 Task: Research Airbnb properties in Kendari, Indonesia from 29th December, 2023 to 31th December, 2023 for 2 adults. Place can be entire room with 2 bedrooms having 2 beds and 1 bathroom. Property type can be flat.
Action: Mouse moved to (557, 146)
Screenshot: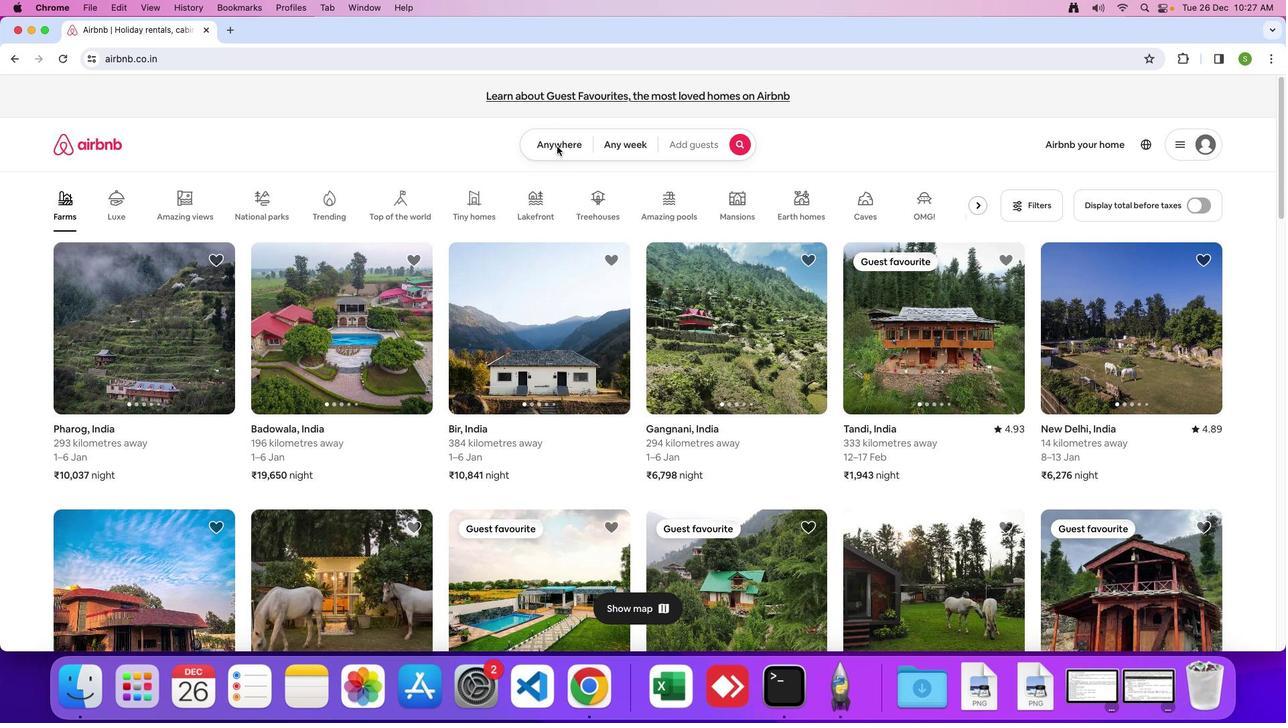 
Action: Mouse pressed left at (557, 146)
Screenshot: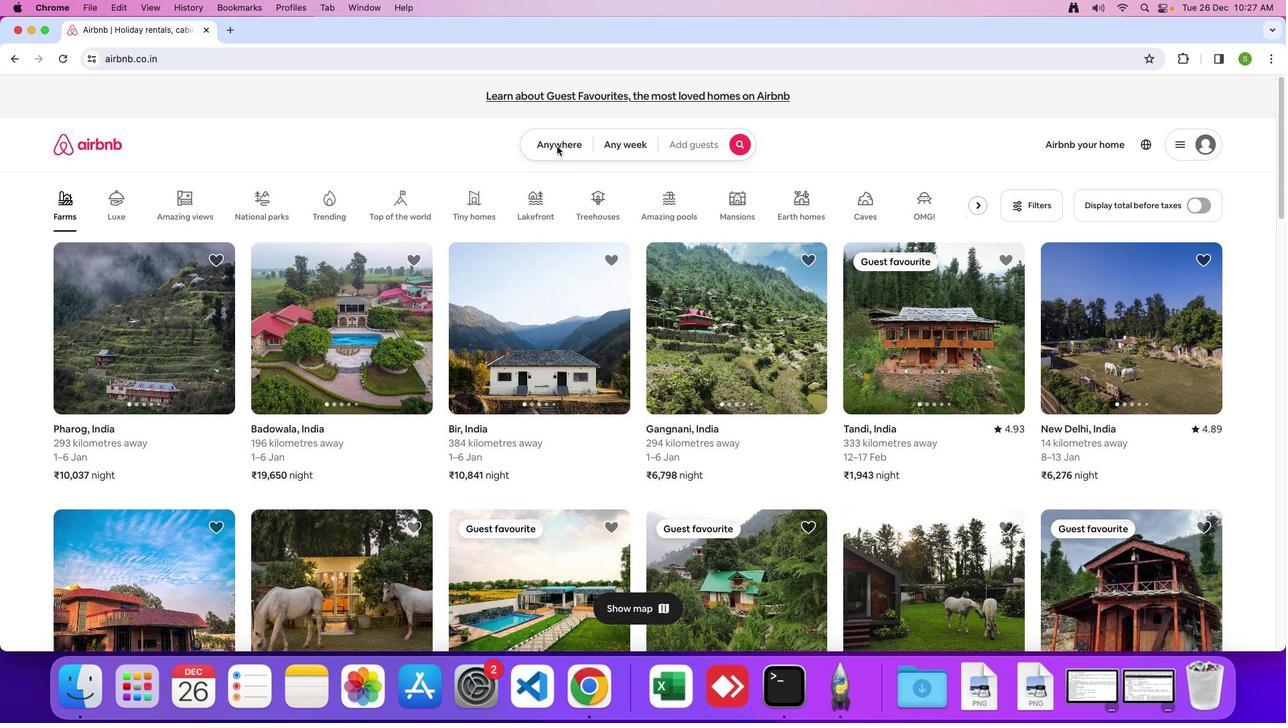 
Action: Mouse moved to (542, 146)
Screenshot: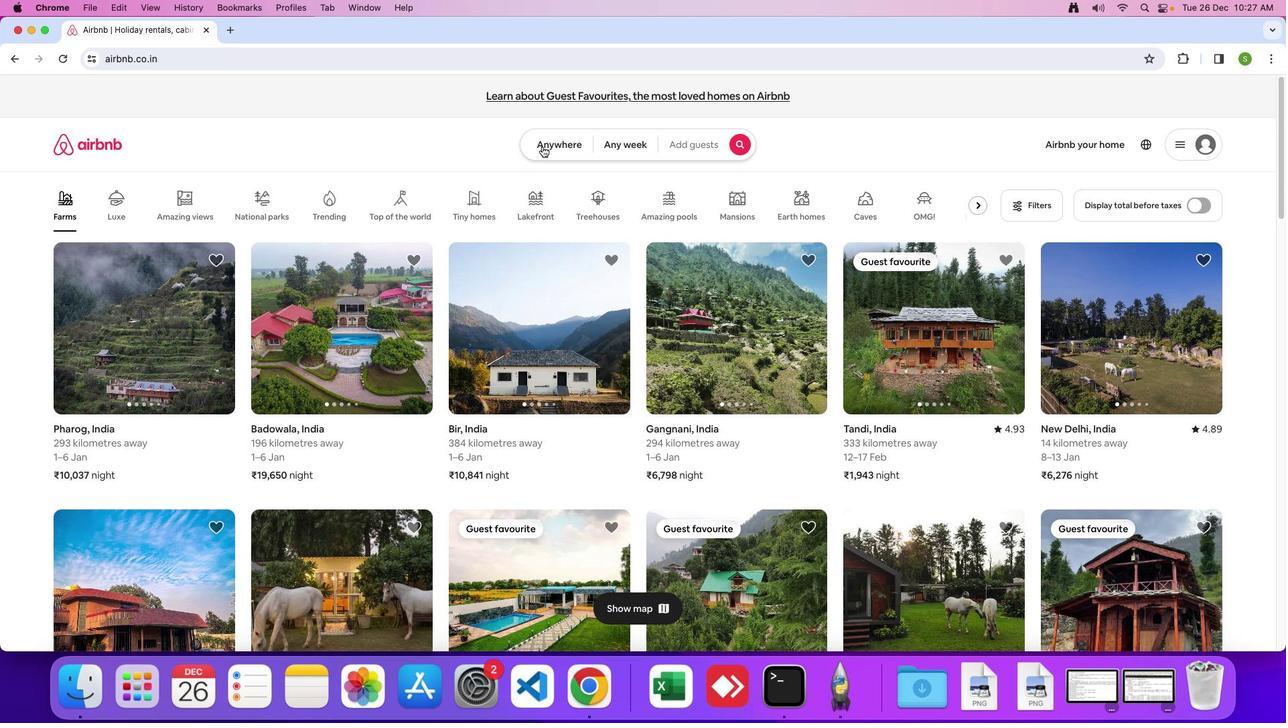 
Action: Mouse pressed left at (542, 146)
Screenshot: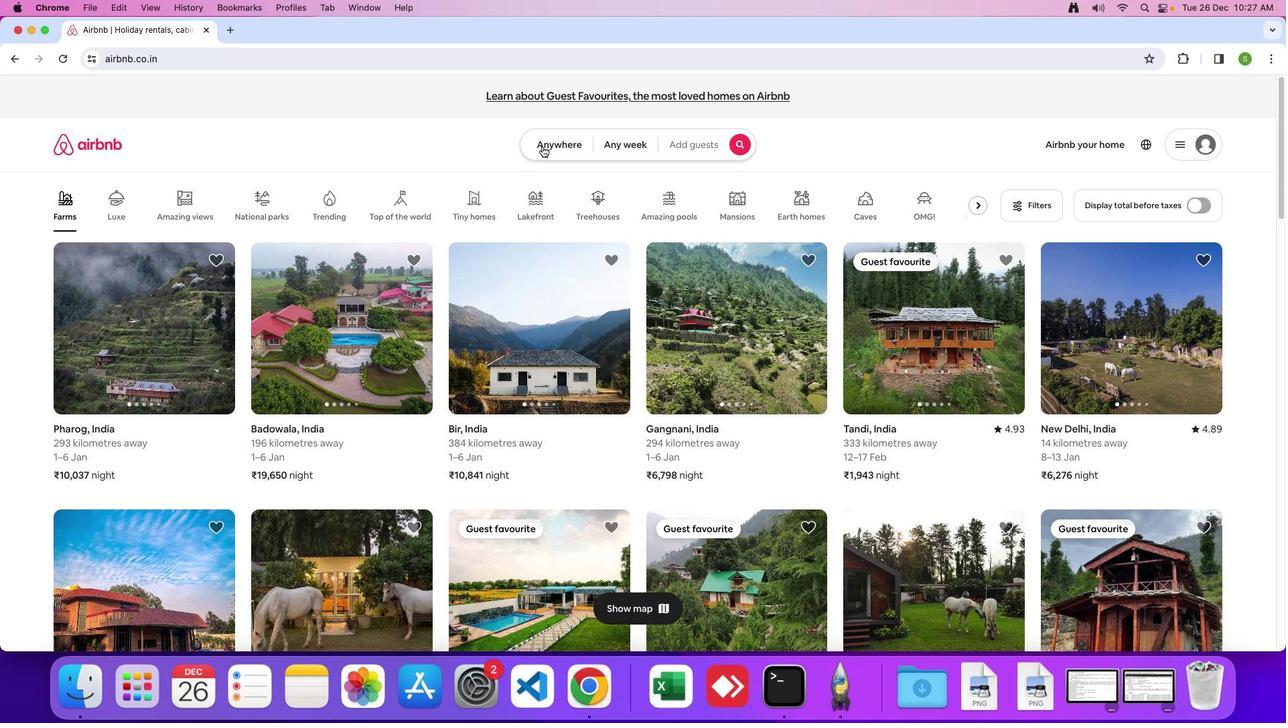 
Action: Mouse moved to (487, 187)
Screenshot: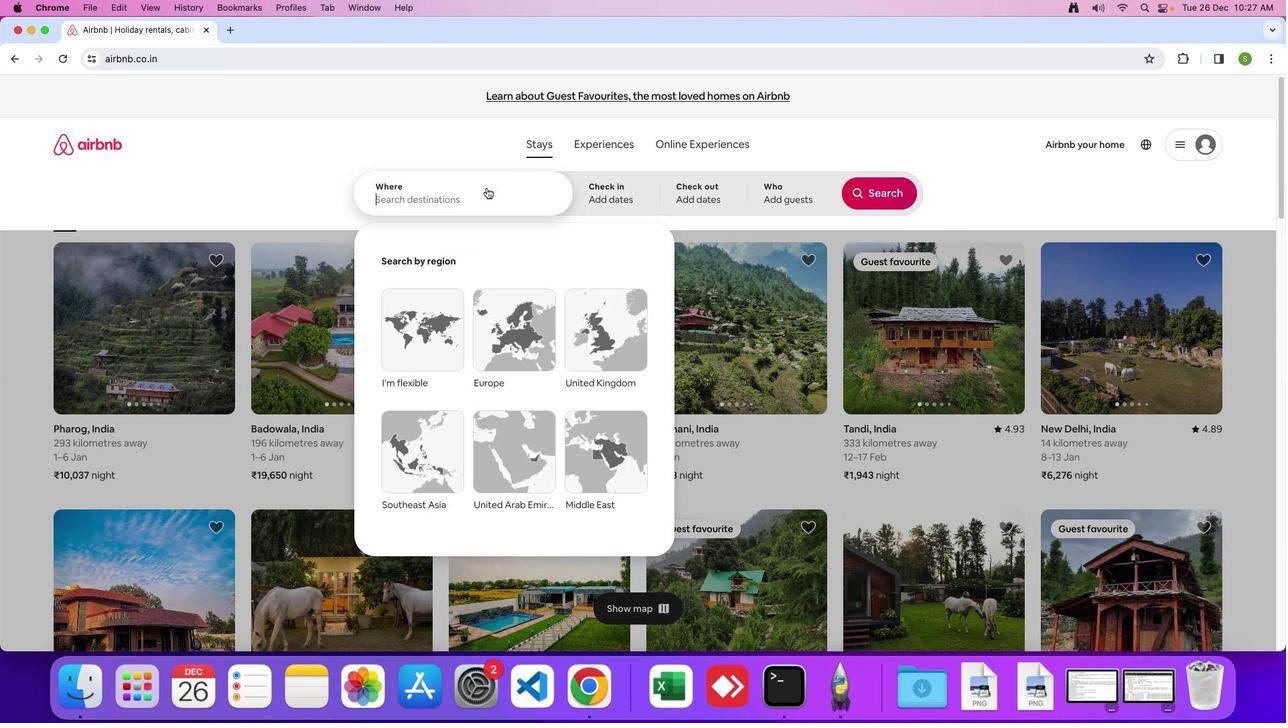 
Action: Mouse pressed left at (487, 187)
Screenshot: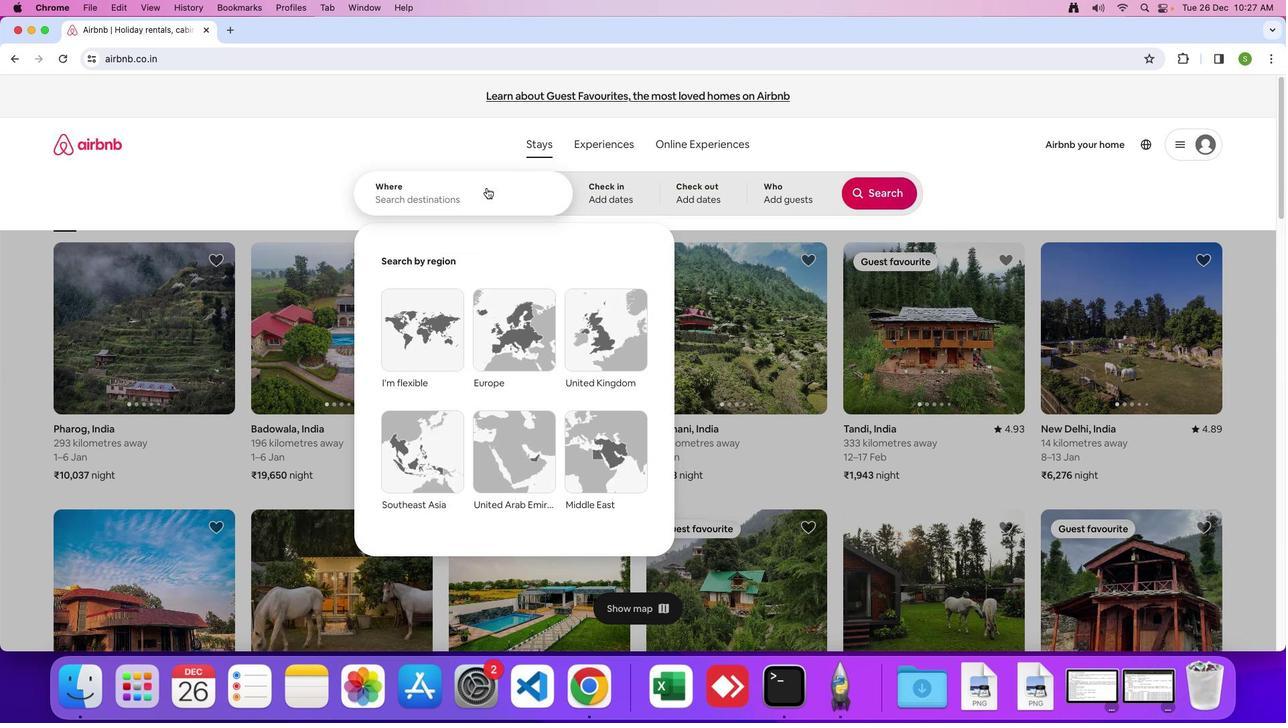 
Action: Mouse moved to (489, 191)
Screenshot: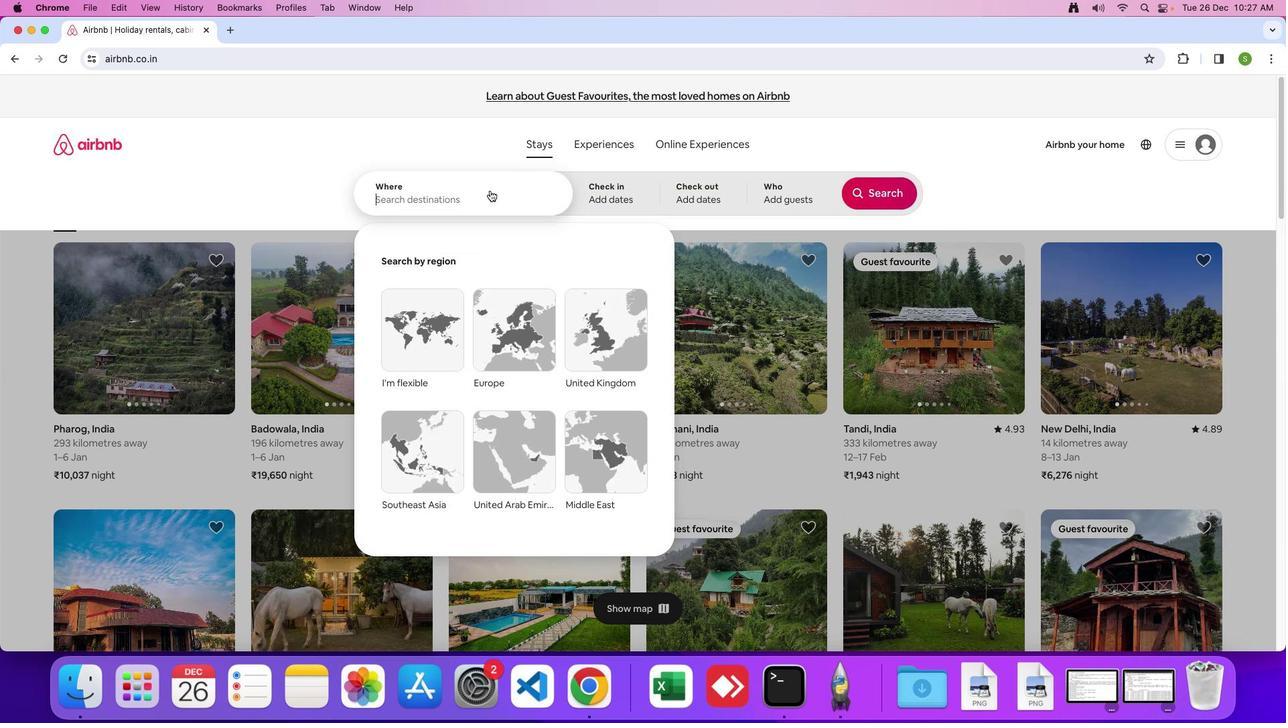 
Action: Key pressed 'K'Key.caps_lock'e''n''d''a''r''i'','Key.spaceKey.shift'I''n''d''o''n''e''s''i''a'Key.enter
Screenshot: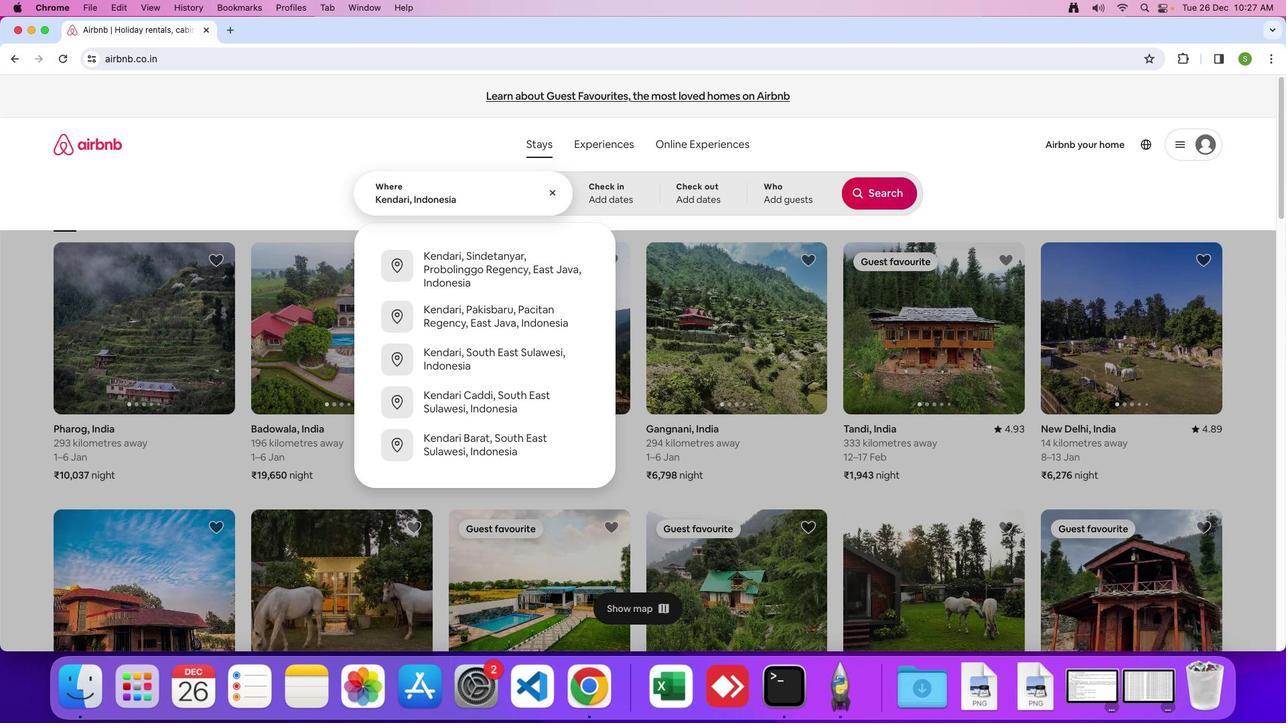 
Action: Mouse moved to (562, 492)
Screenshot: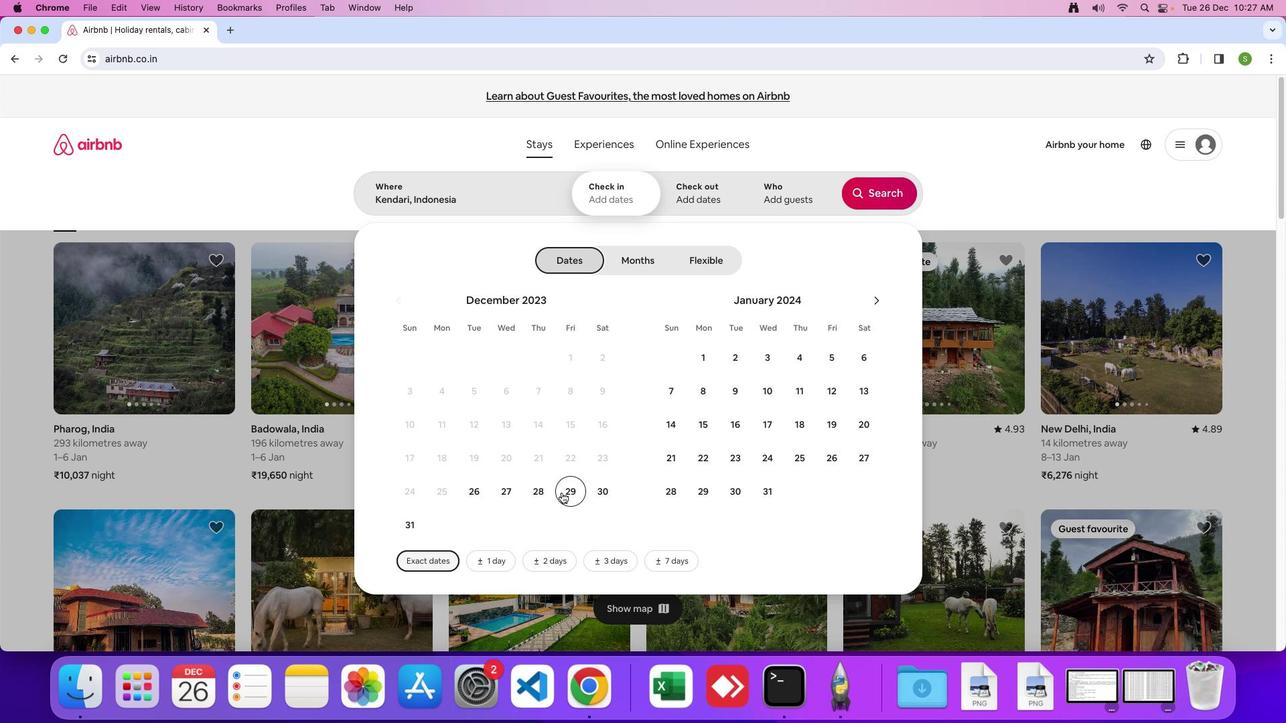 
Action: Mouse pressed left at (562, 492)
Screenshot: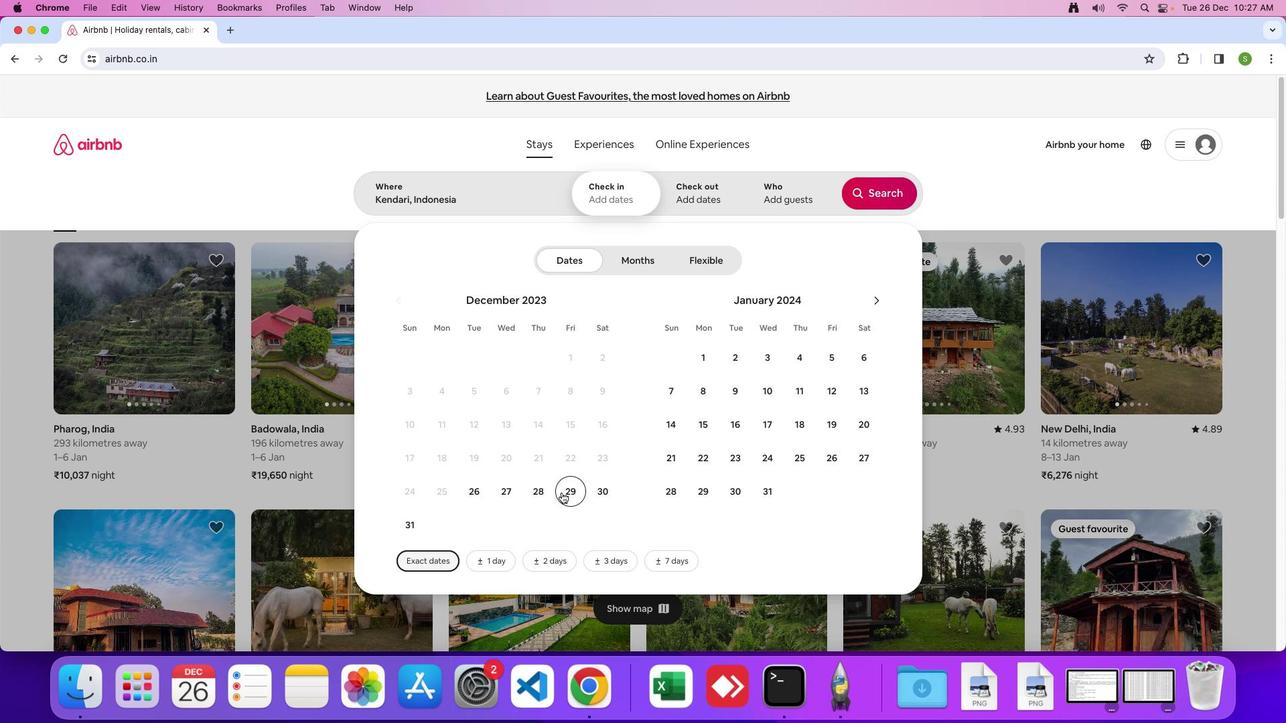 
Action: Mouse moved to (416, 522)
Screenshot: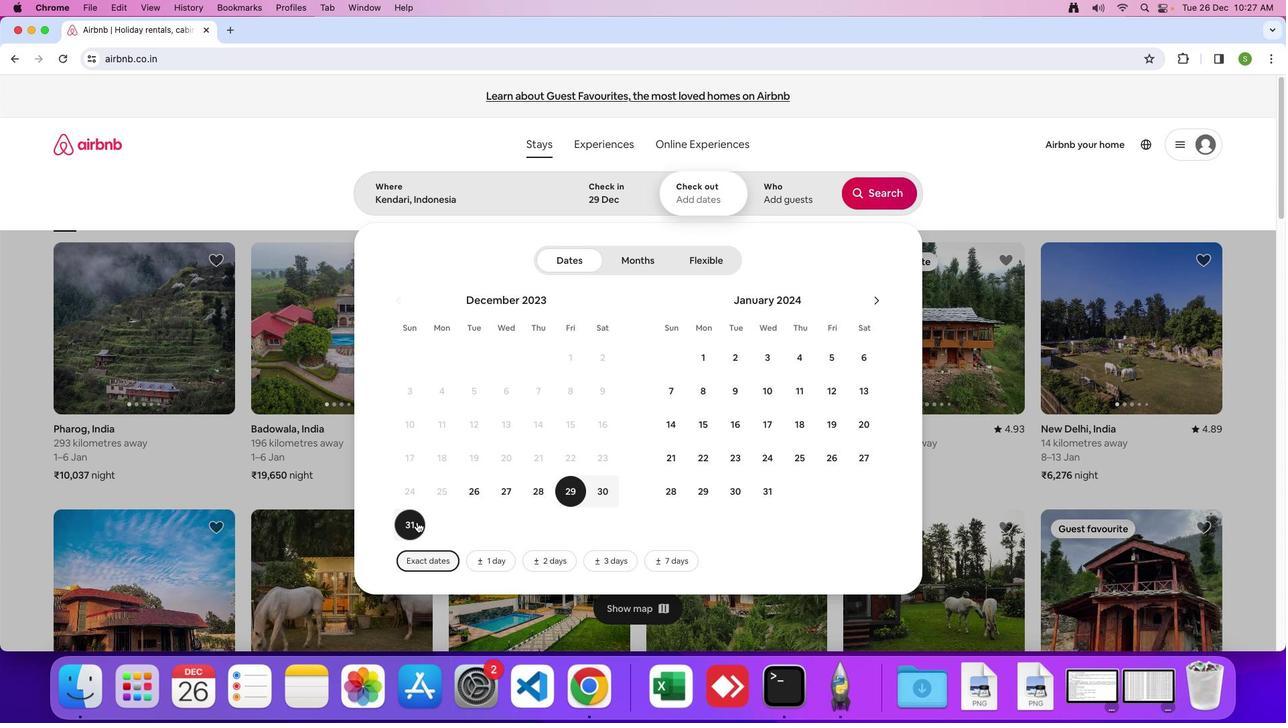 
Action: Mouse pressed left at (416, 522)
Screenshot: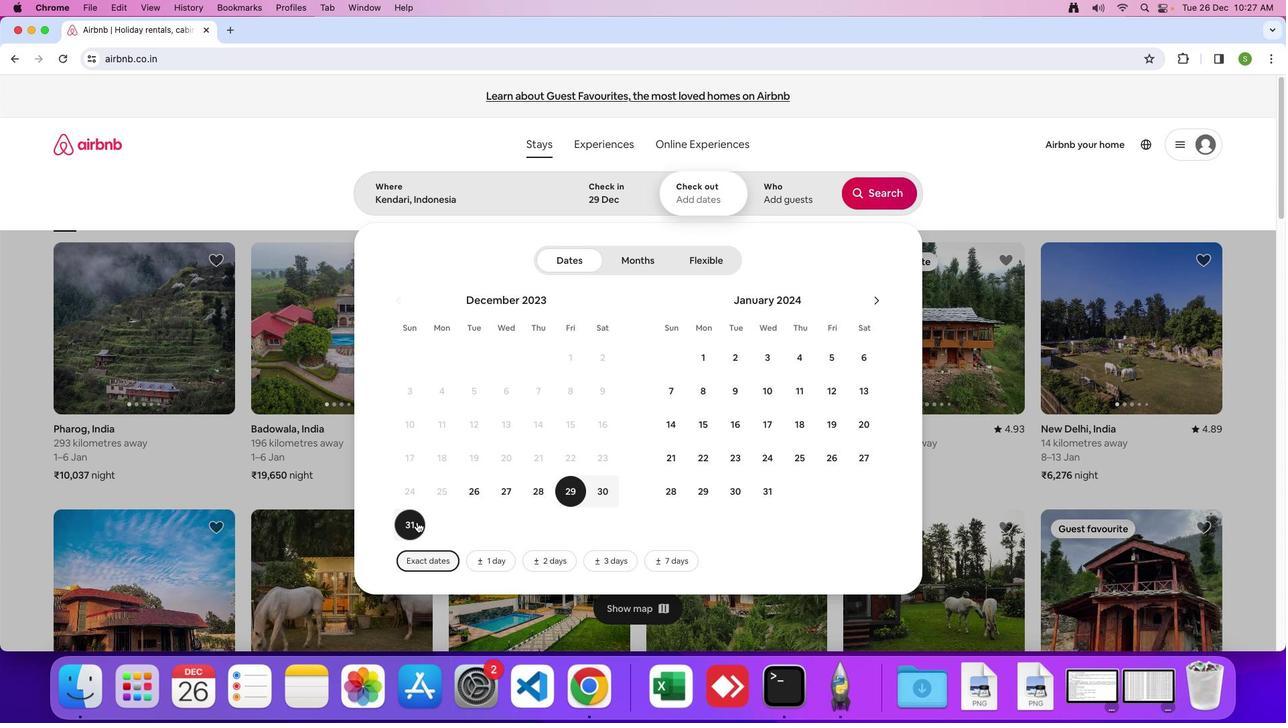 
Action: Mouse moved to (772, 205)
Screenshot: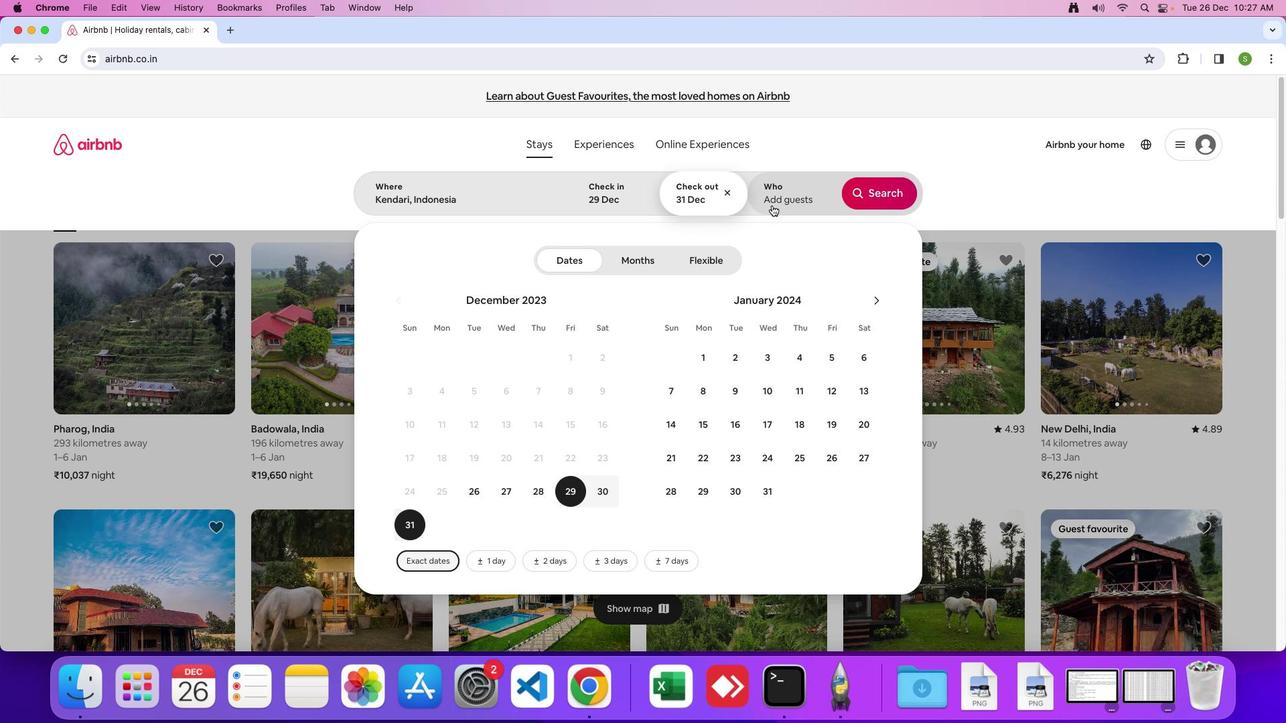 
Action: Mouse pressed left at (772, 205)
Screenshot: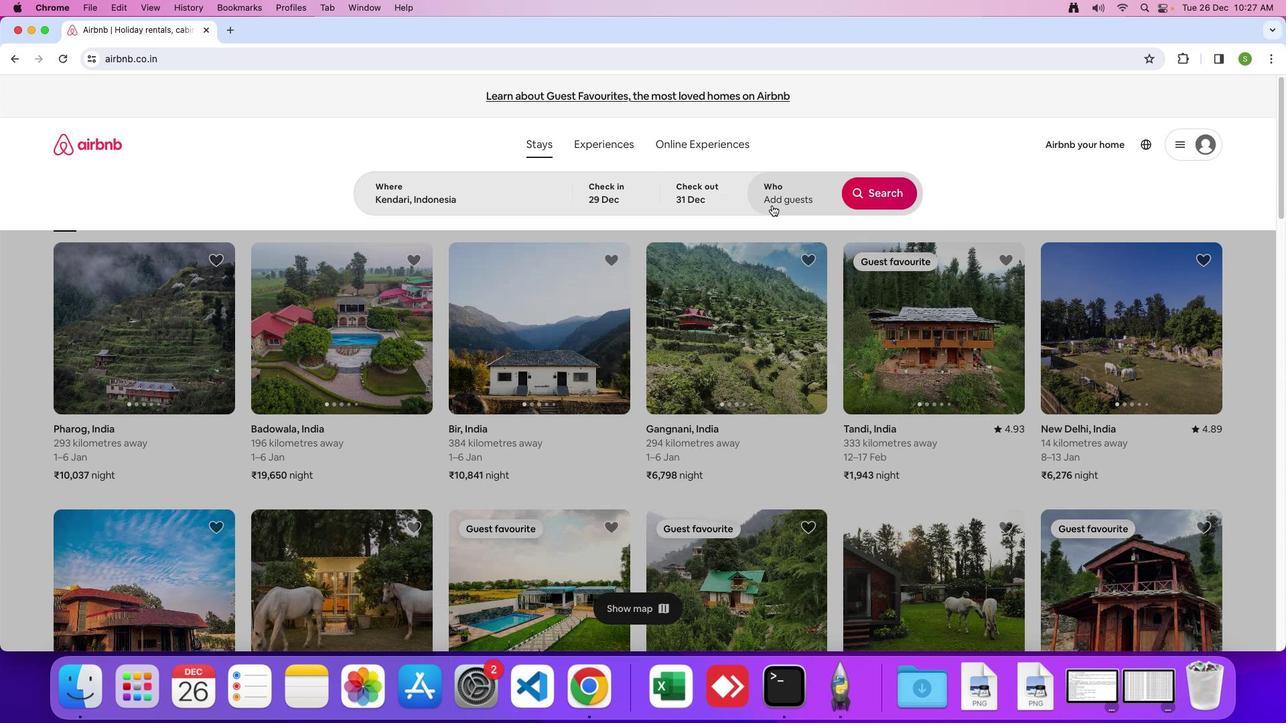 
Action: Mouse moved to (882, 264)
Screenshot: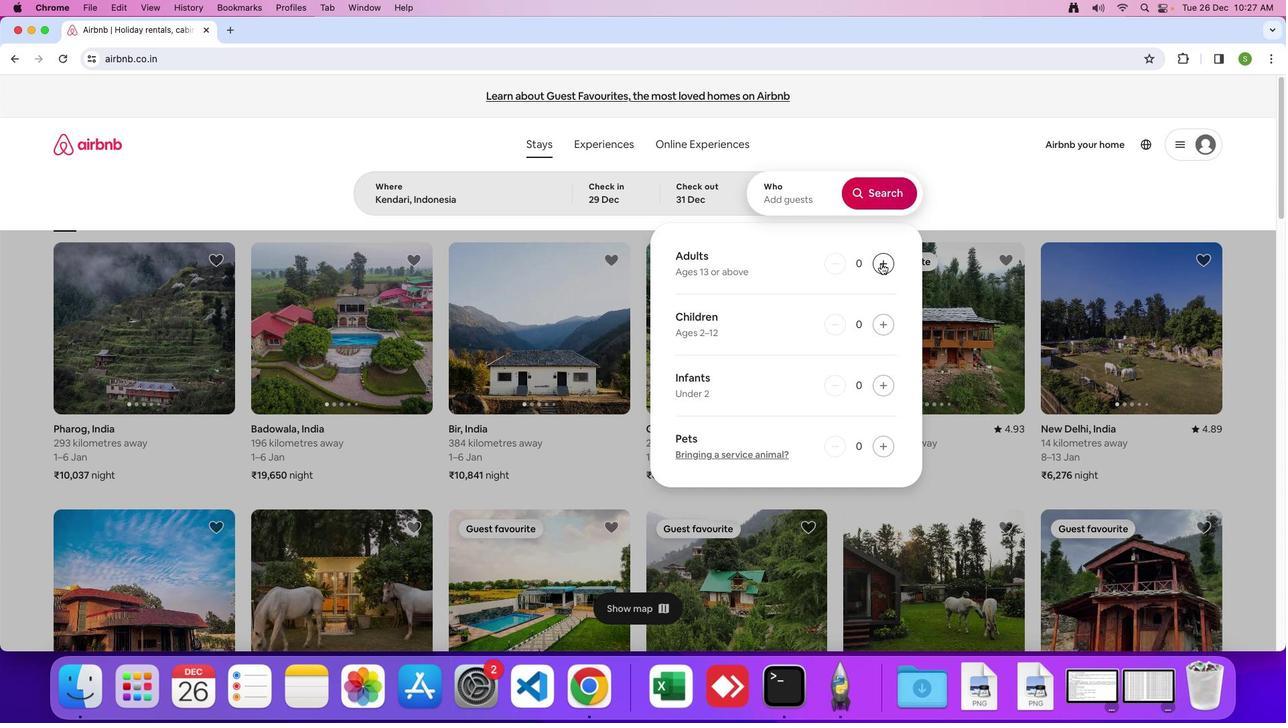 
Action: Mouse pressed left at (882, 264)
Screenshot: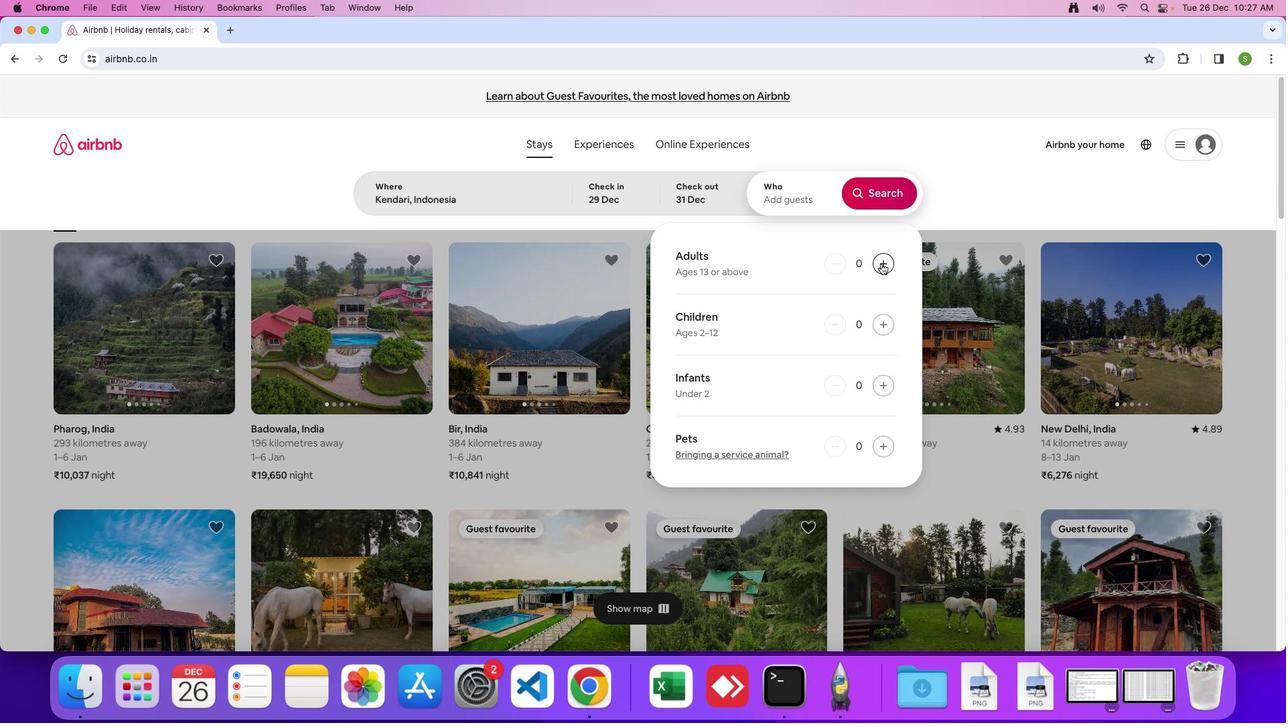 
Action: Mouse pressed left at (882, 264)
Screenshot: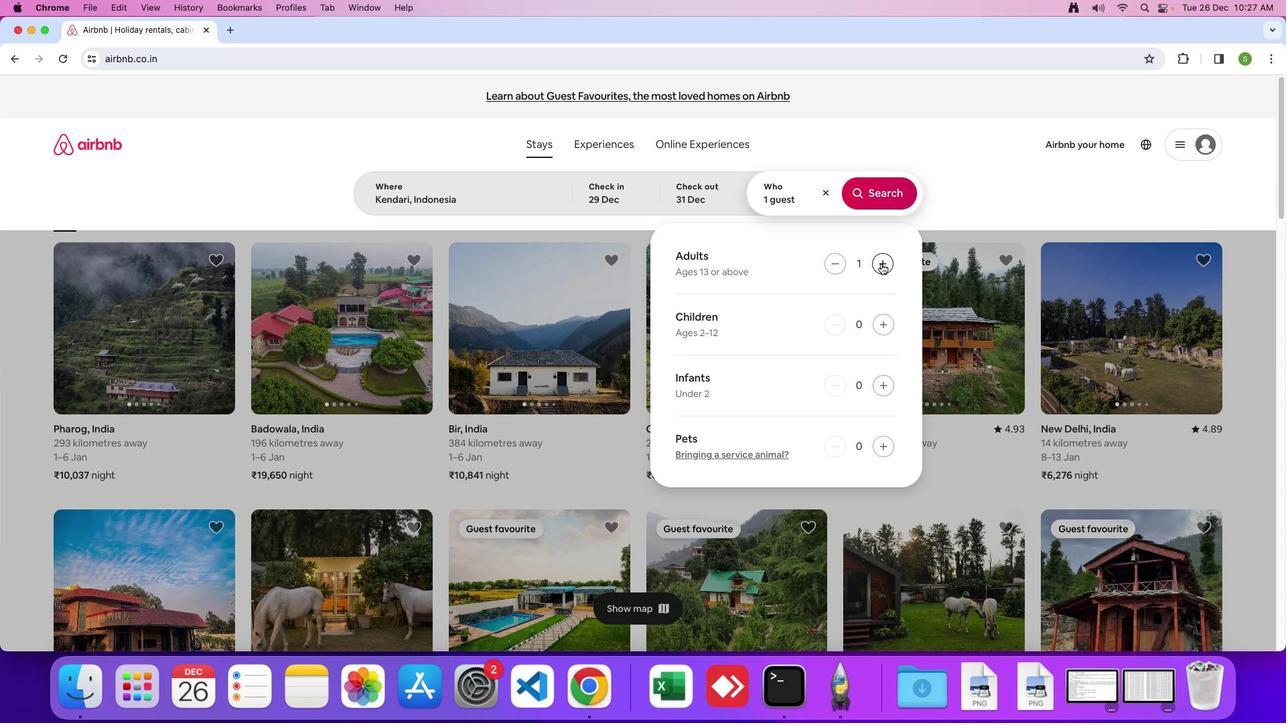 
Action: Mouse moved to (884, 188)
Screenshot: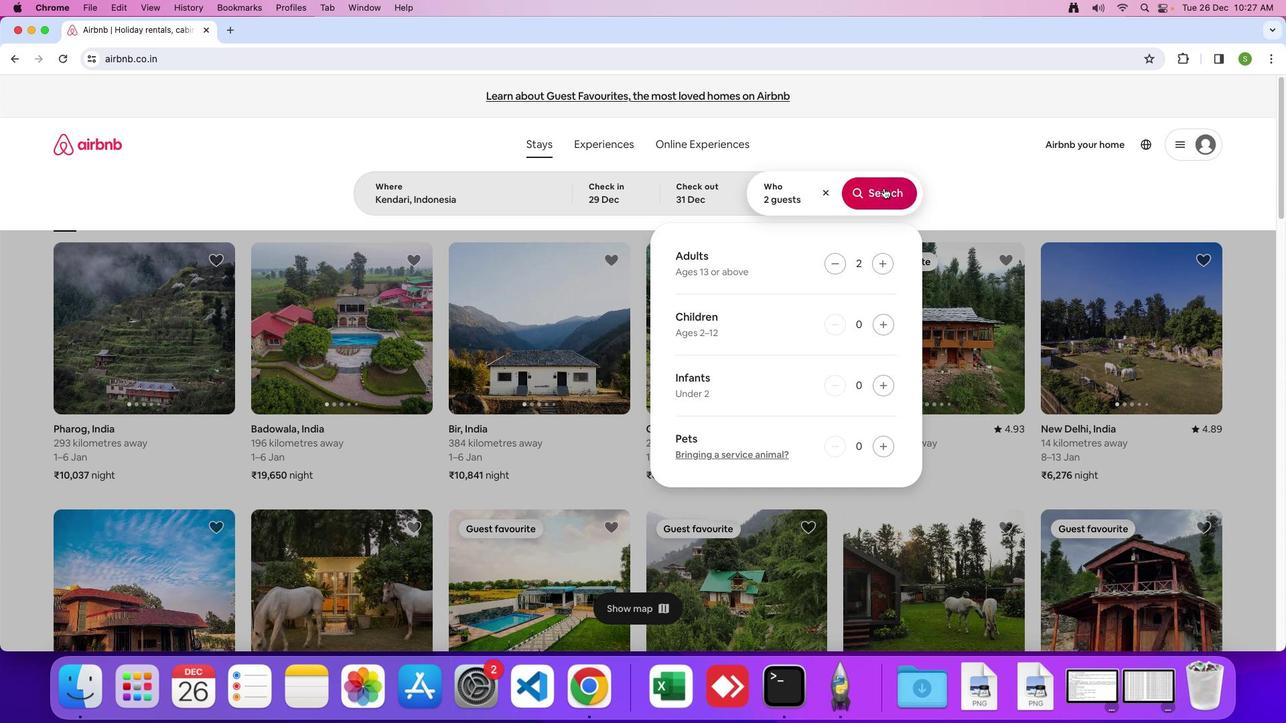 
Action: Mouse pressed left at (884, 188)
Screenshot: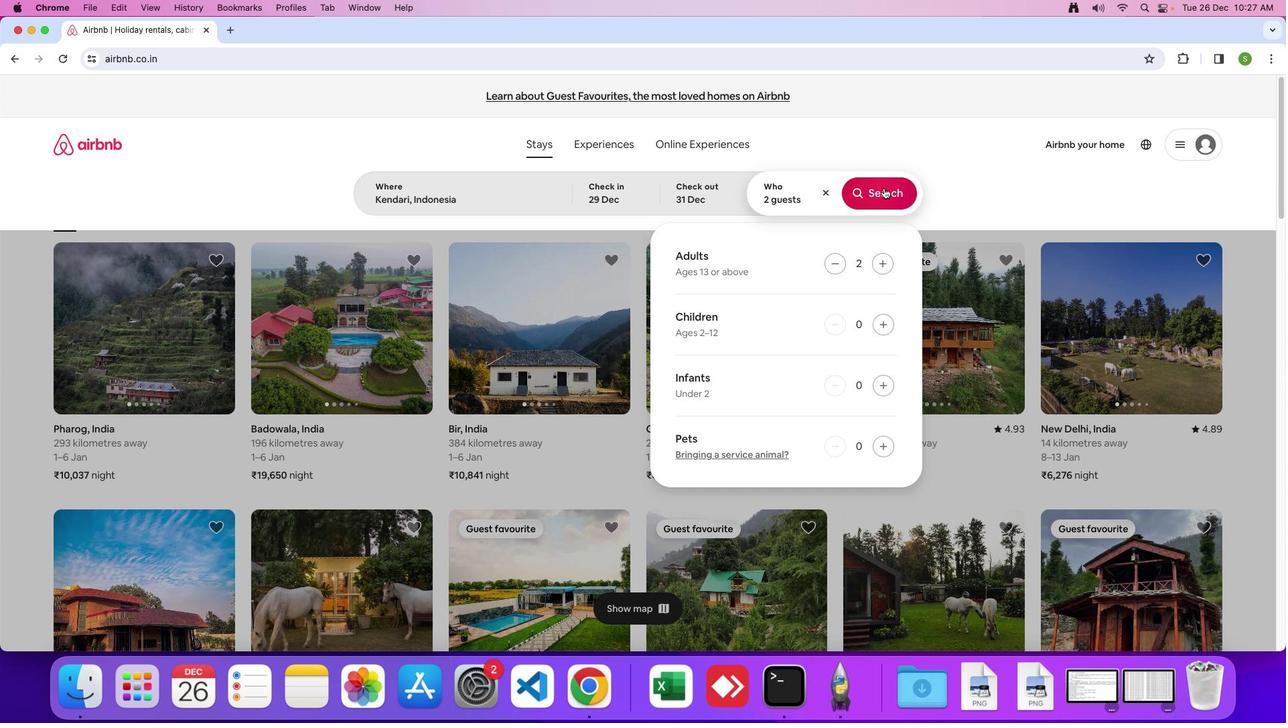 
Action: Mouse moved to (1062, 158)
Screenshot: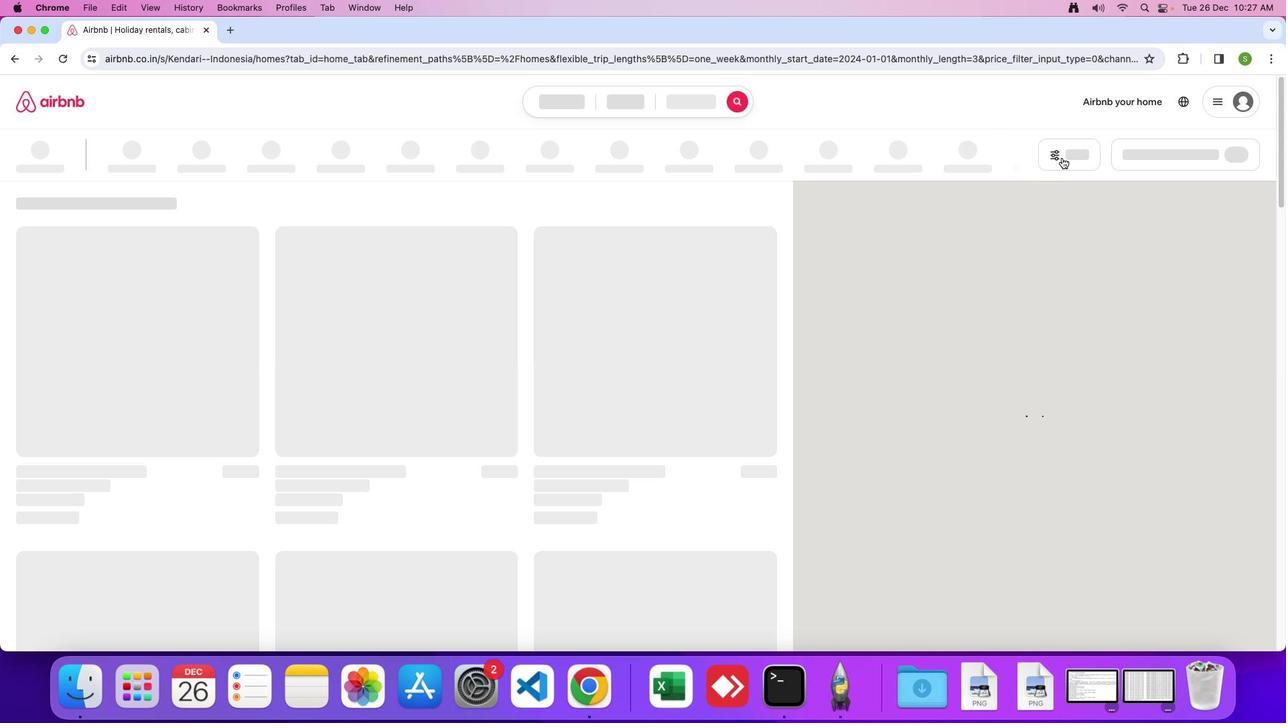 
Action: Mouse pressed left at (1062, 158)
Screenshot: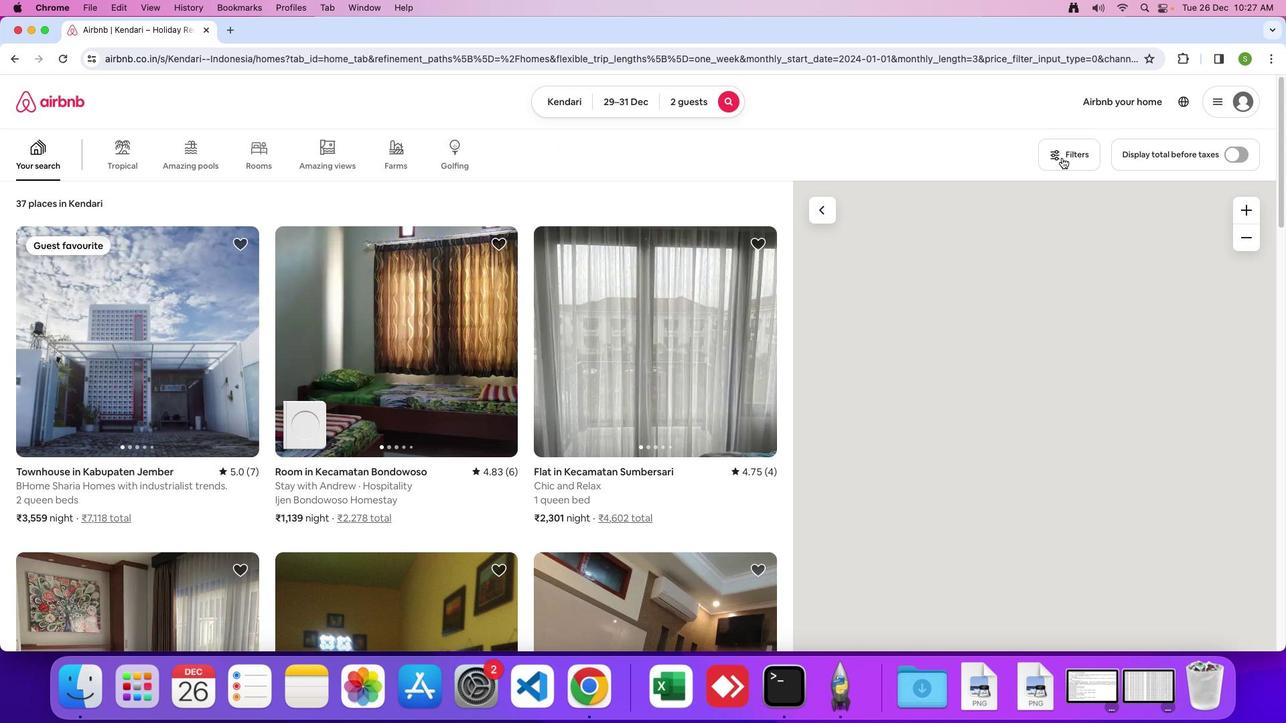 
Action: Mouse moved to (740, 357)
Screenshot: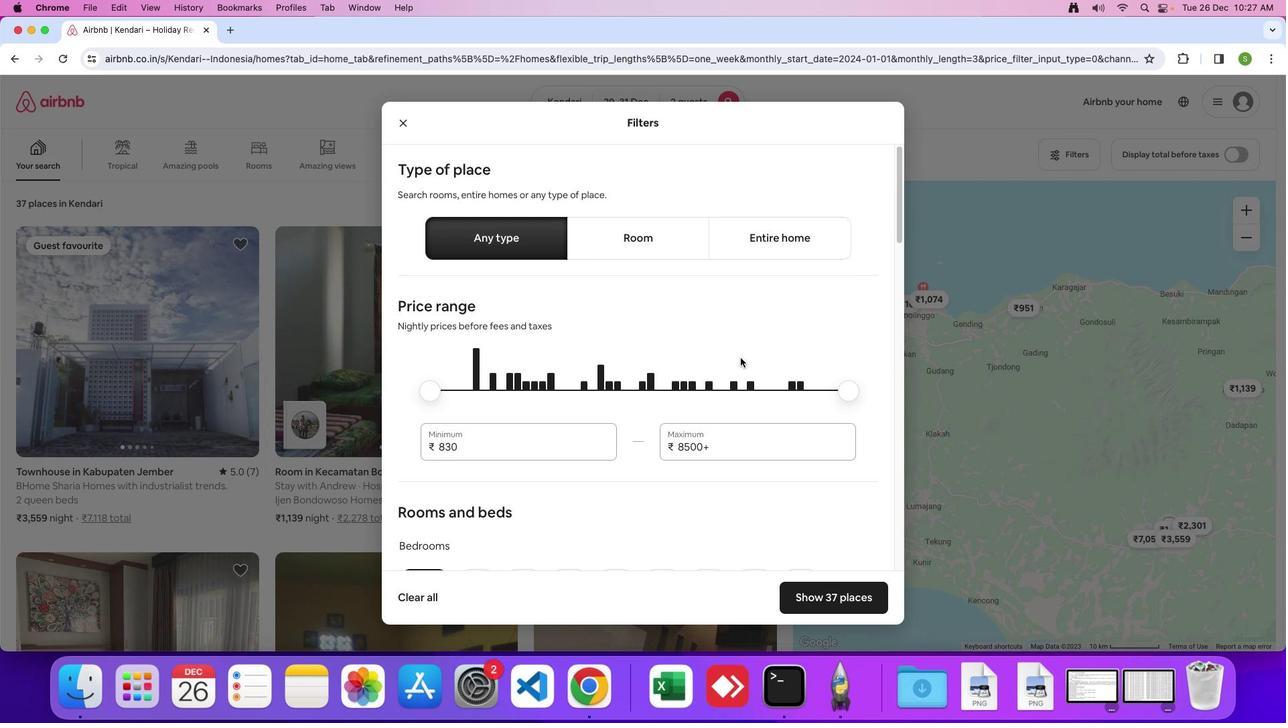 
Action: Mouse scrolled (740, 357) with delta (0, 0)
Screenshot: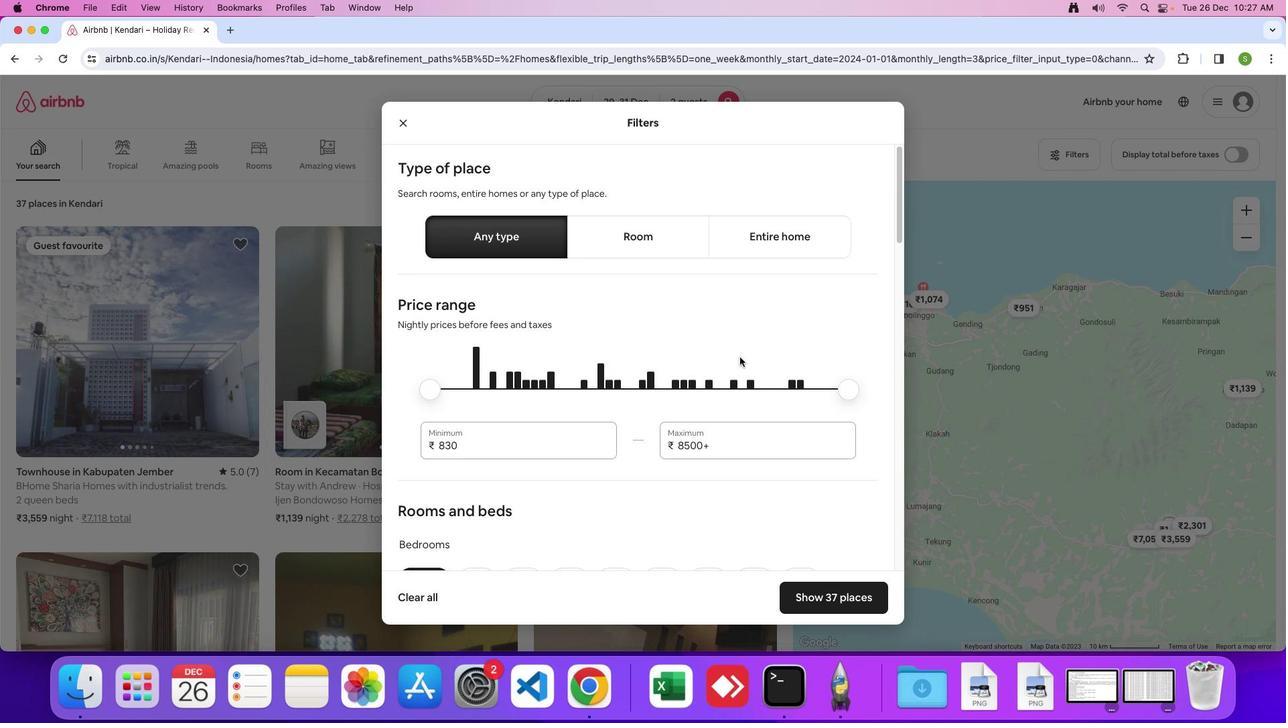 
Action: Mouse scrolled (740, 357) with delta (0, 0)
Screenshot: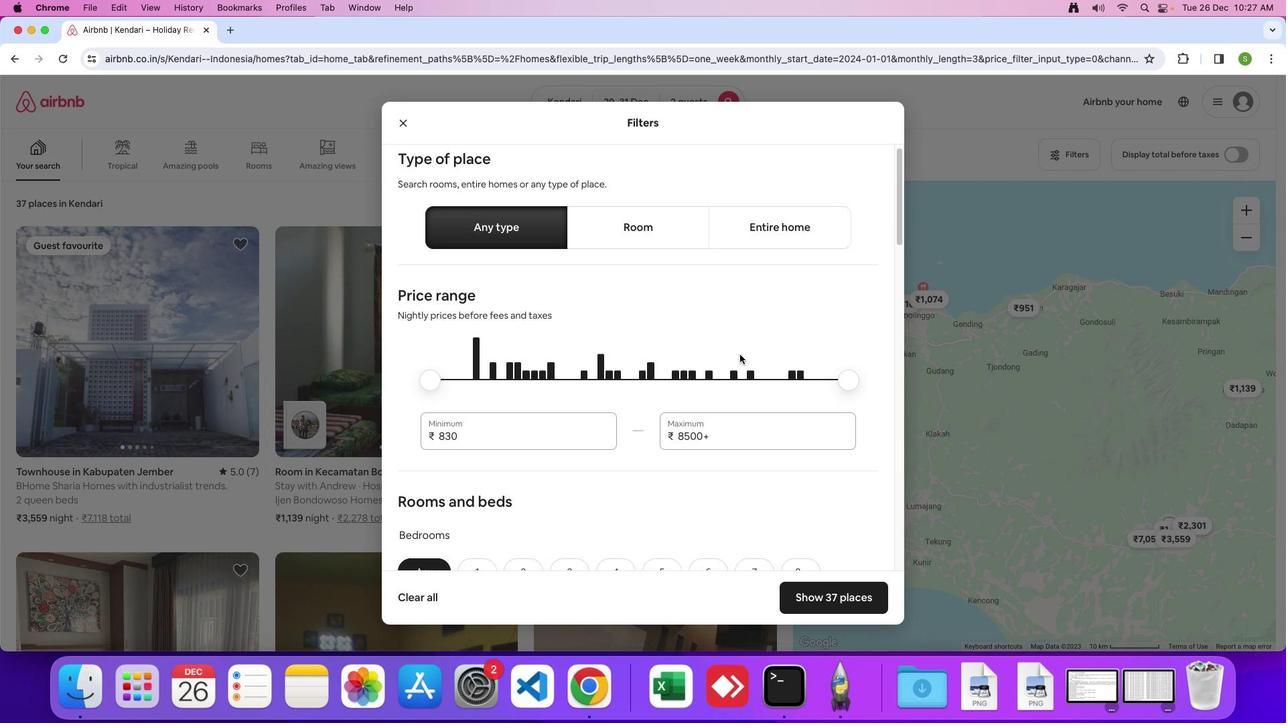 
Action: Mouse moved to (739, 354)
Screenshot: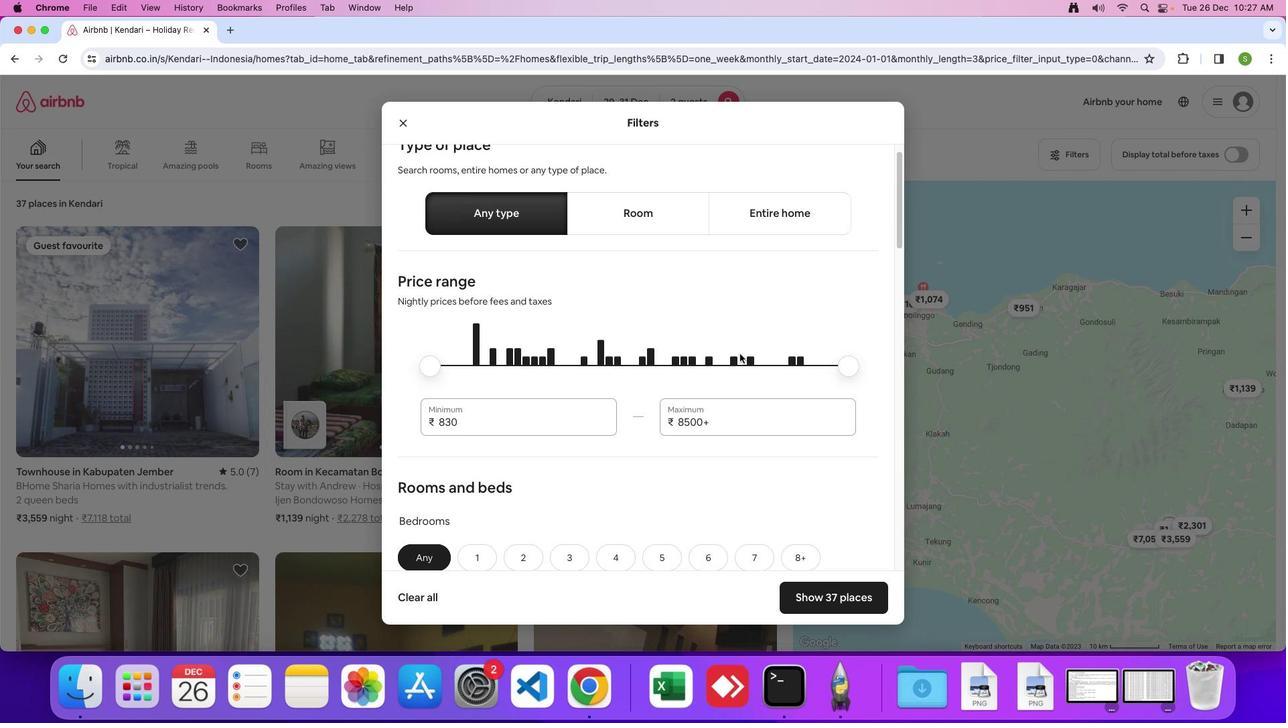 
Action: Mouse scrolled (739, 354) with delta (0, 0)
Screenshot: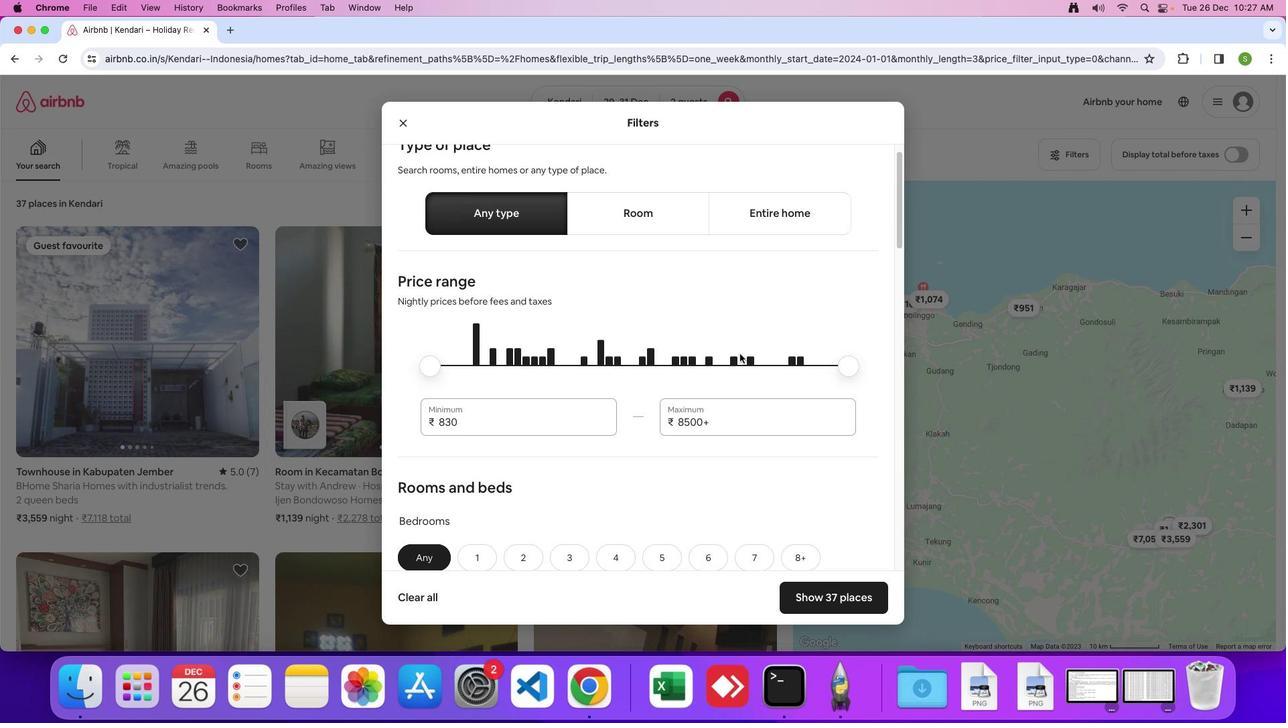 
Action: Mouse moved to (739, 354)
Screenshot: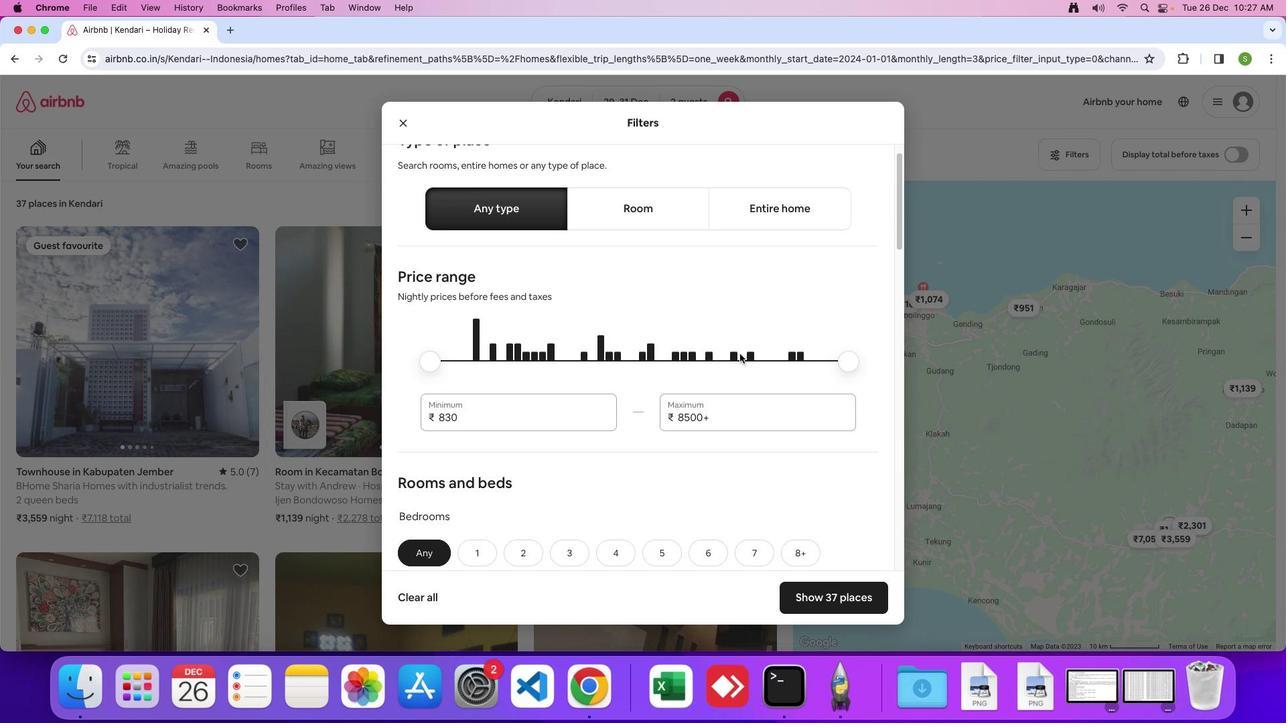 
Action: Mouse scrolled (739, 354) with delta (0, 0)
Screenshot: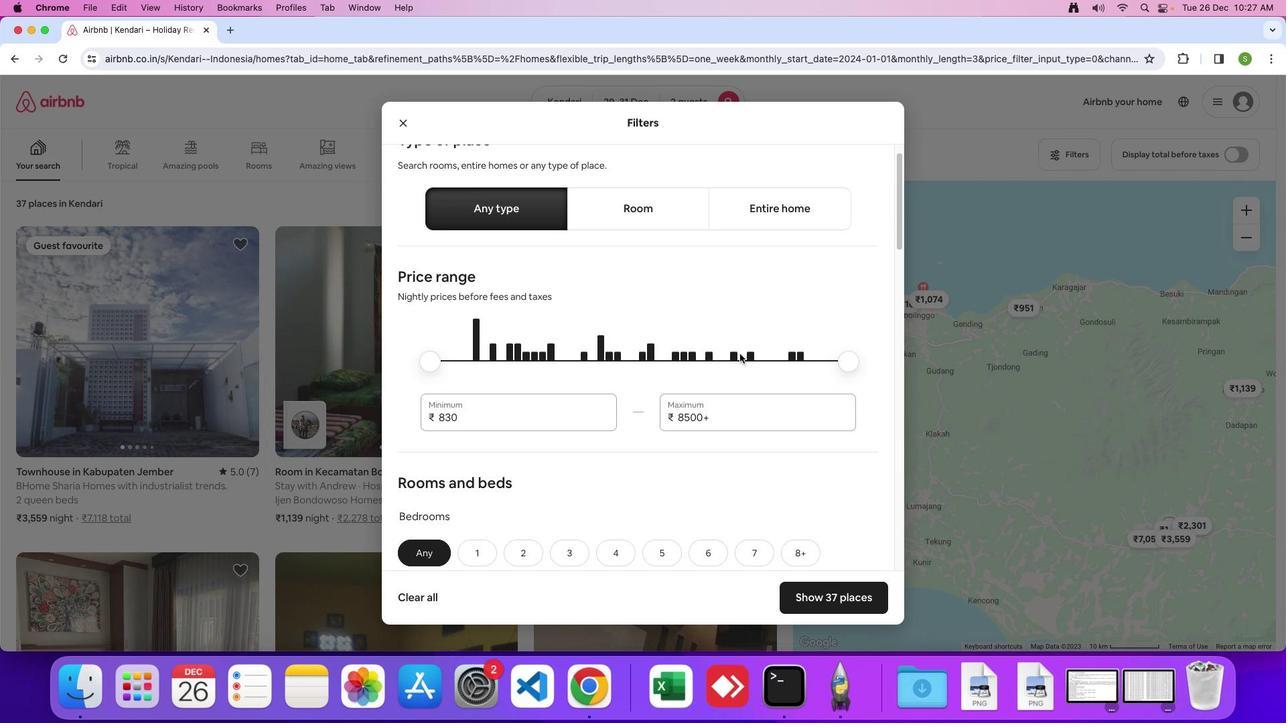 
Action: Mouse moved to (739, 353)
Screenshot: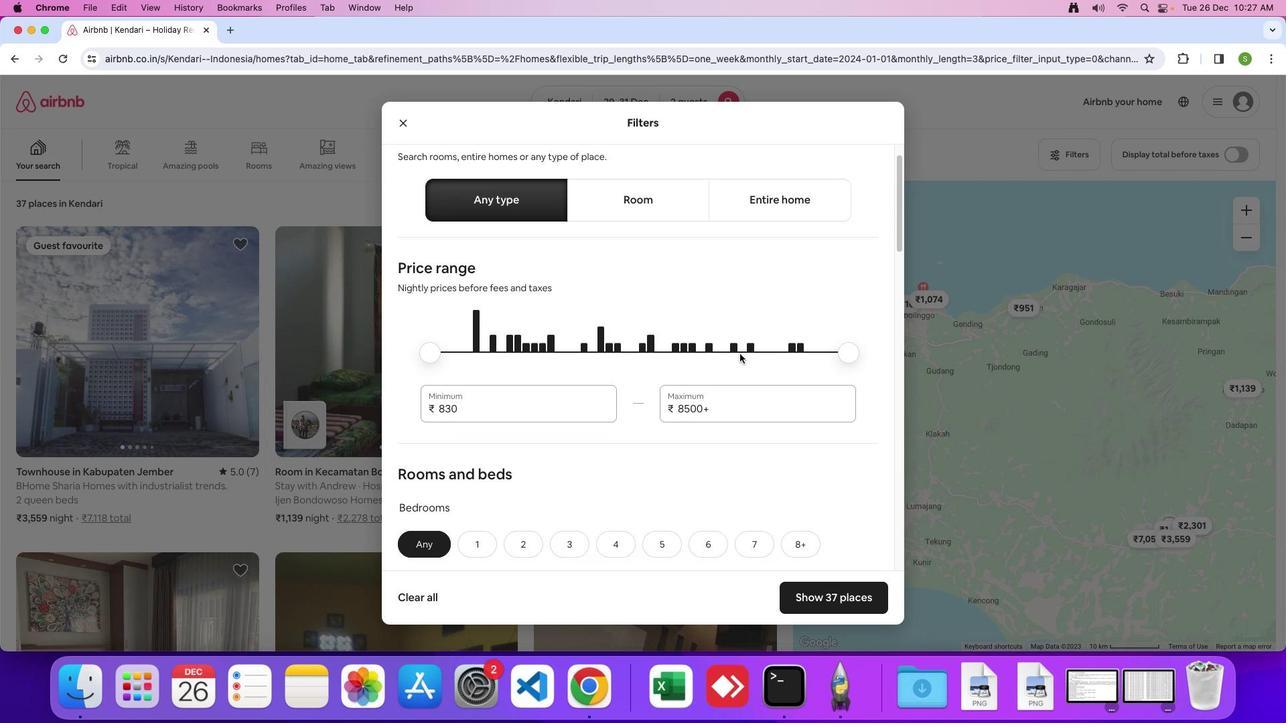 
Action: Mouse scrolled (739, 353) with delta (0, -1)
Screenshot: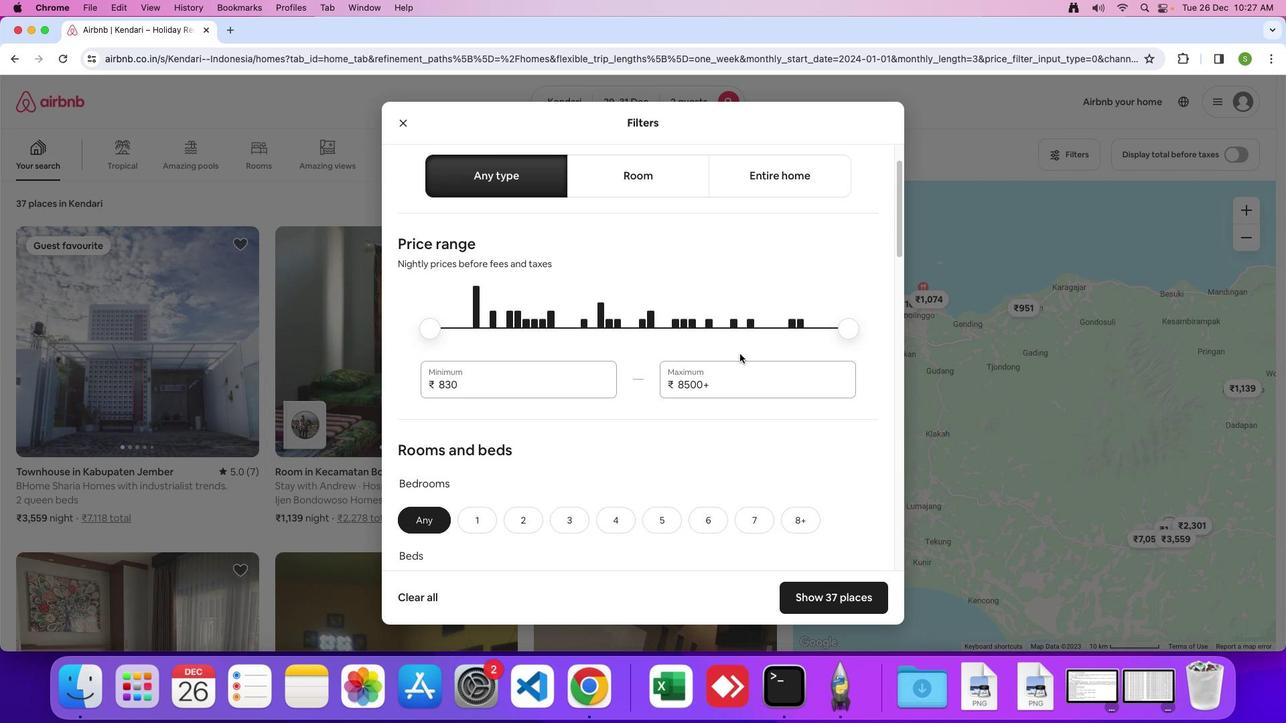 
Action: Mouse scrolled (739, 353) with delta (0, 0)
Screenshot: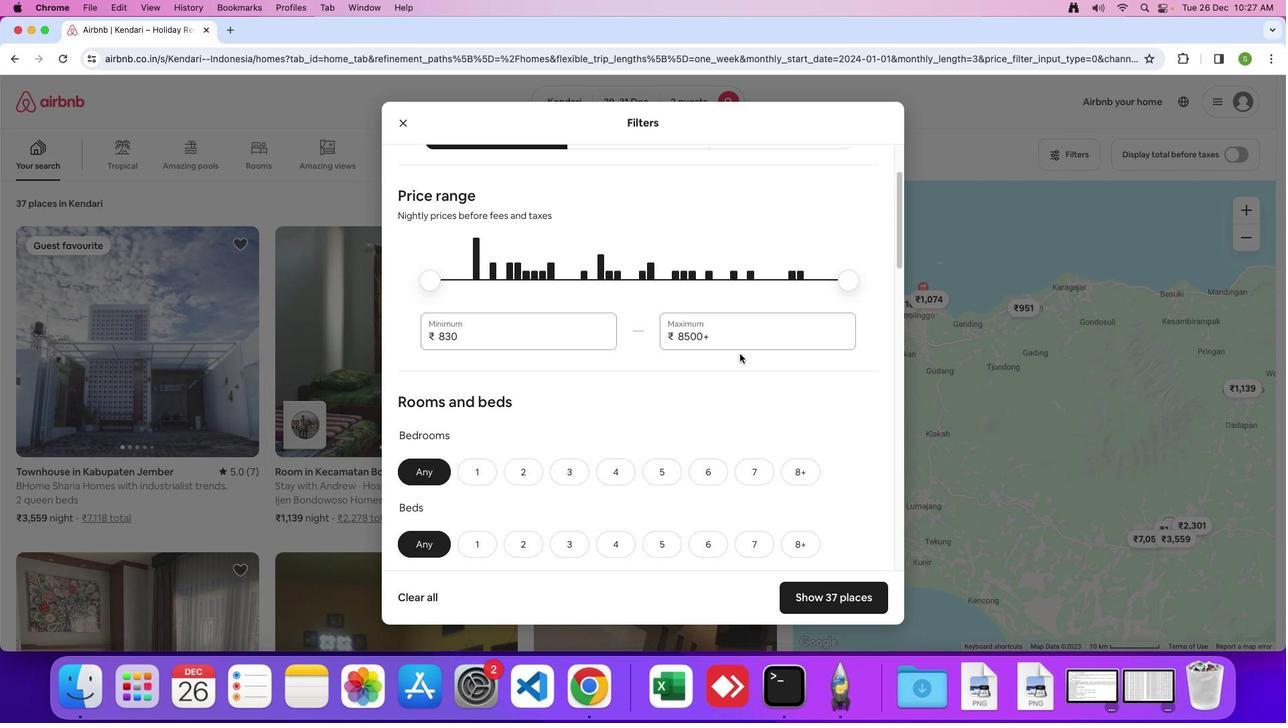 
Action: Mouse scrolled (739, 353) with delta (0, 0)
Screenshot: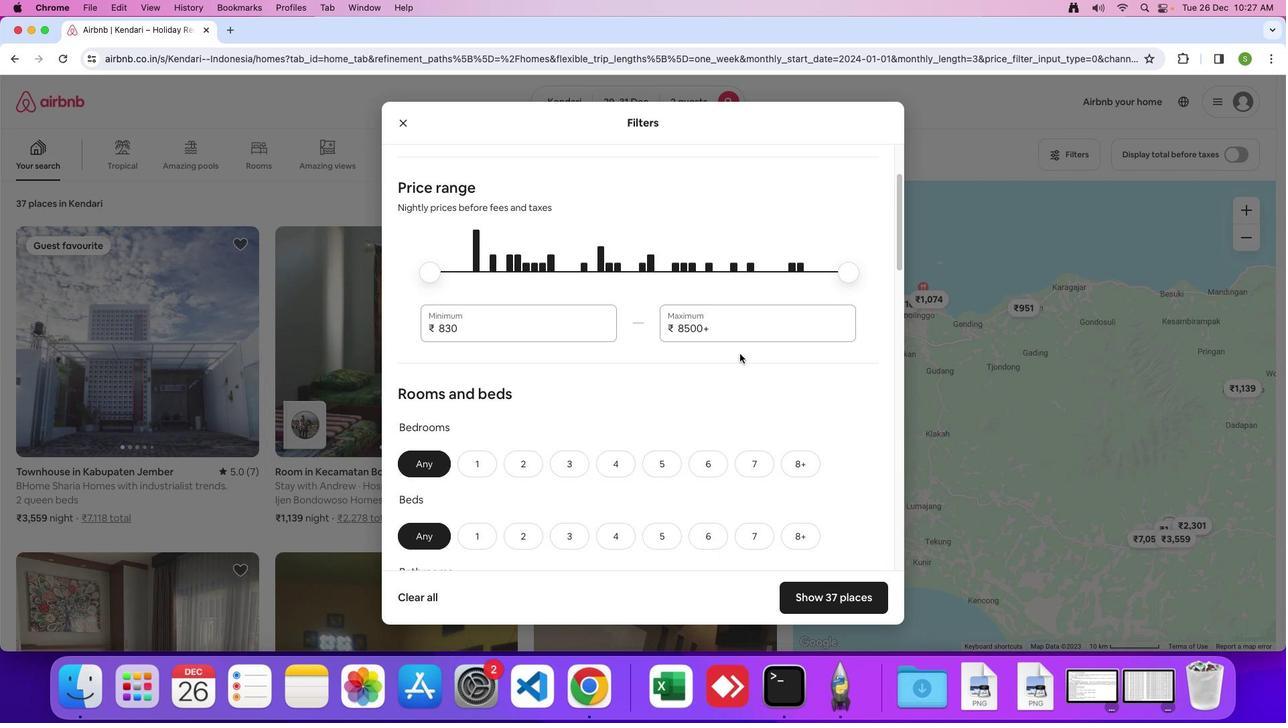 
Action: Mouse moved to (676, 387)
Screenshot: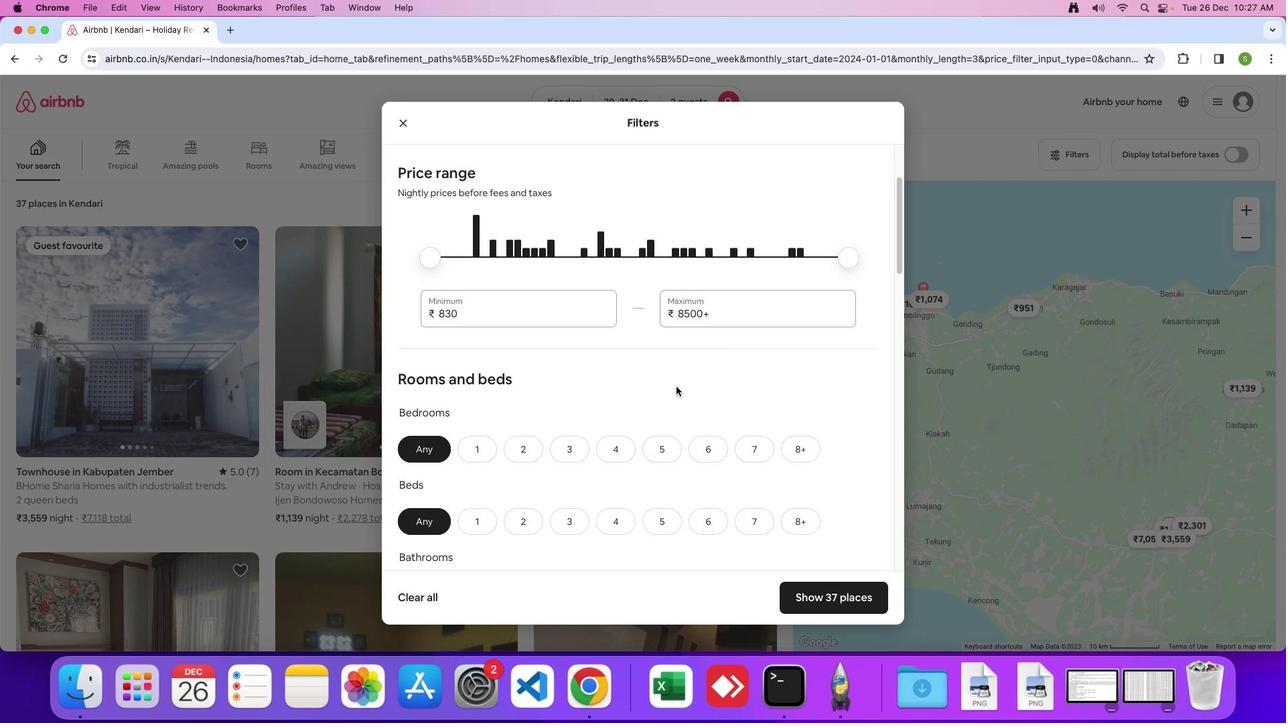 
Action: Mouse scrolled (676, 387) with delta (0, 0)
Screenshot: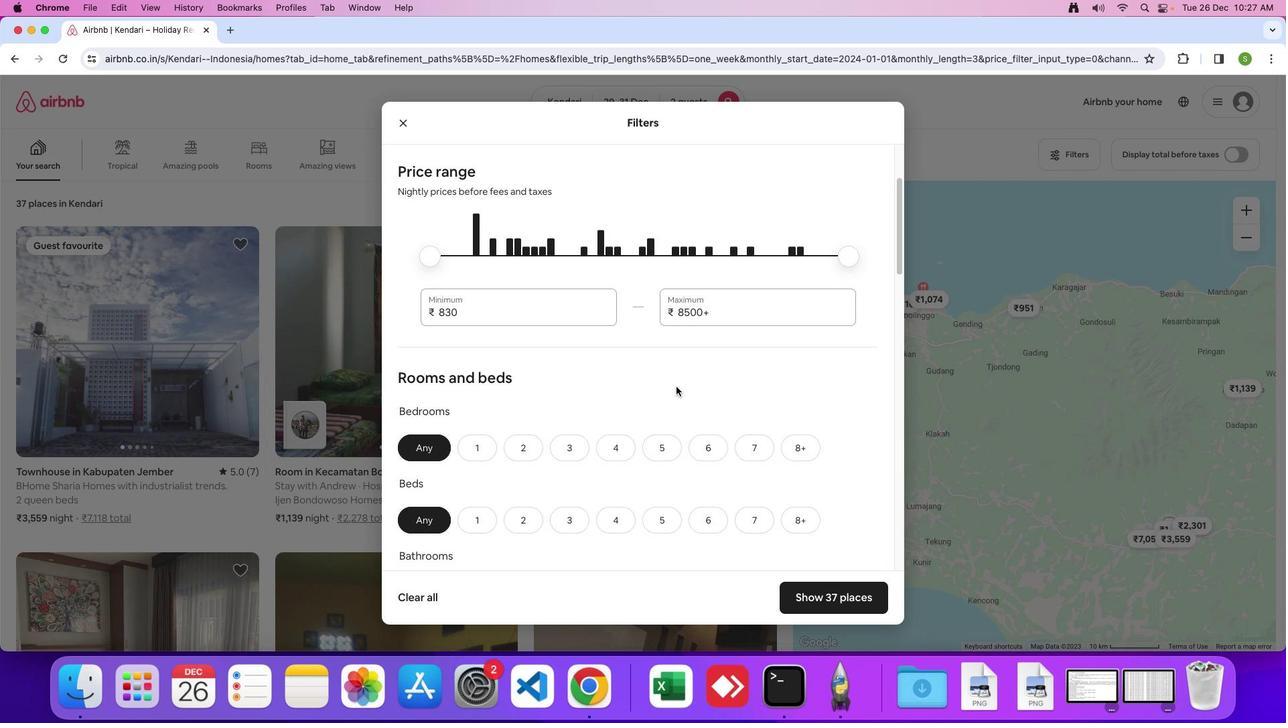 
Action: Mouse scrolled (676, 387) with delta (0, 0)
Screenshot: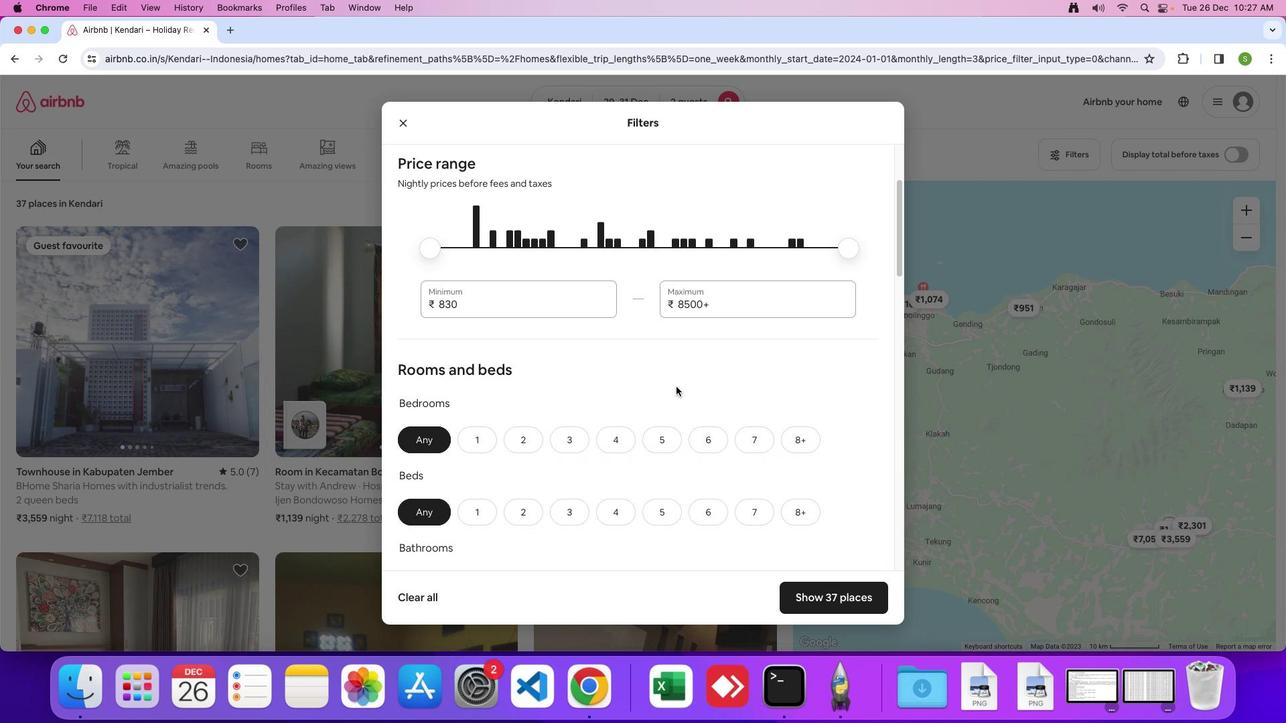 
Action: Mouse scrolled (676, 387) with delta (0, 0)
Screenshot: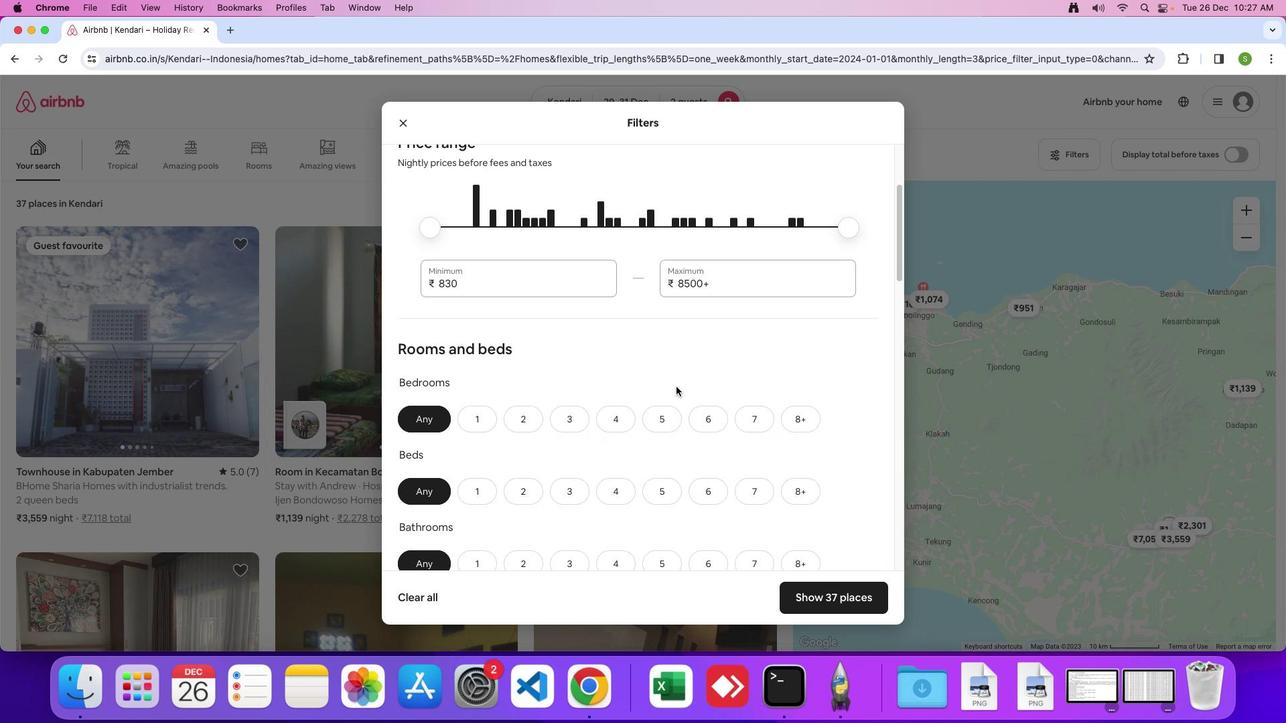 
Action: Mouse scrolled (676, 387) with delta (0, 0)
Screenshot: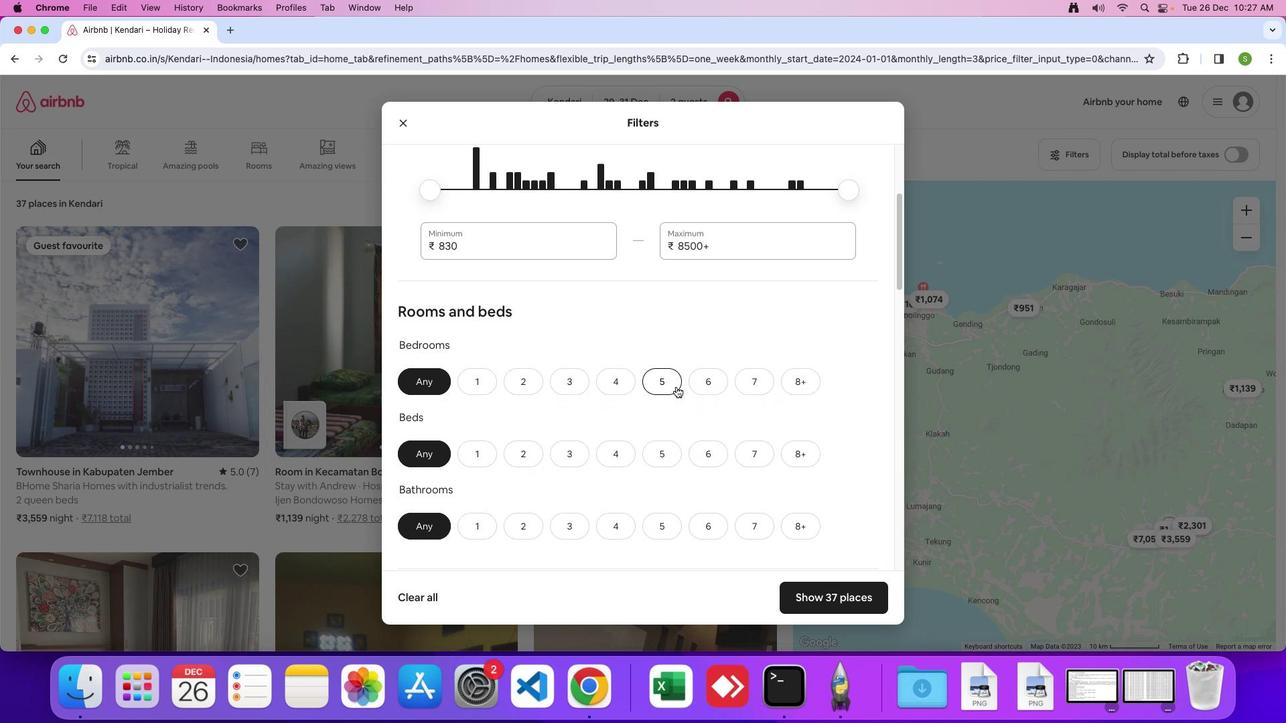 
Action: Mouse scrolled (676, 387) with delta (0, 0)
Screenshot: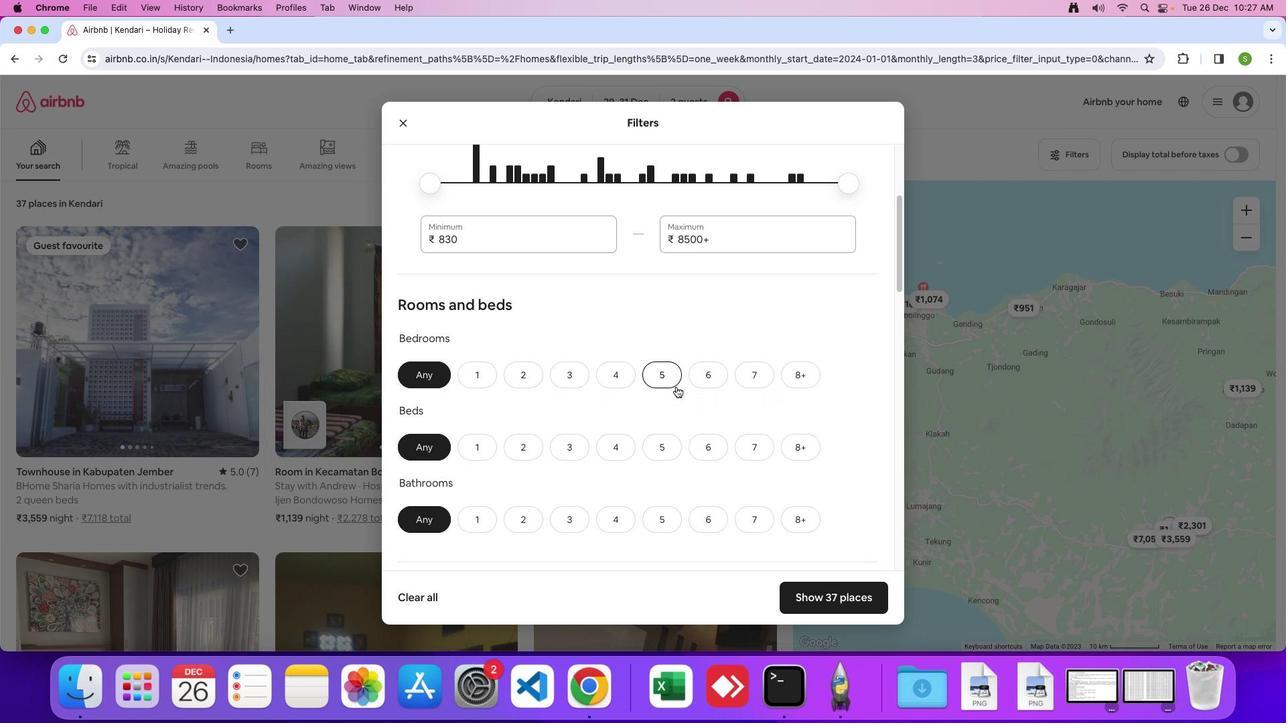
Action: Mouse moved to (512, 364)
Screenshot: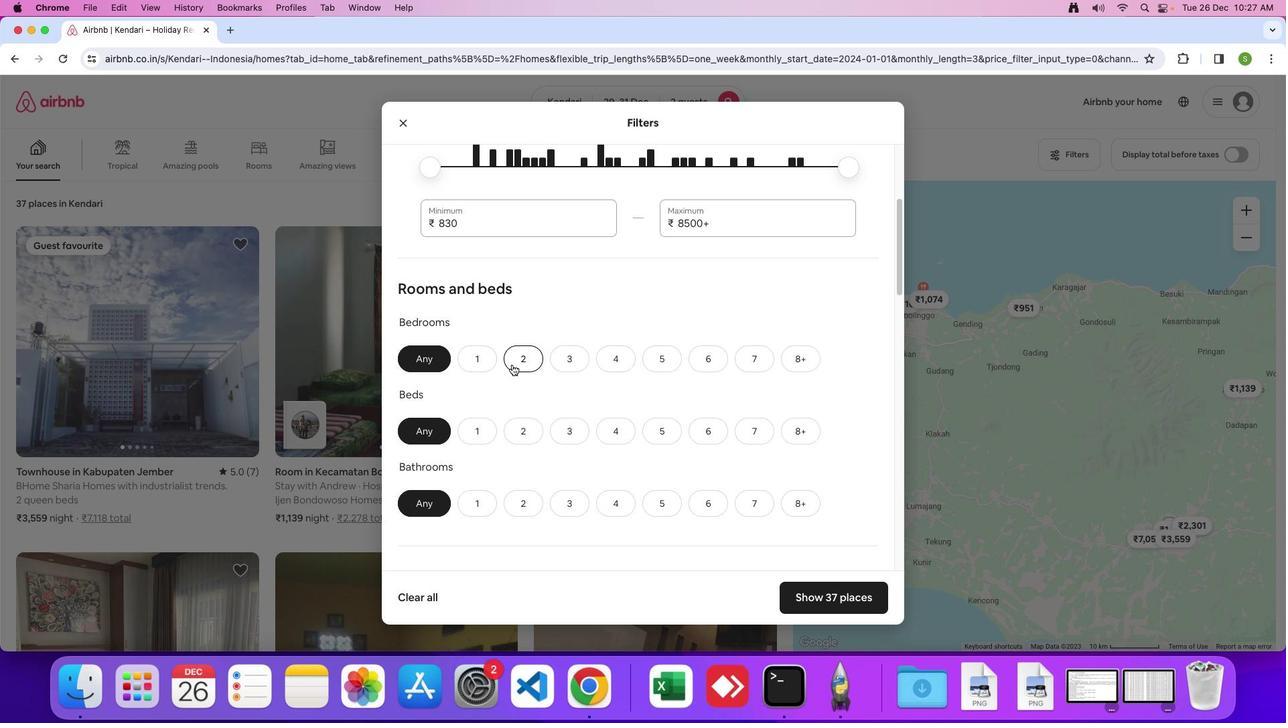 
Action: Mouse pressed left at (512, 364)
Screenshot: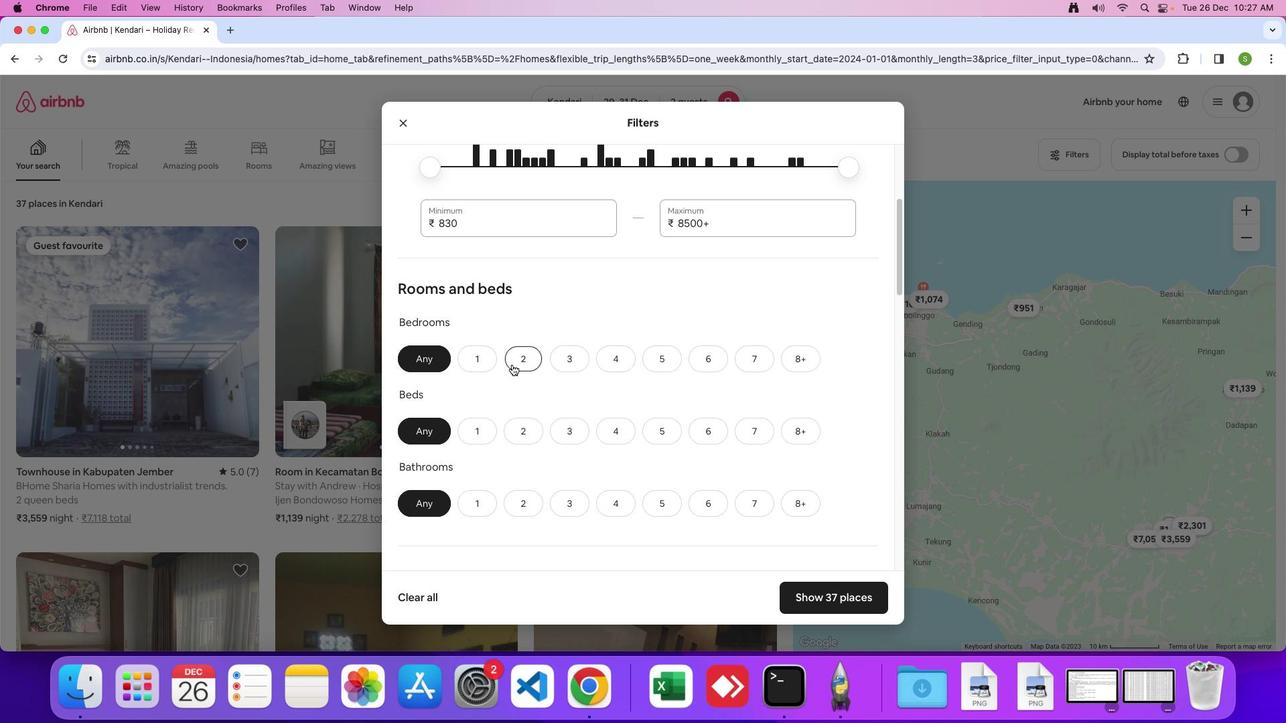 
Action: Mouse moved to (526, 423)
Screenshot: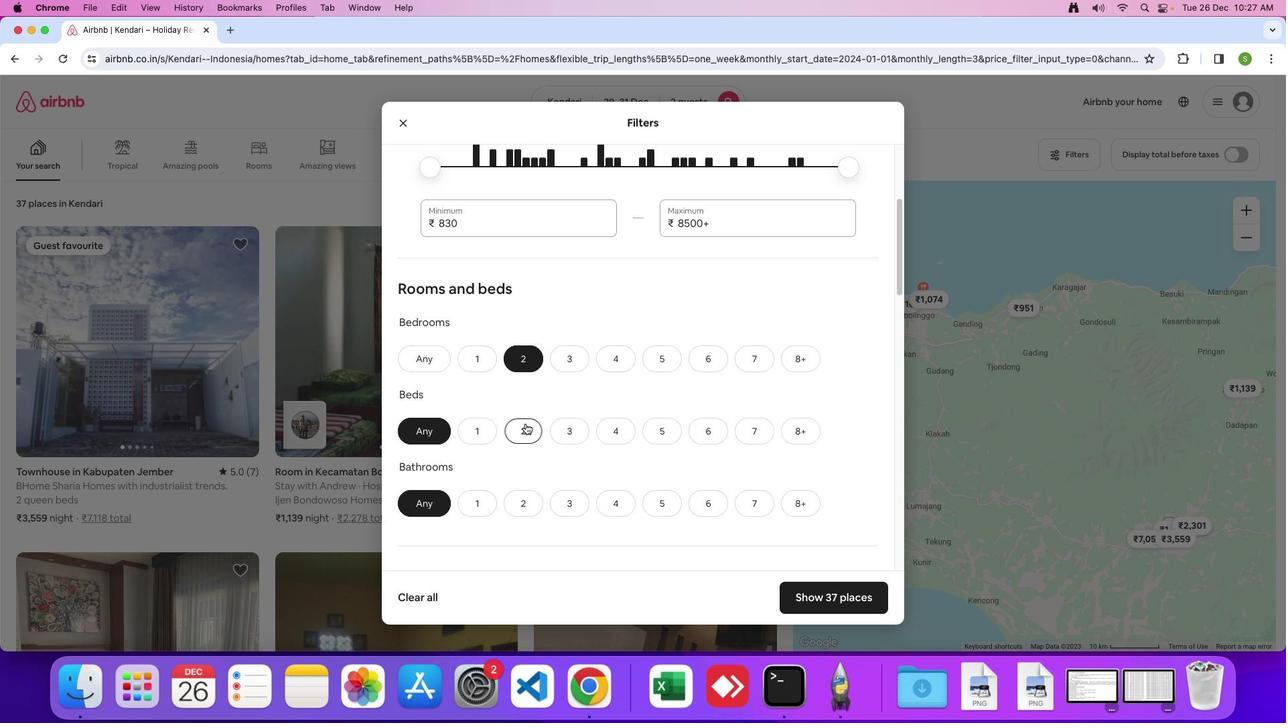 
Action: Mouse pressed left at (526, 423)
Screenshot: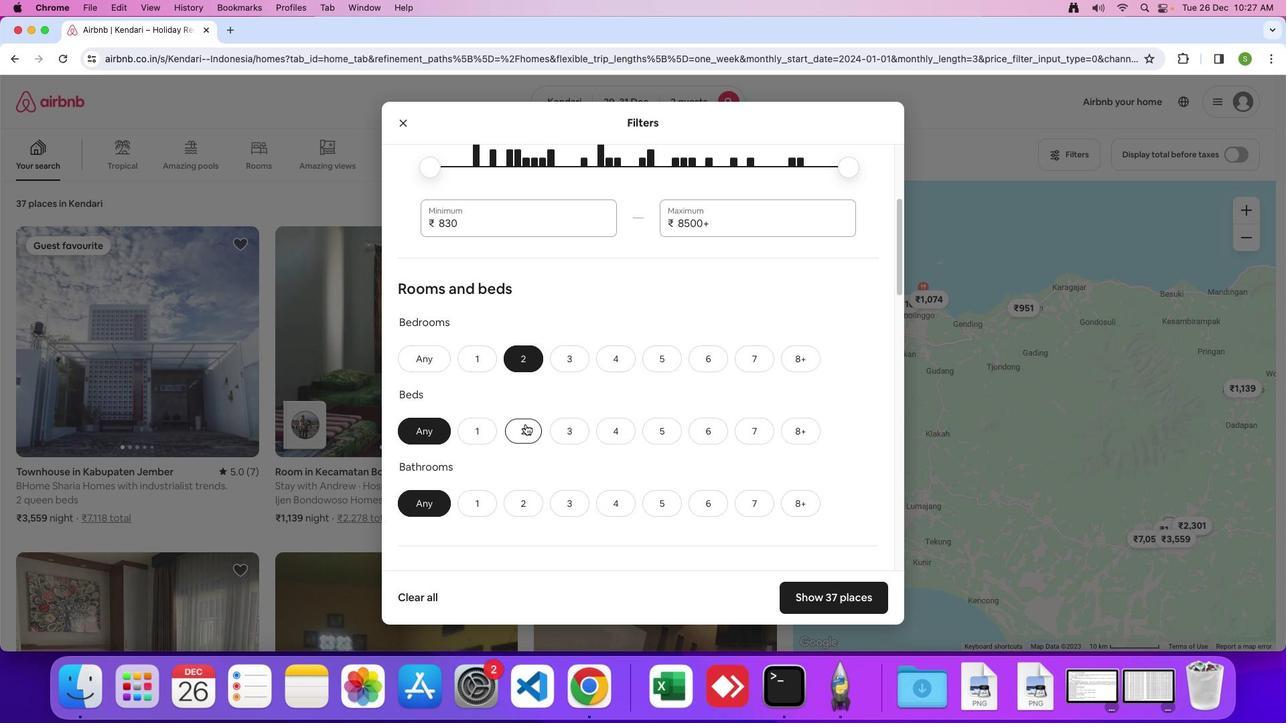 
Action: Mouse moved to (478, 502)
Screenshot: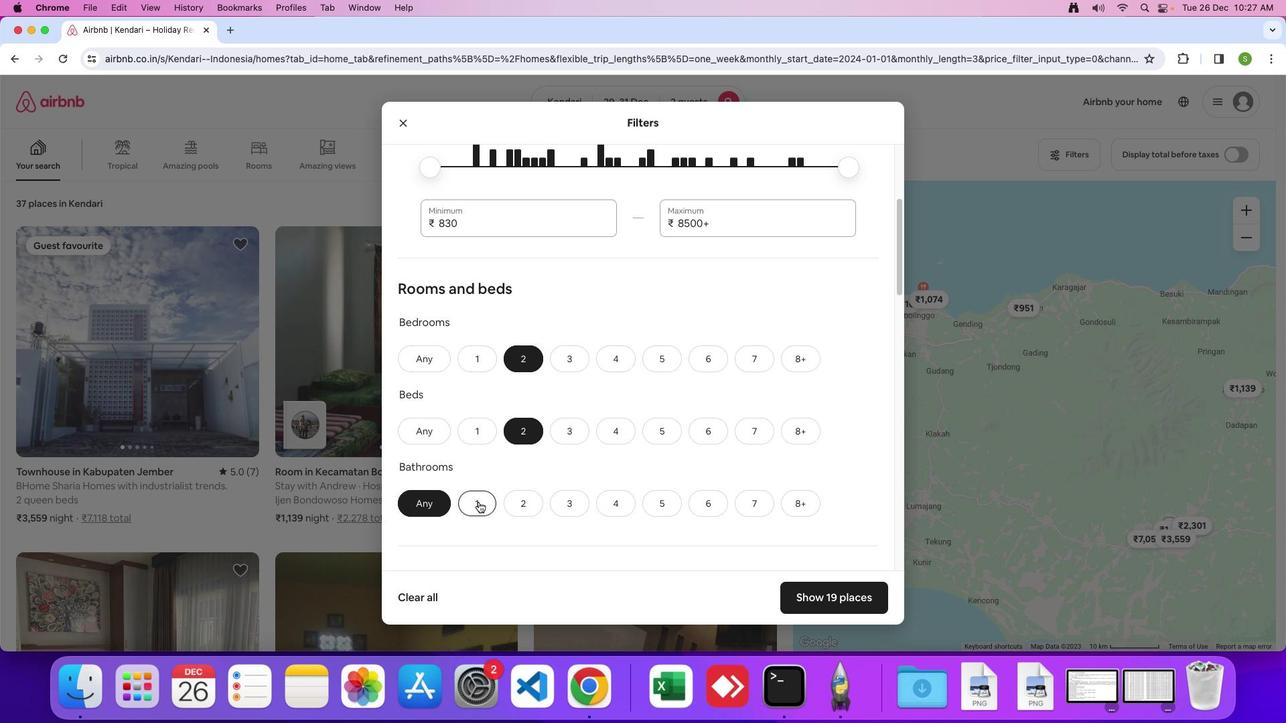 
Action: Mouse pressed left at (478, 502)
Screenshot: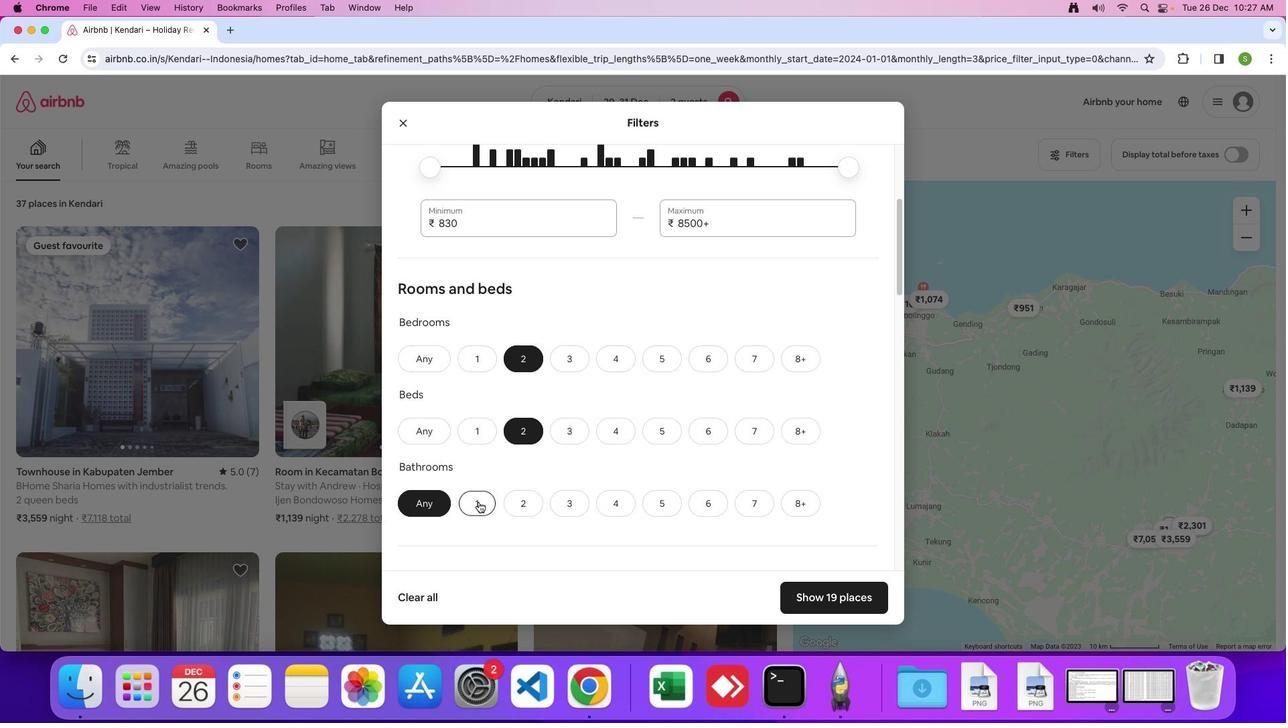 
Action: Mouse moved to (672, 412)
Screenshot: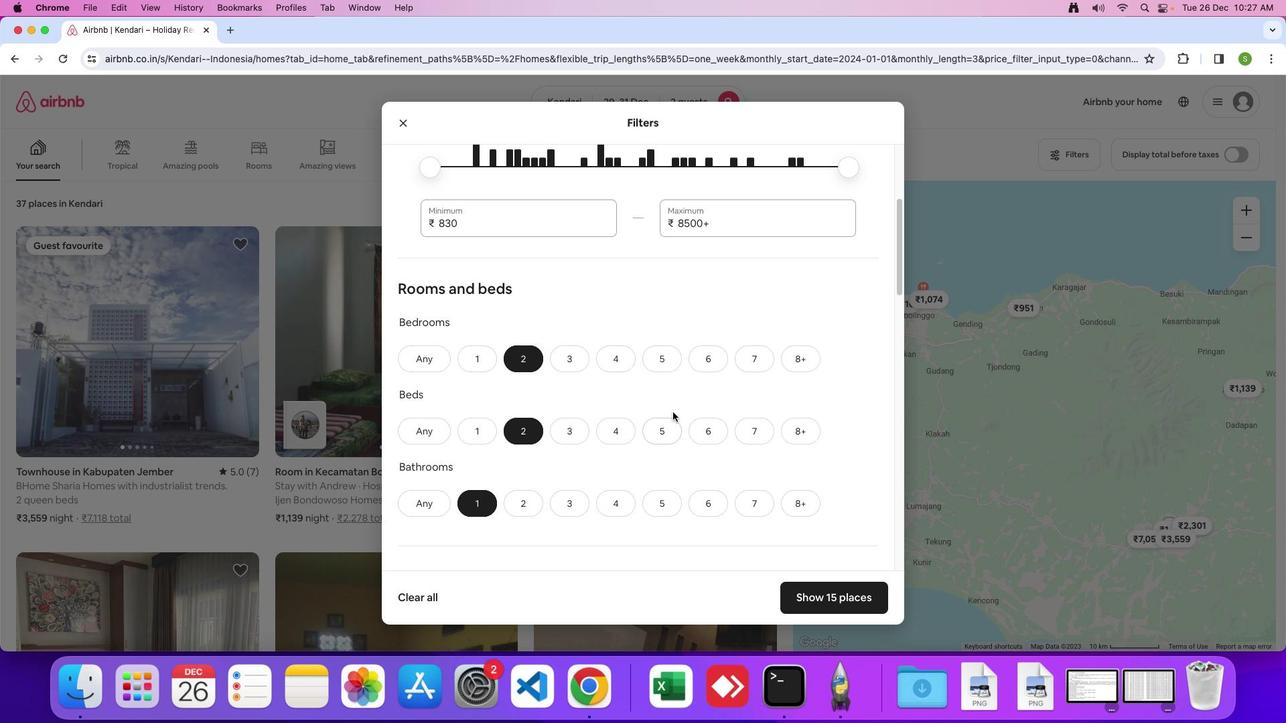
Action: Mouse scrolled (672, 412) with delta (0, 0)
Screenshot: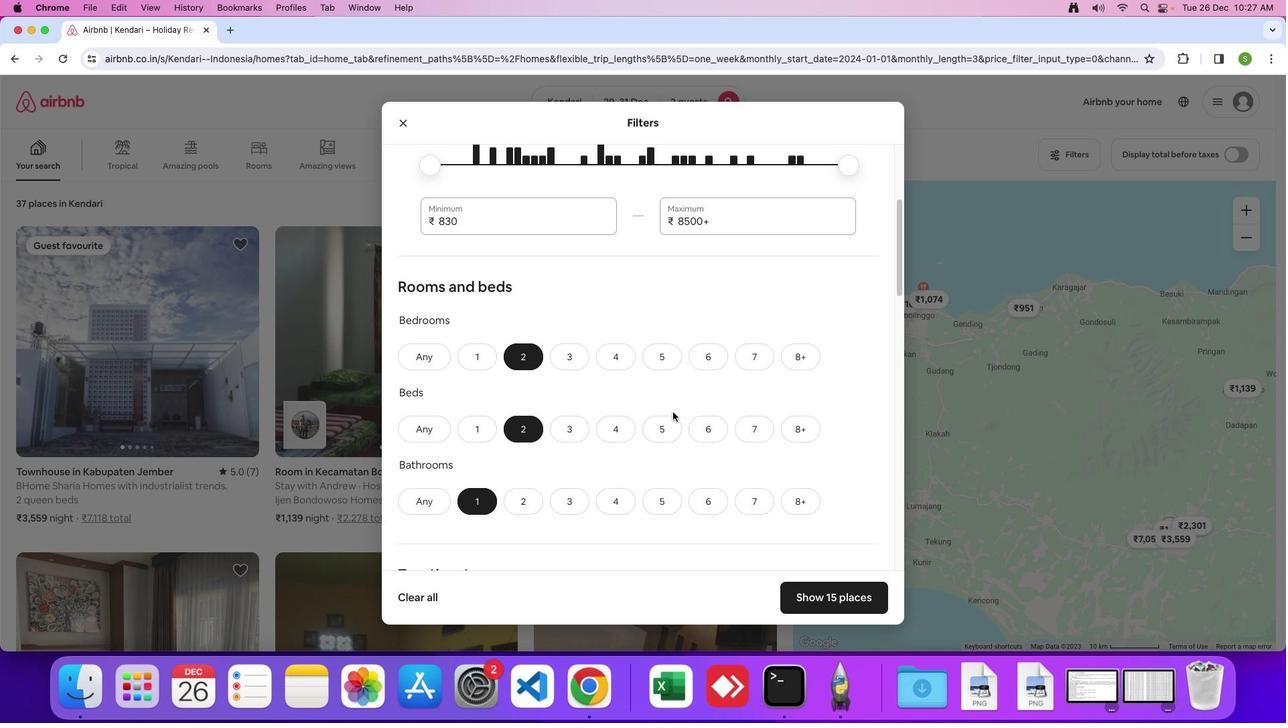 
Action: Mouse scrolled (672, 412) with delta (0, 0)
Screenshot: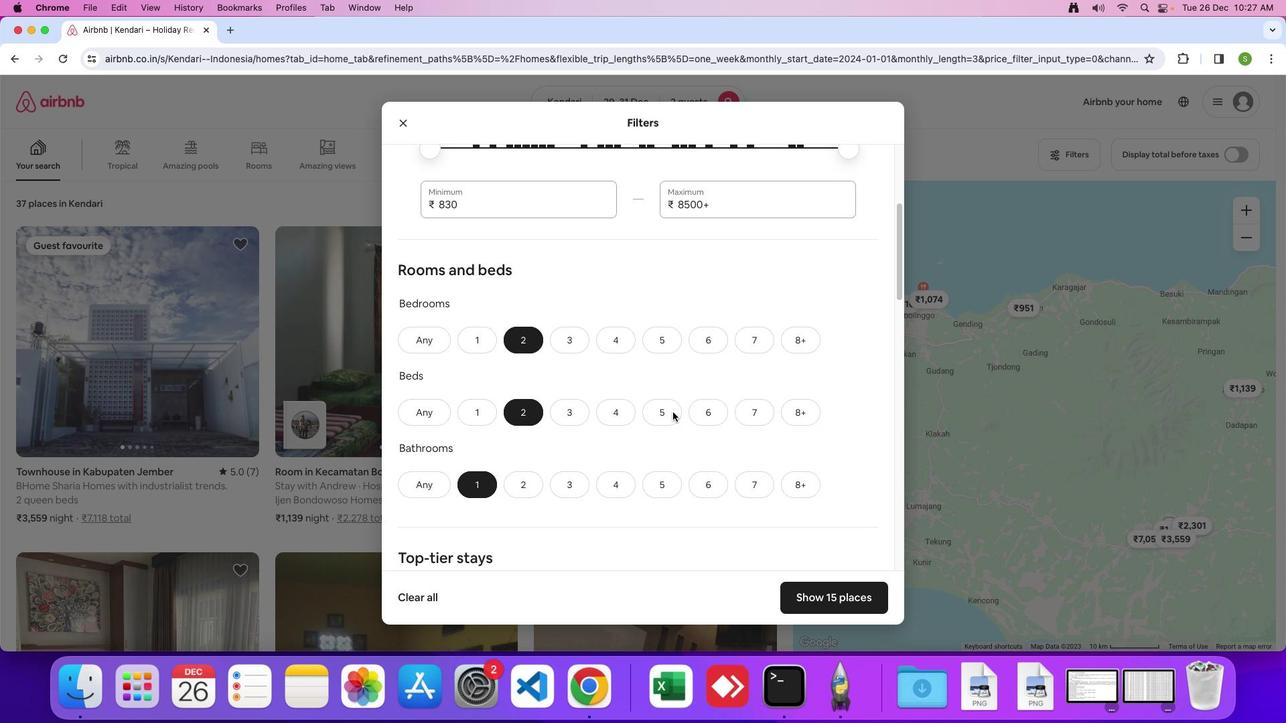 
Action: Mouse scrolled (672, 412) with delta (0, -1)
Screenshot: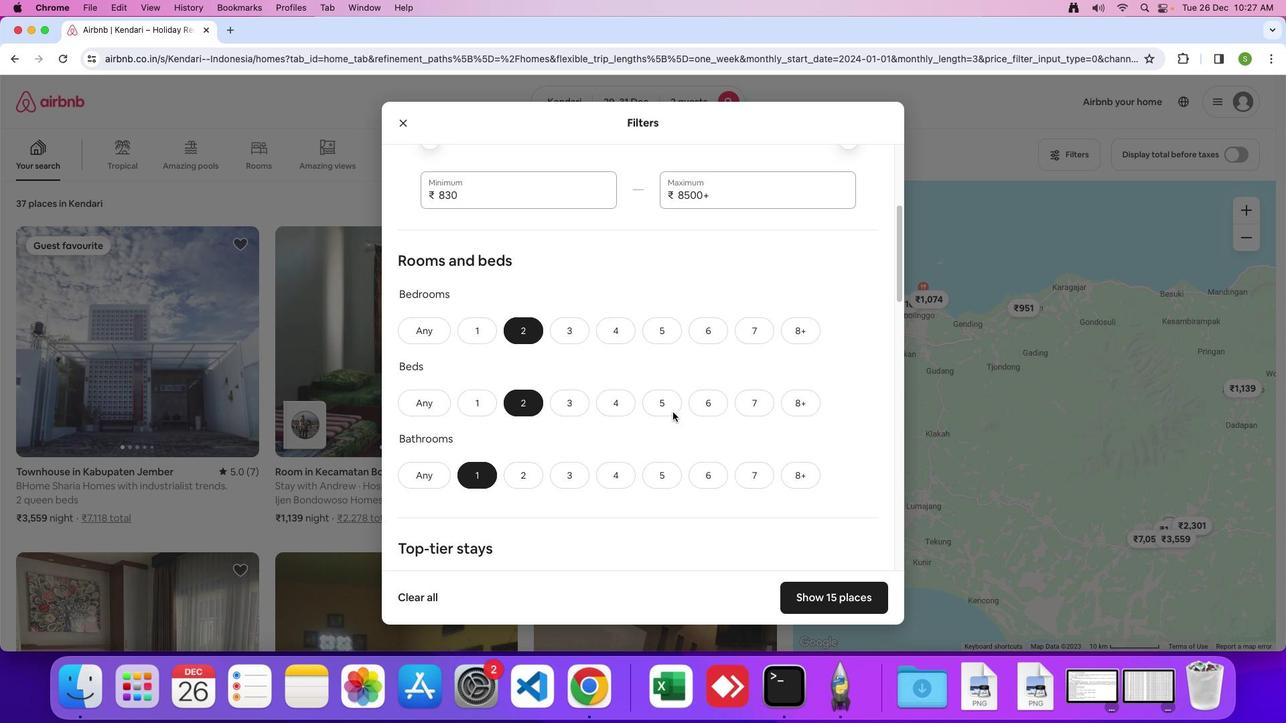 
Action: Mouse scrolled (672, 412) with delta (0, -1)
Screenshot: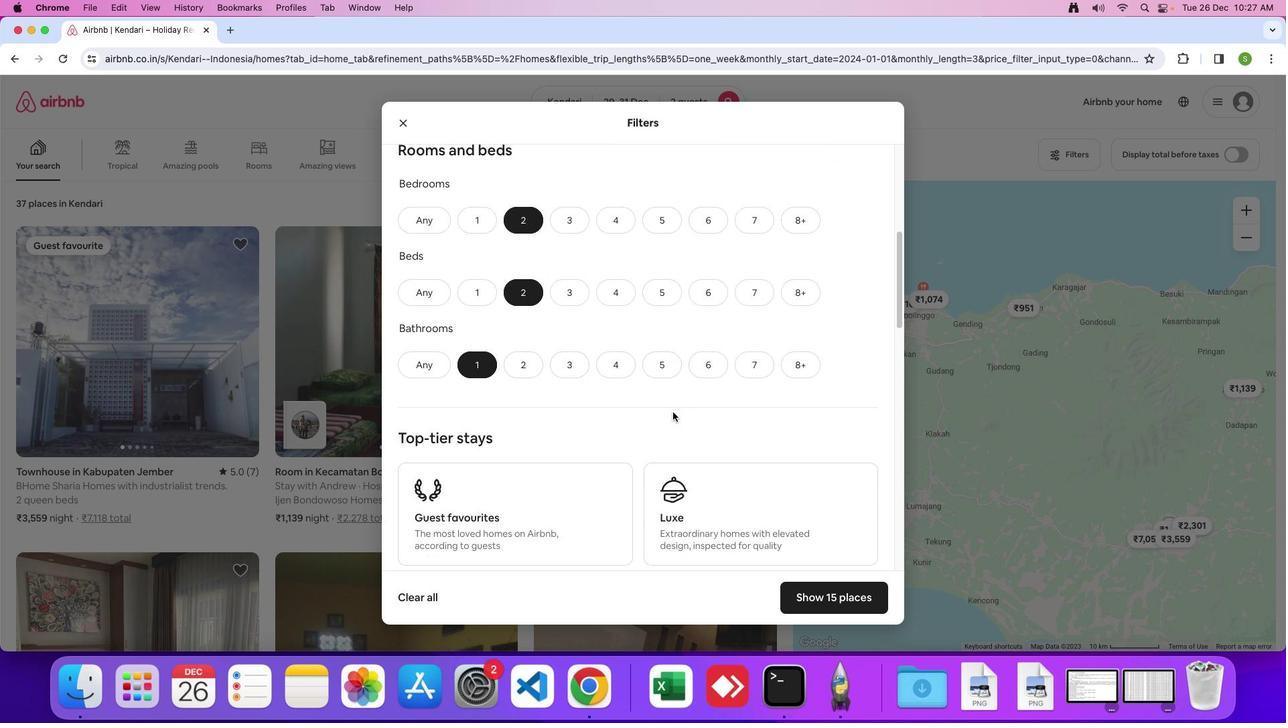 
Action: Mouse scrolled (672, 412) with delta (0, 0)
Screenshot: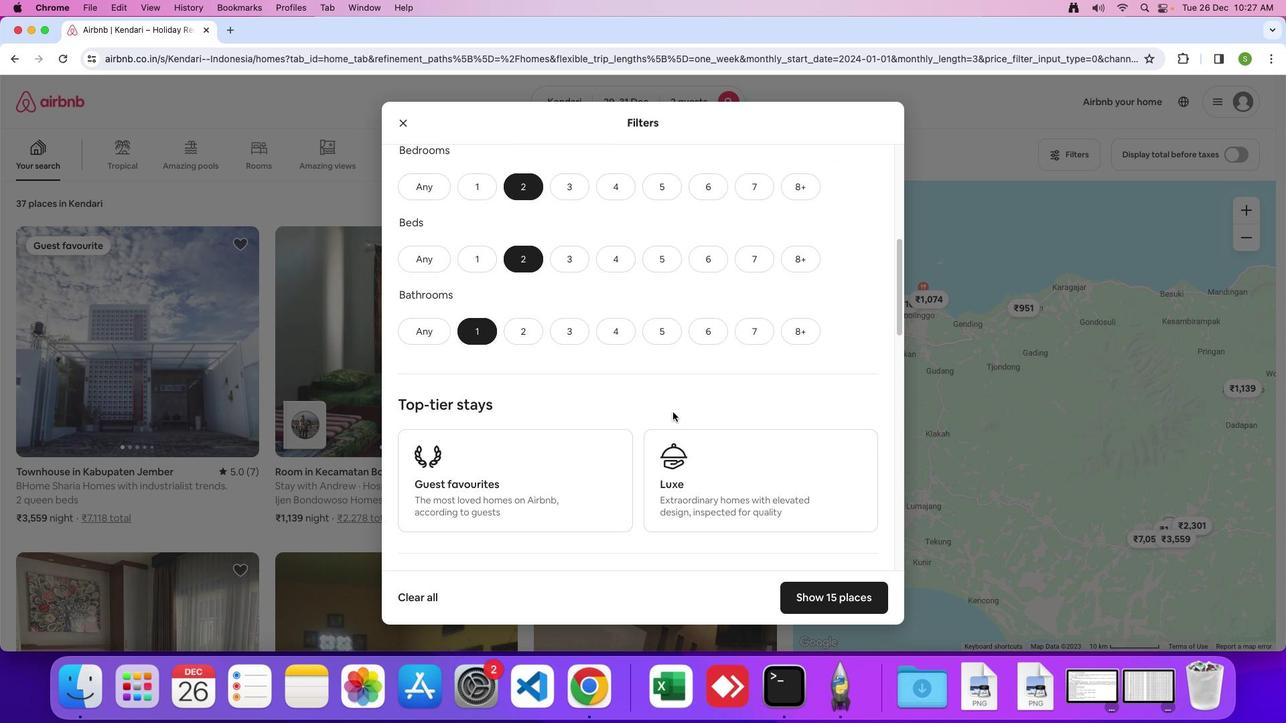 
Action: Mouse scrolled (672, 412) with delta (0, 0)
Screenshot: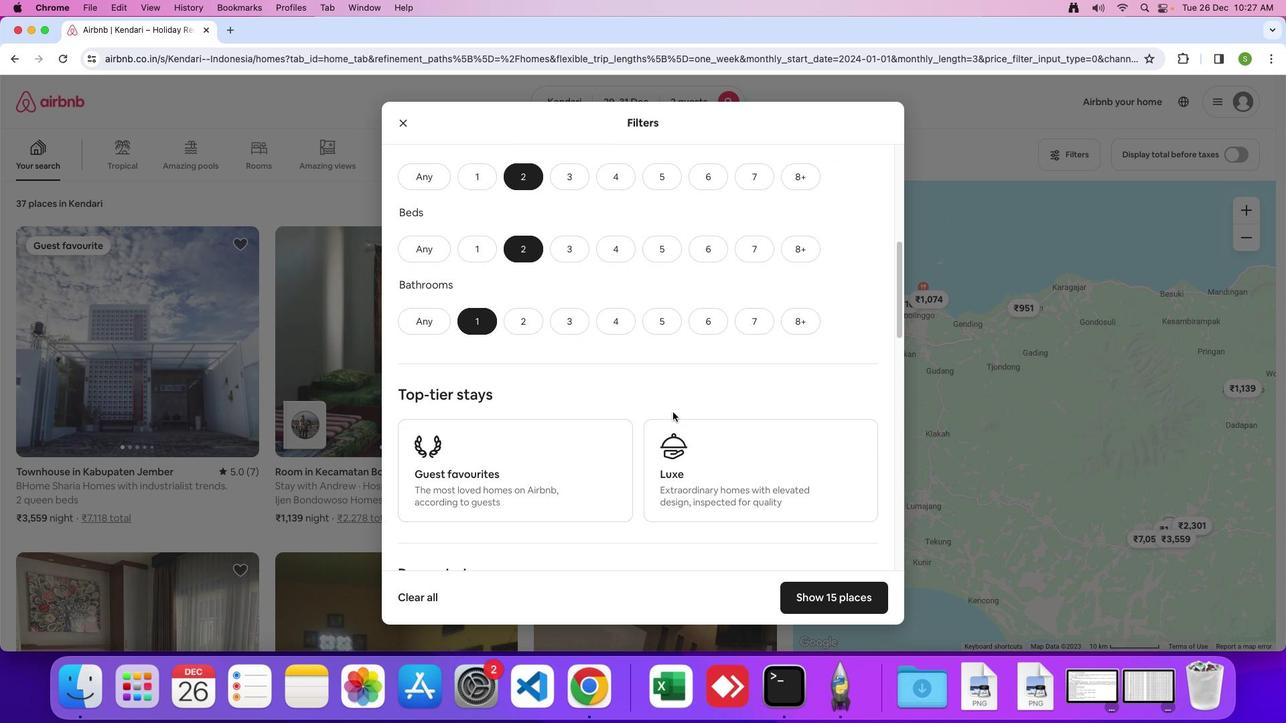 
Action: Mouse scrolled (672, 412) with delta (0, 0)
Screenshot: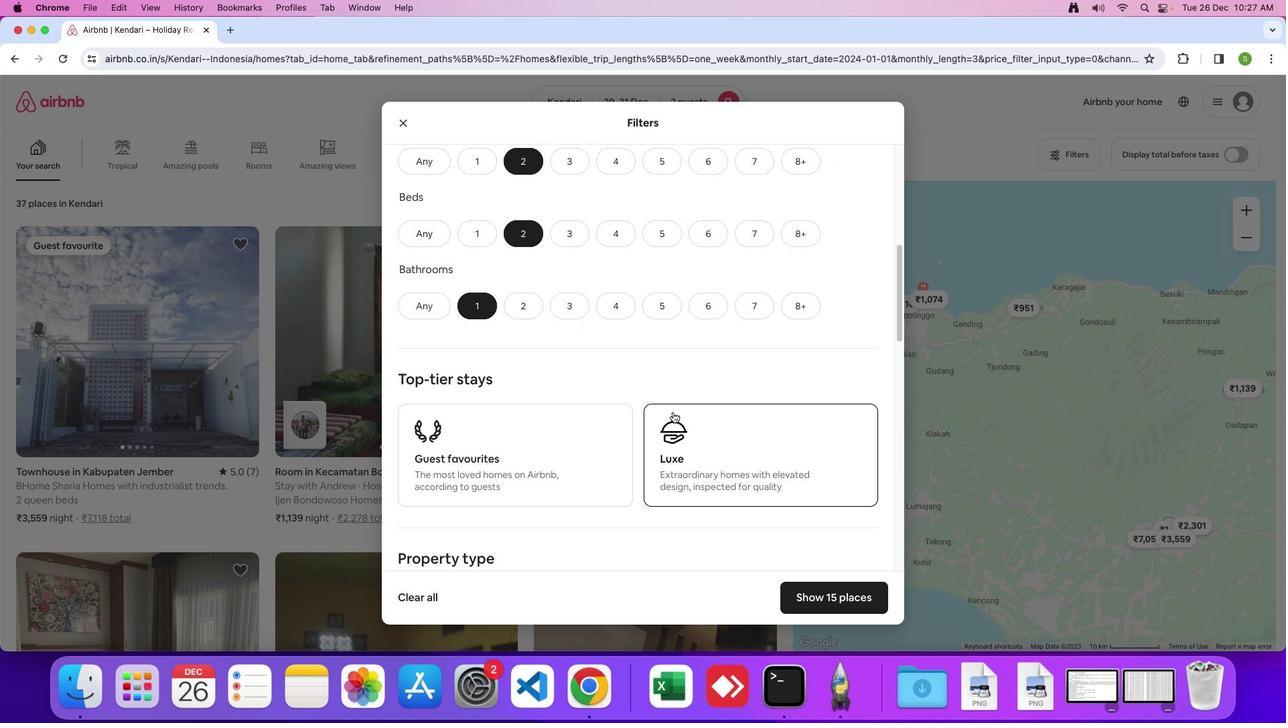 
Action: Mouse scrolled (672, 412) with delta (0, 0)
Screenshot: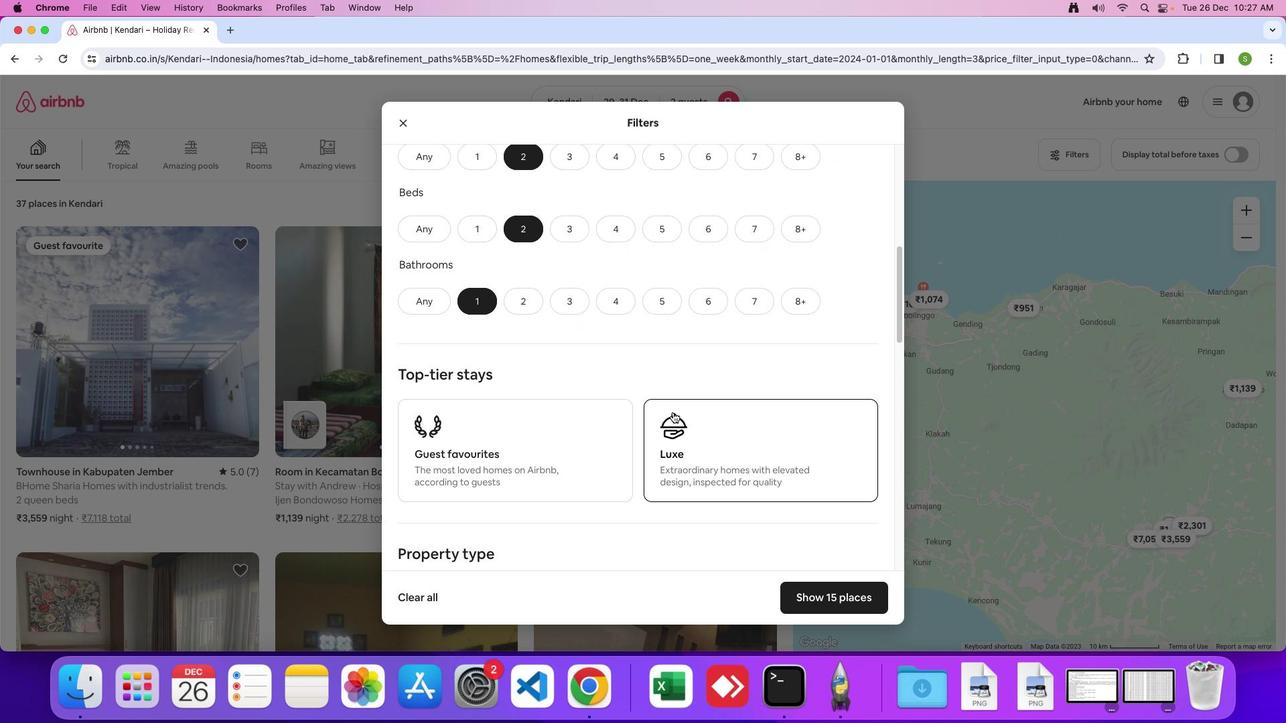 
Action: Mouse scrolled (672, 412) with delta (0, 0)
Screenshot: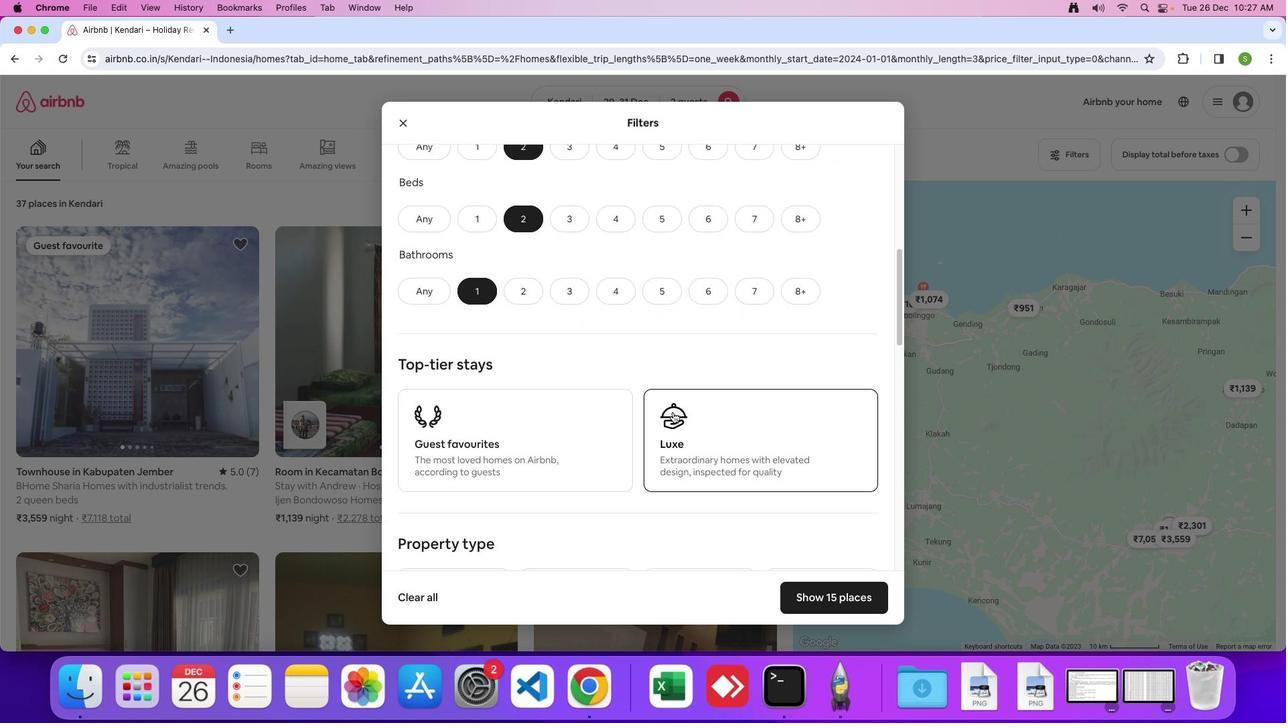 
Action: Mouse moved to (623, 414)
Screenshot: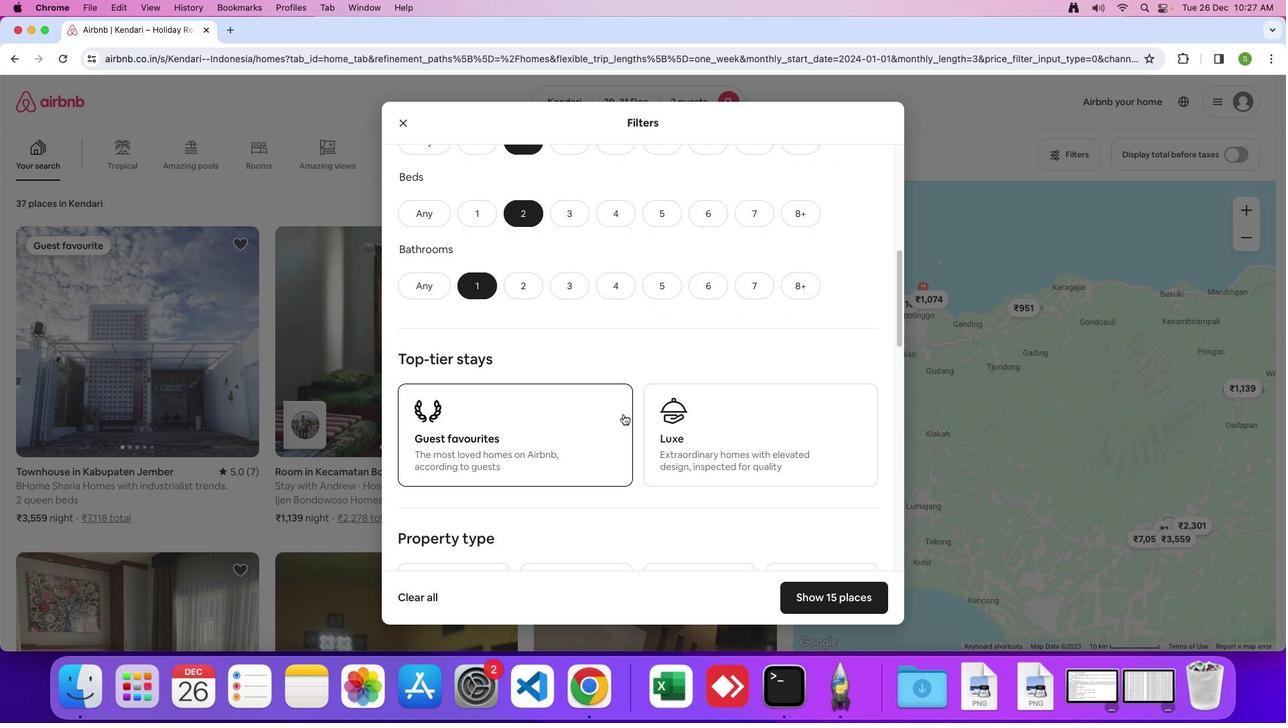 
Action: Mouse scrolled (623, 414) with delta (0, 0)
Screenshot: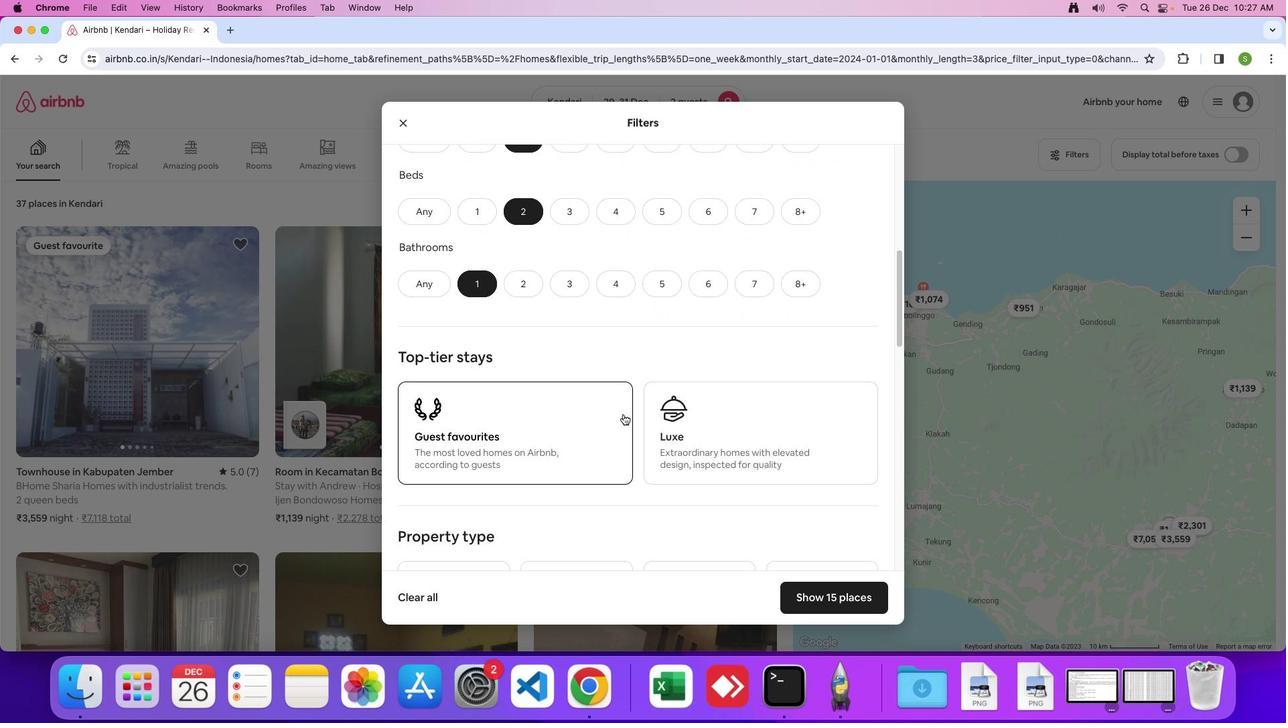 
Action: Mouse scrolled (623, 414) with delta (0, 0)
Screenshot: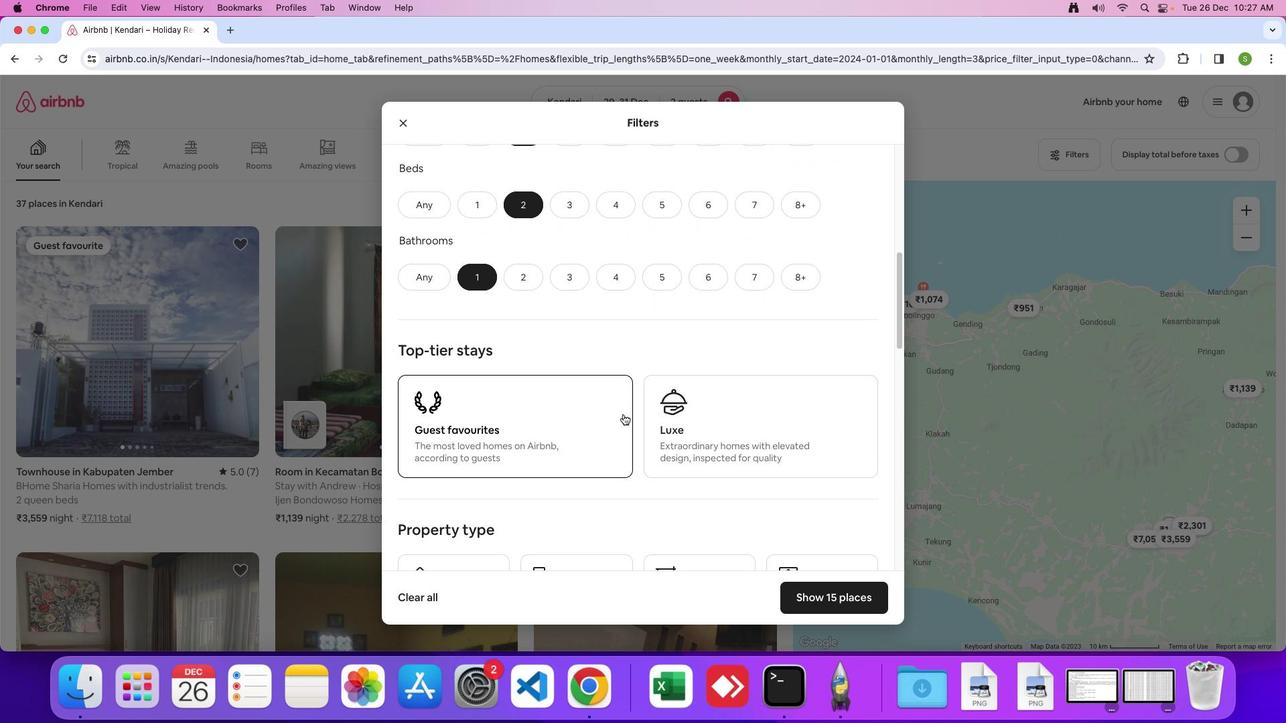 
Action: Mouse moved to (623, 414)
Screenshot: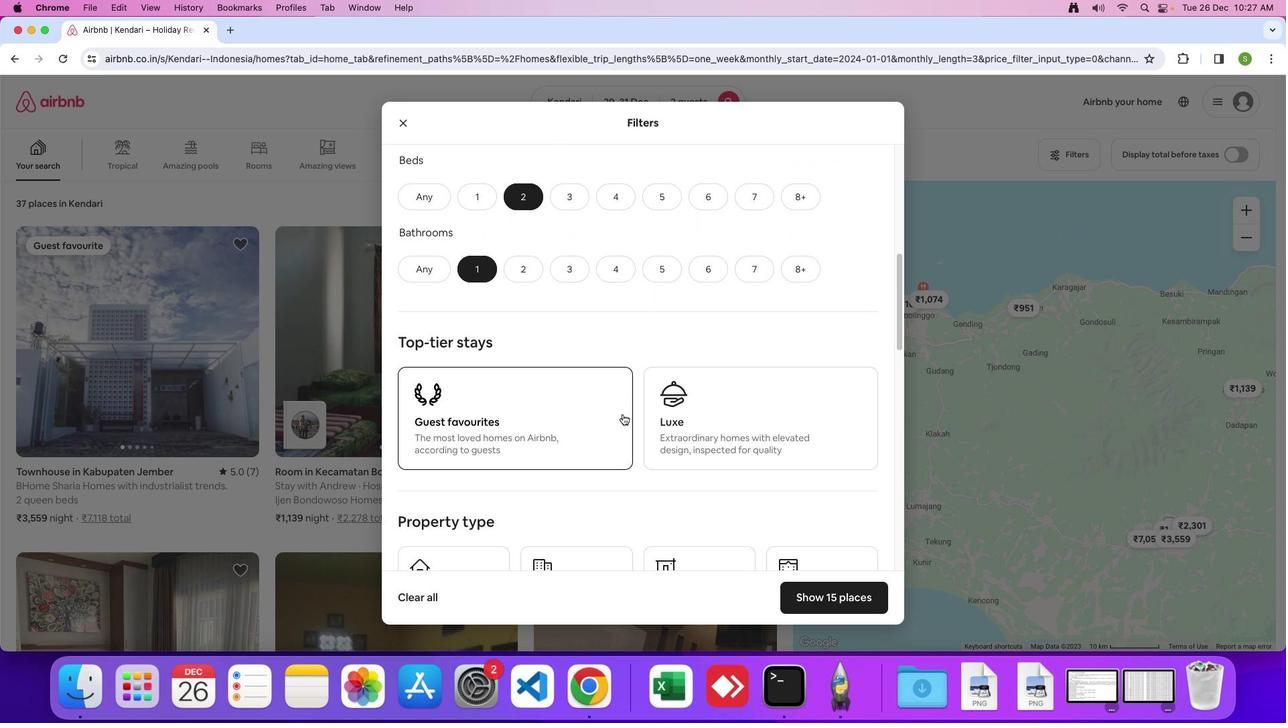 
Action: Mouse scrolled (623, 414) with delta (0, 0)
Screenshot: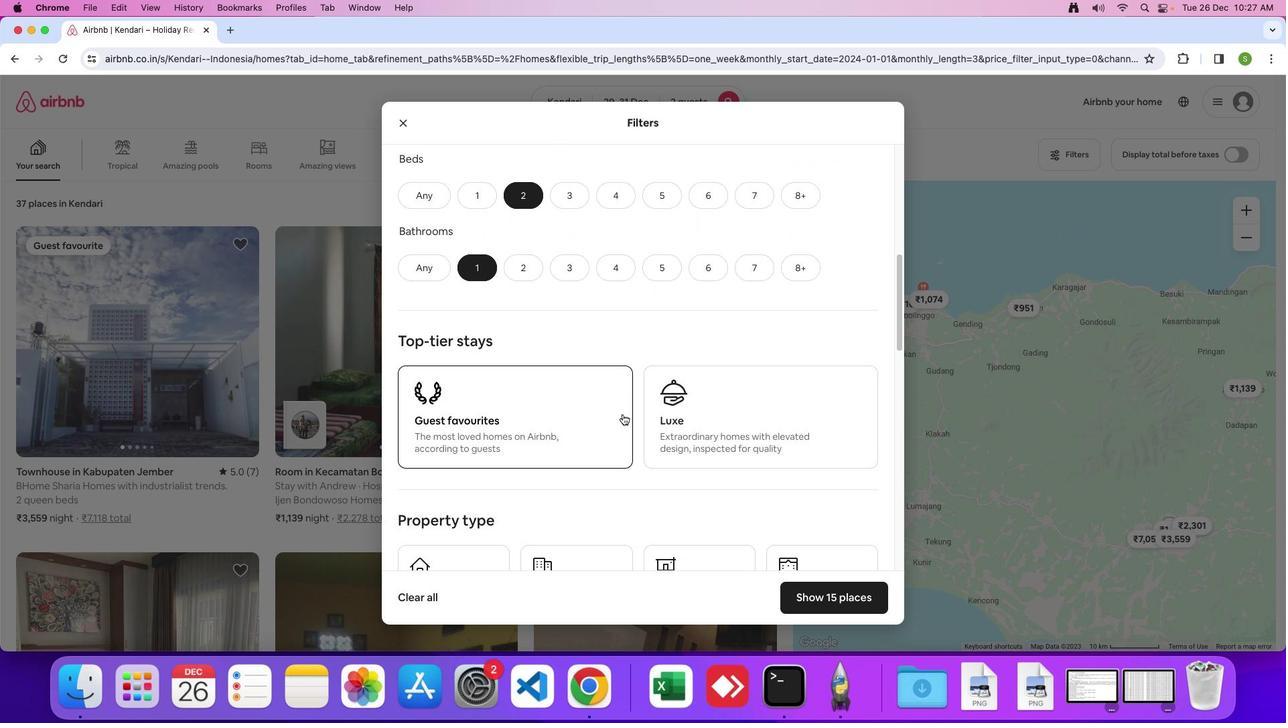 
Action: Mouse scrolled (623, 414) with delta (0, 0)
Screenshot: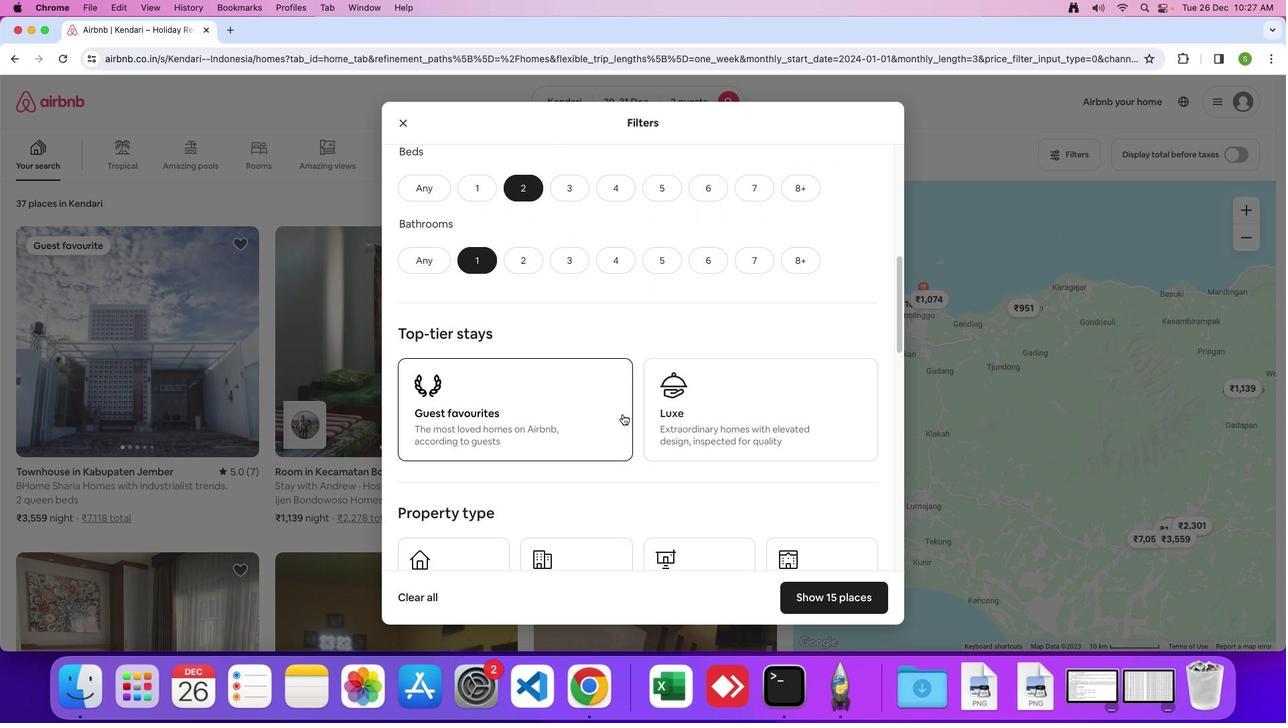 
Action: Mouse scrolled (623, 414) with delta (0, 0)
Screenshot: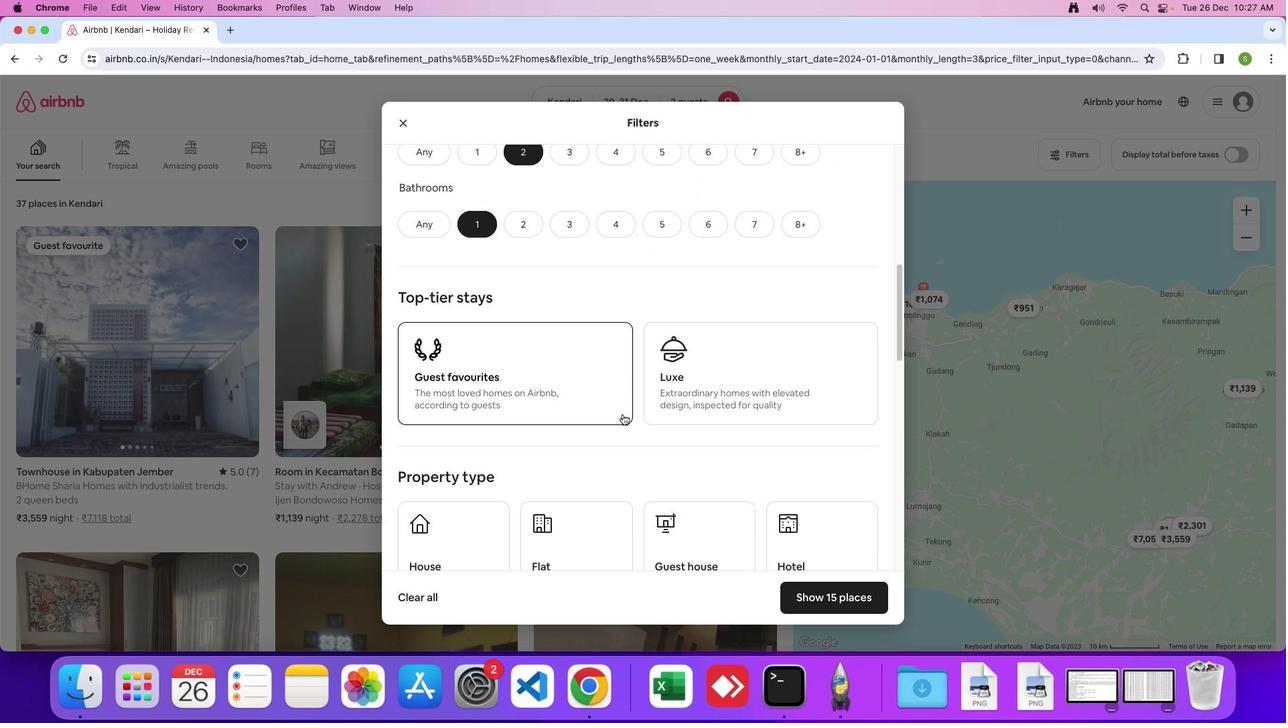 
Action: Mouse scrolled (623, 414) with delta (0, 0)
Screenshot: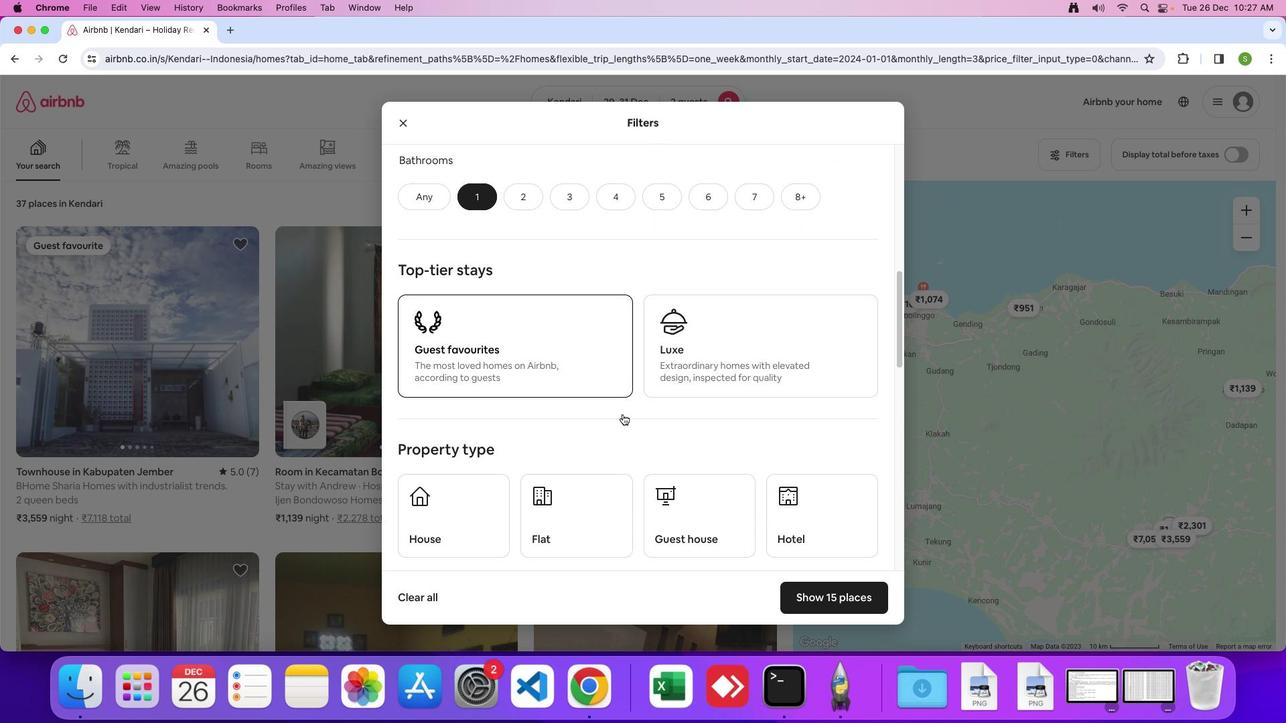 
Action: Mouse scrolled (623, 414) with delta (0, 0)
Screenshot: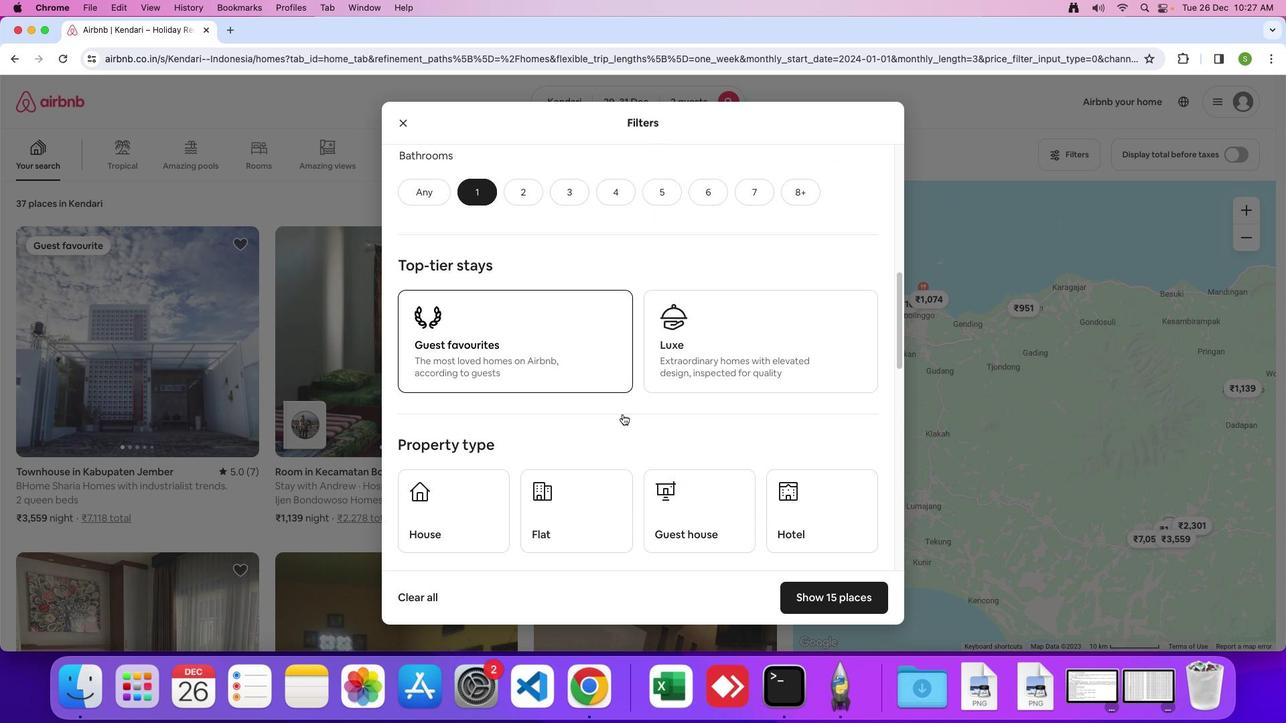 
Action: Mouse moved to (623, 414)
Screenshot: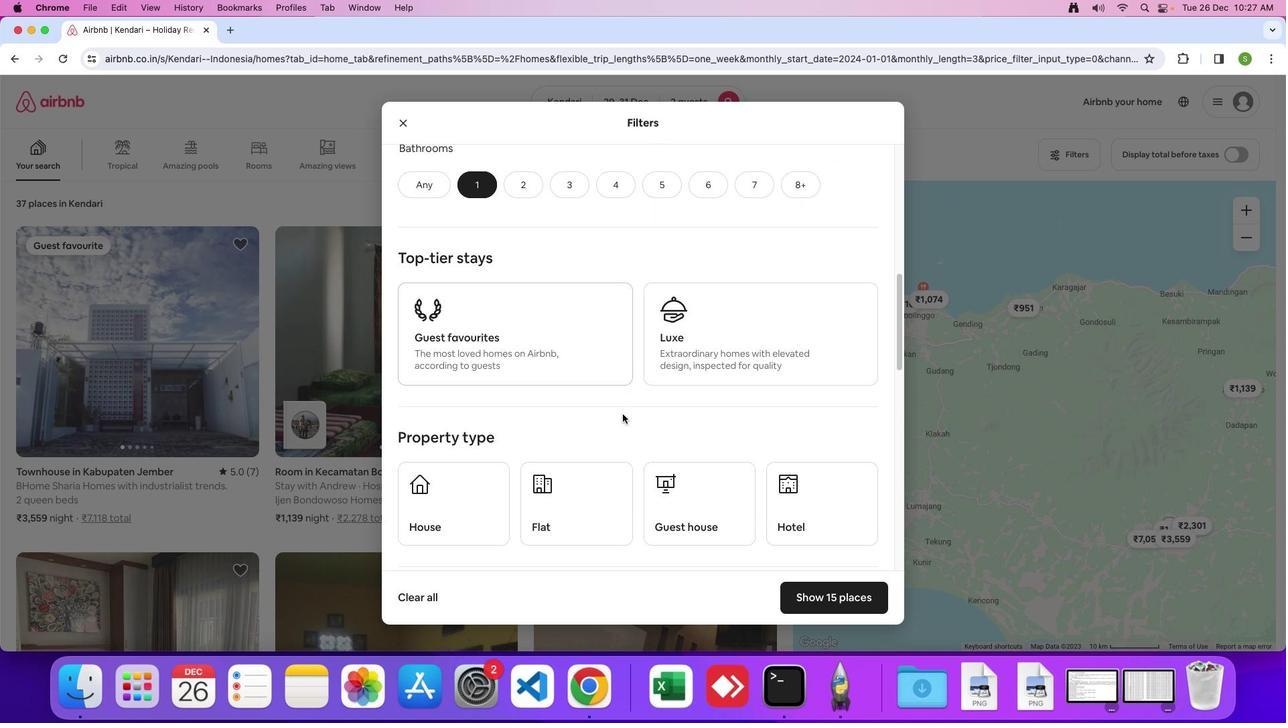 
Action: Mouse scrolled (623, 414) with delta (0, 0)
Screenshot: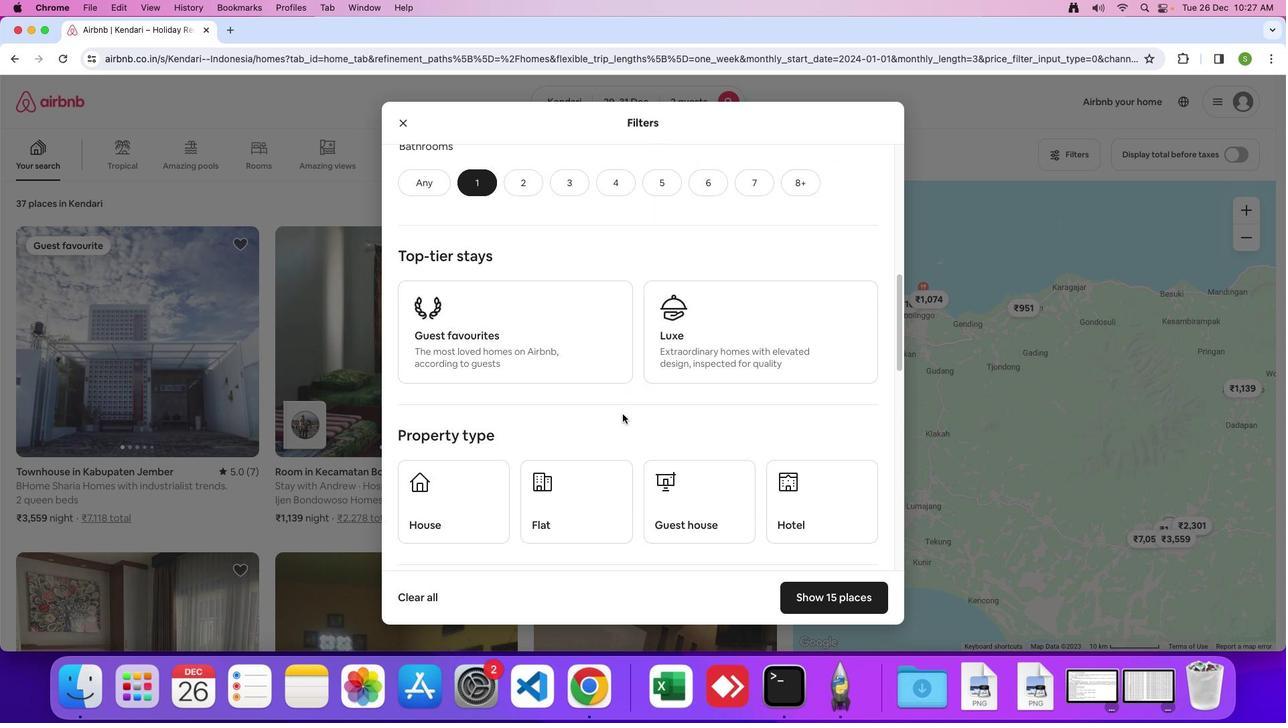 
Action: Mouse scrolled (623, 414) with delta (0, 0)
Screenshot: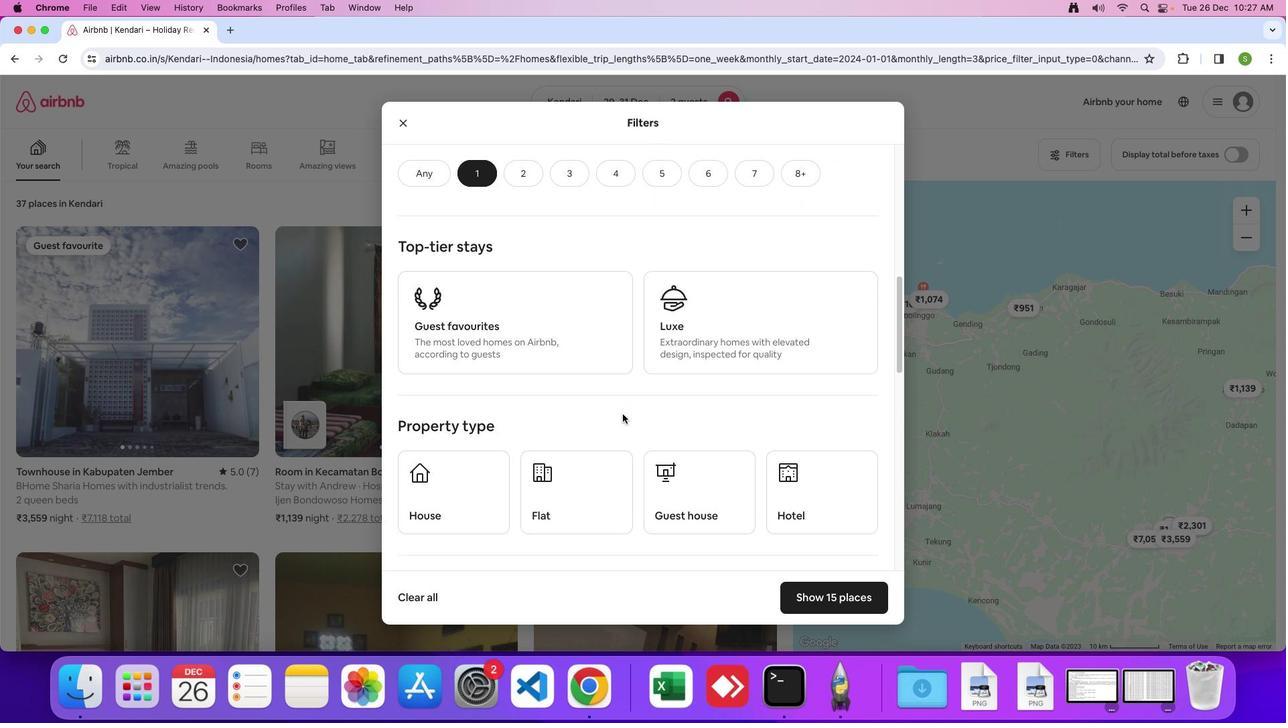 
Action: Mouse moved to (578, 451)
Screenshot: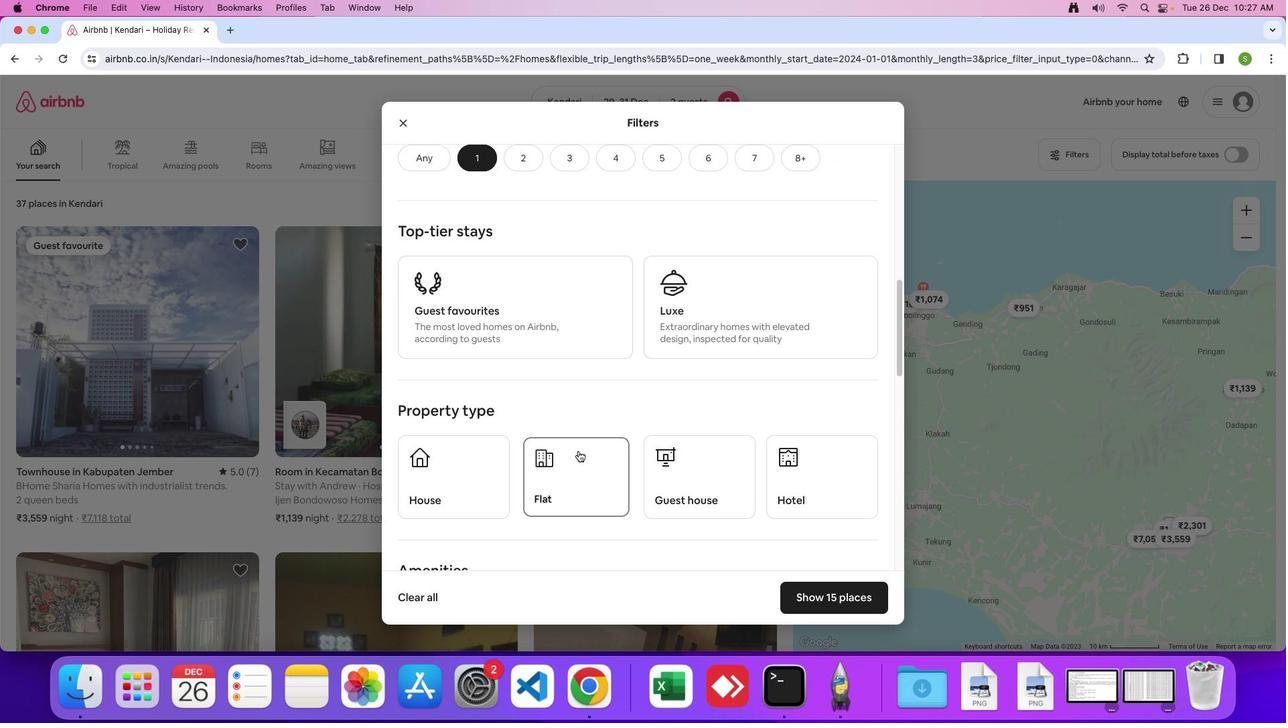 
Action: Mouse pressed left at (578, 451)
Screenshot: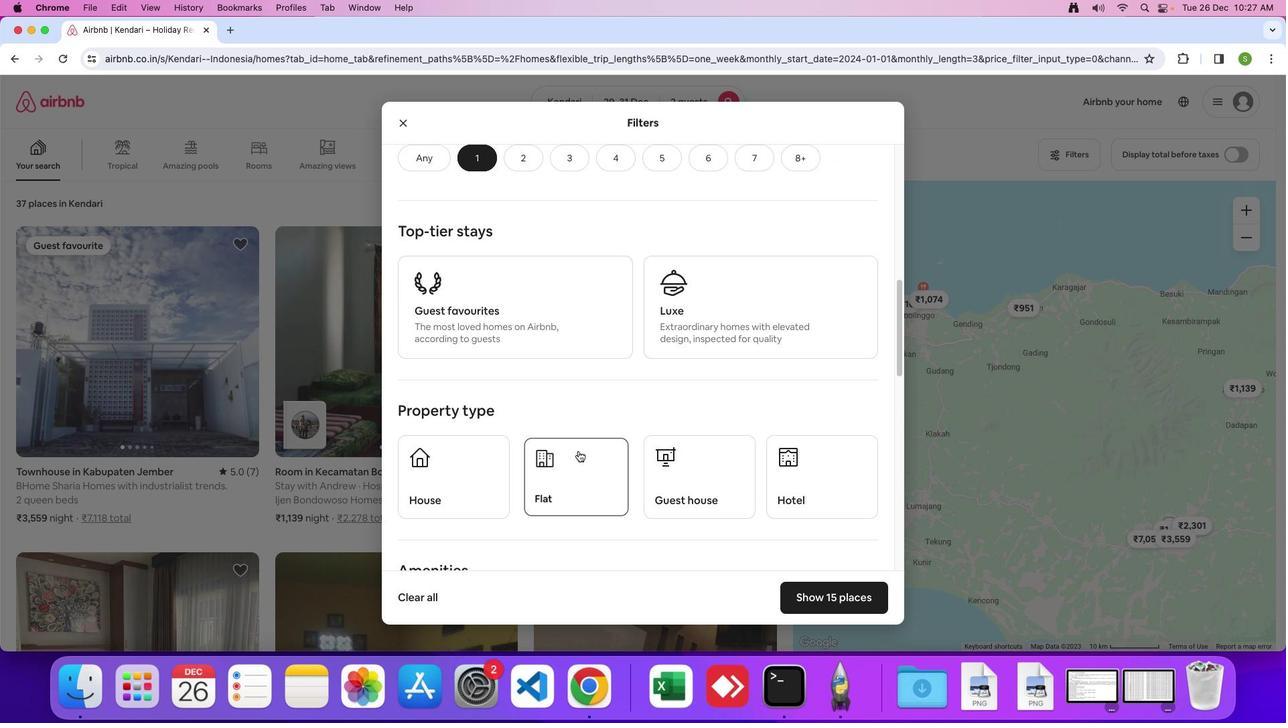 
Action: Mouse moved to (630, 403)
Screenshot: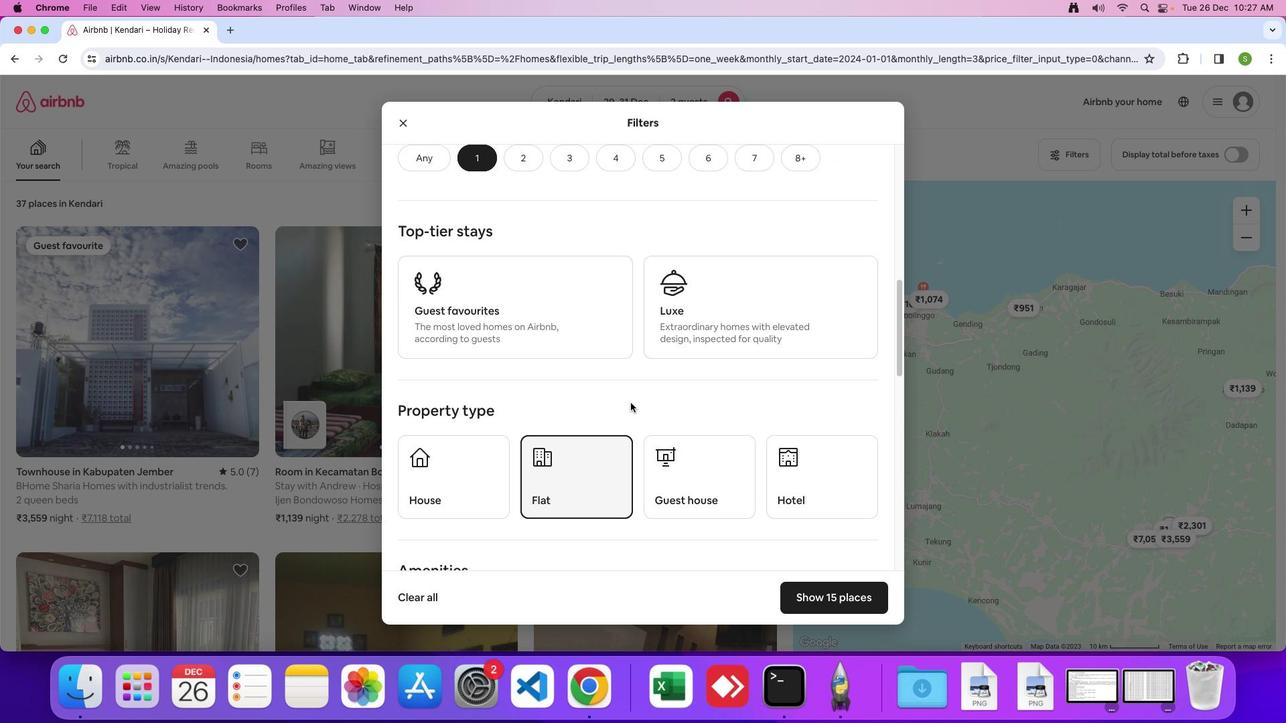 
Action: Mouse scrolled (630, 403) with delta (0, 0)
Screenshot: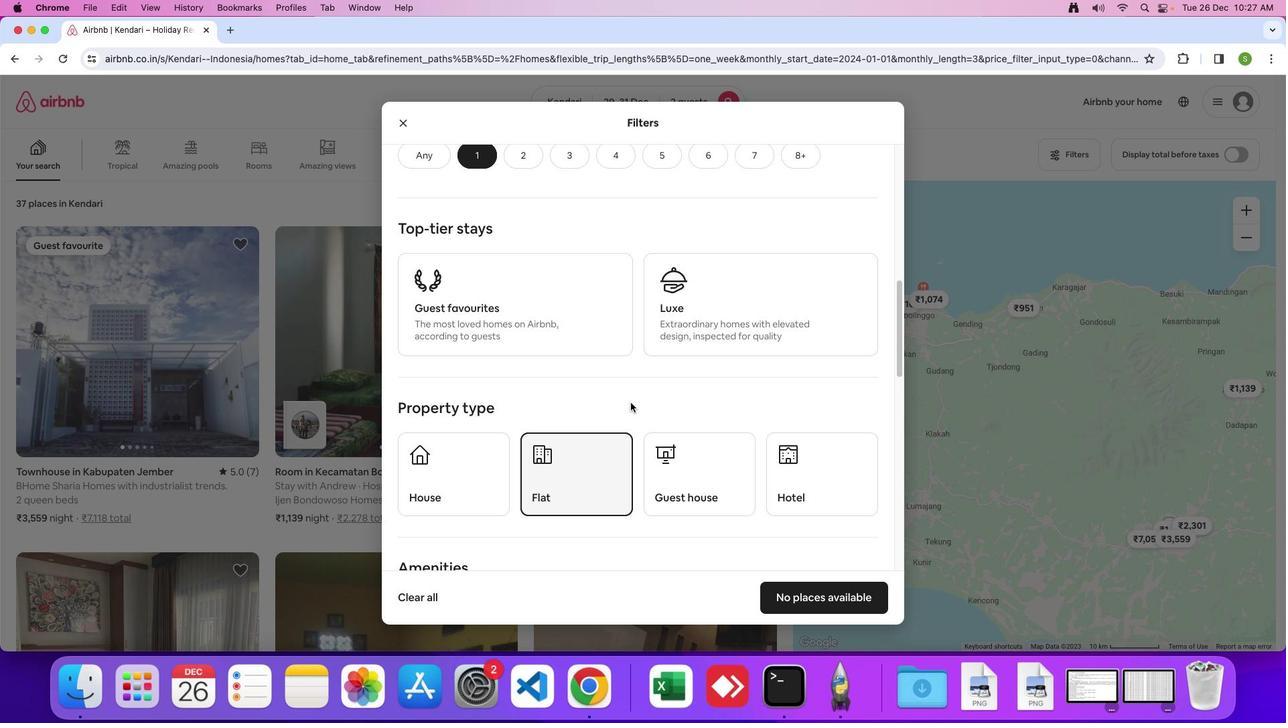 
Action: Mouse scrolled (630, 403) with delta (0, 0)
Screenshot: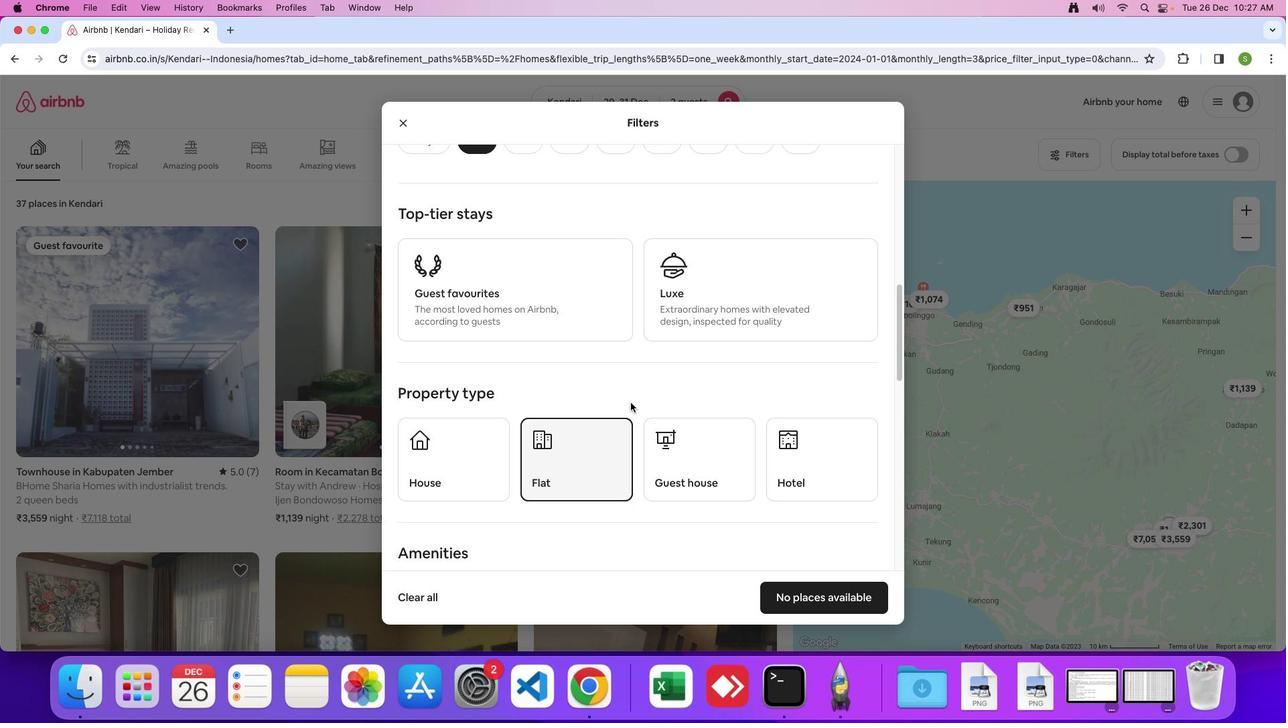 
Action: Mouse scrolled (630, 403) with delta (0, -1)
Screenshot: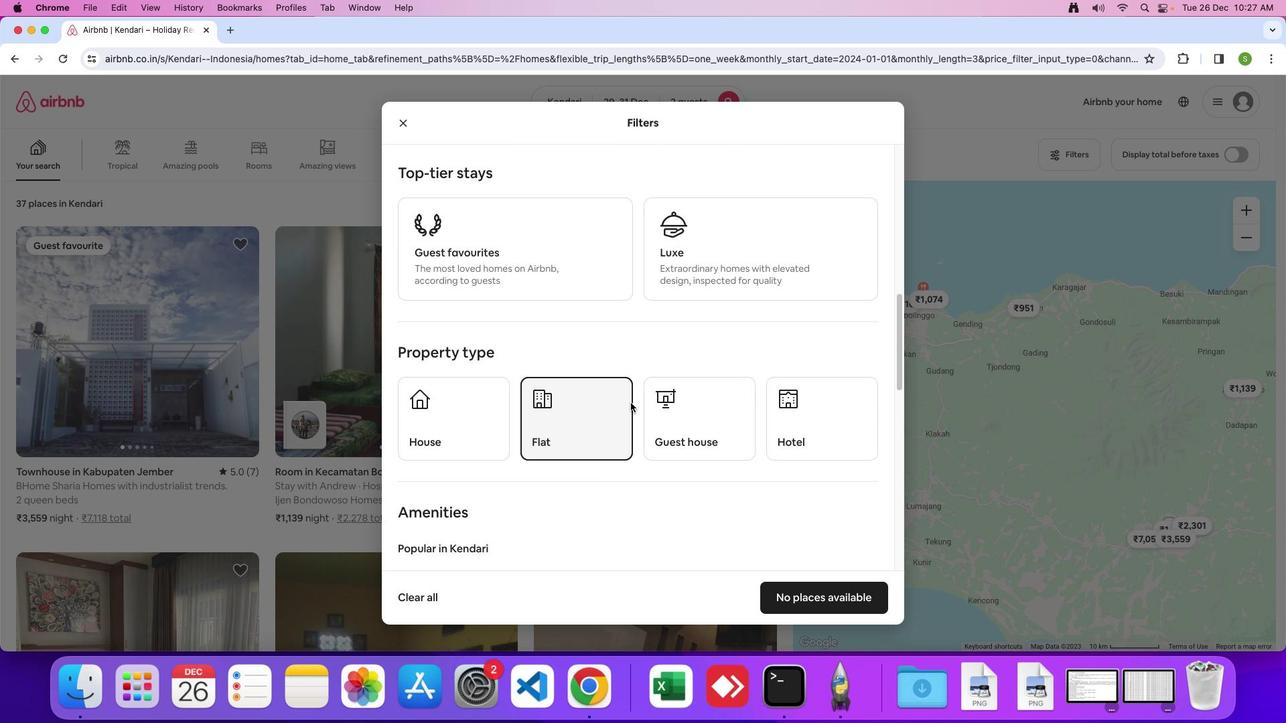 
Action: Mouse scrolled (630, 403) with delta (0, 0)
Screenshot: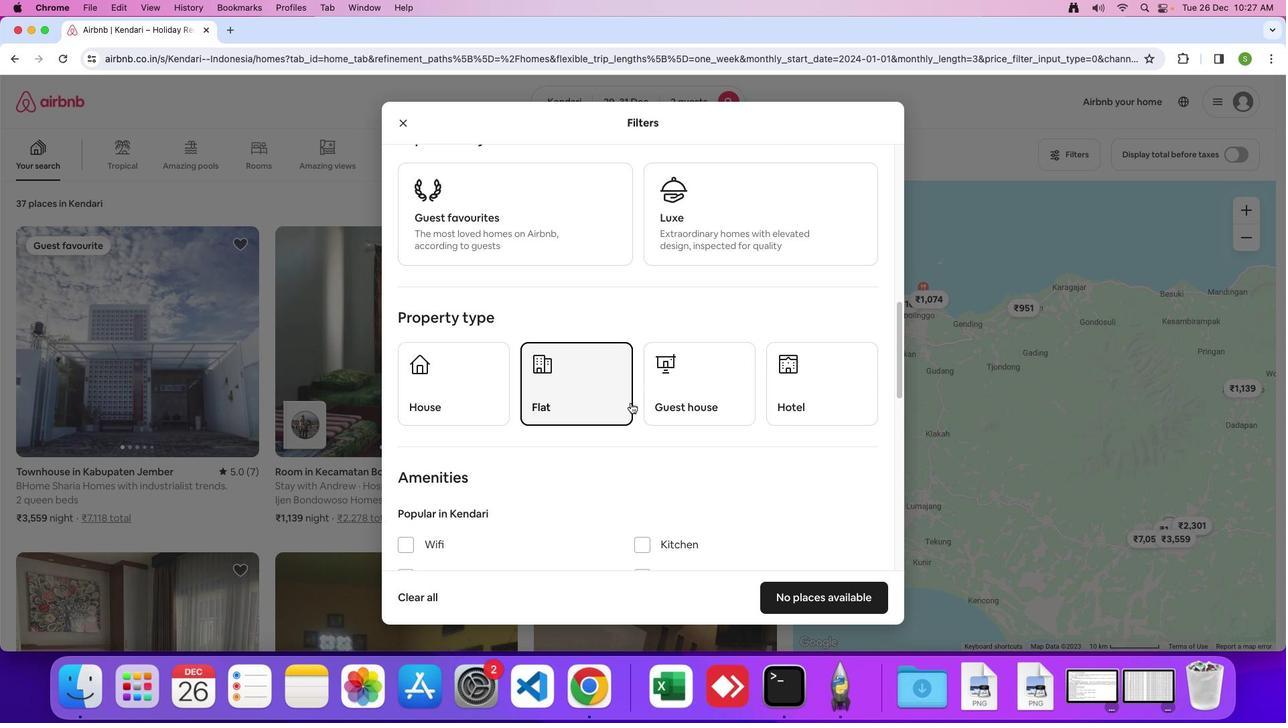 
Action: Mouse scrolled (630, 403) with delta (0, 0)
Screenshot: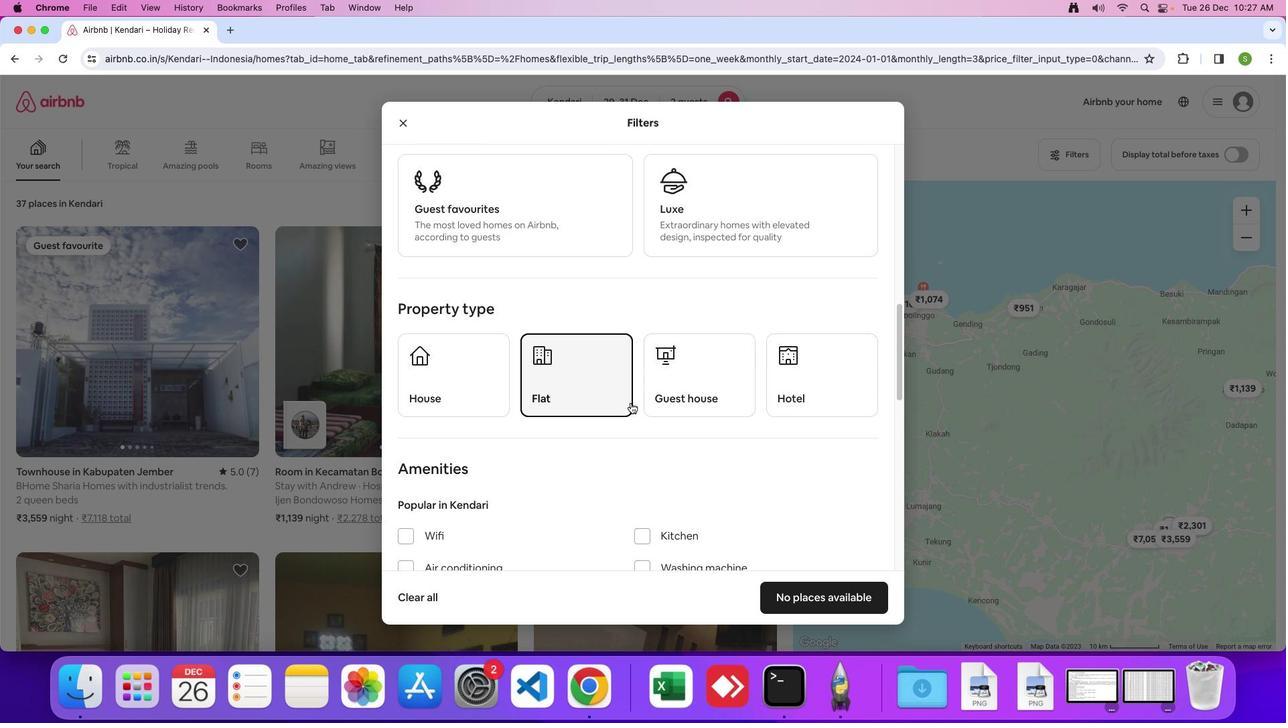 
Action: Mouse scrolled (630, 403) with delta (0, 0)
Screenshot: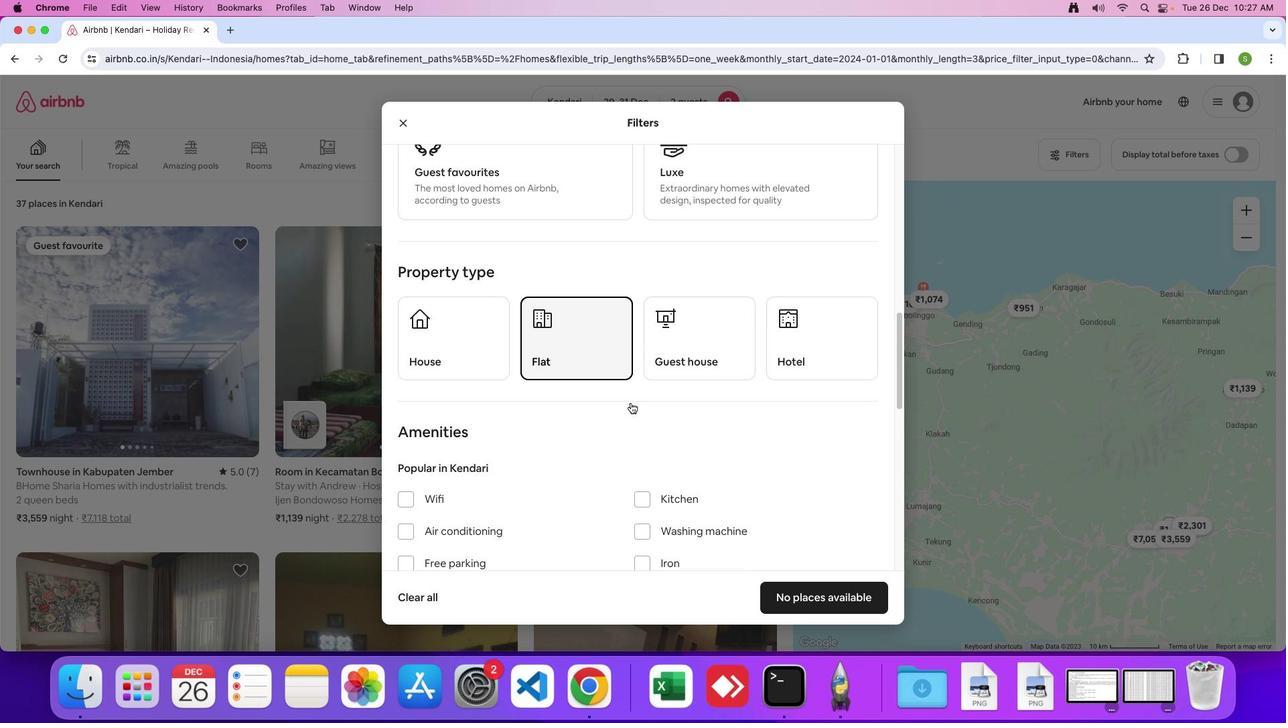 
Action: Mouse scrolled (630, 403) with delta (0, 0)
Screenshot: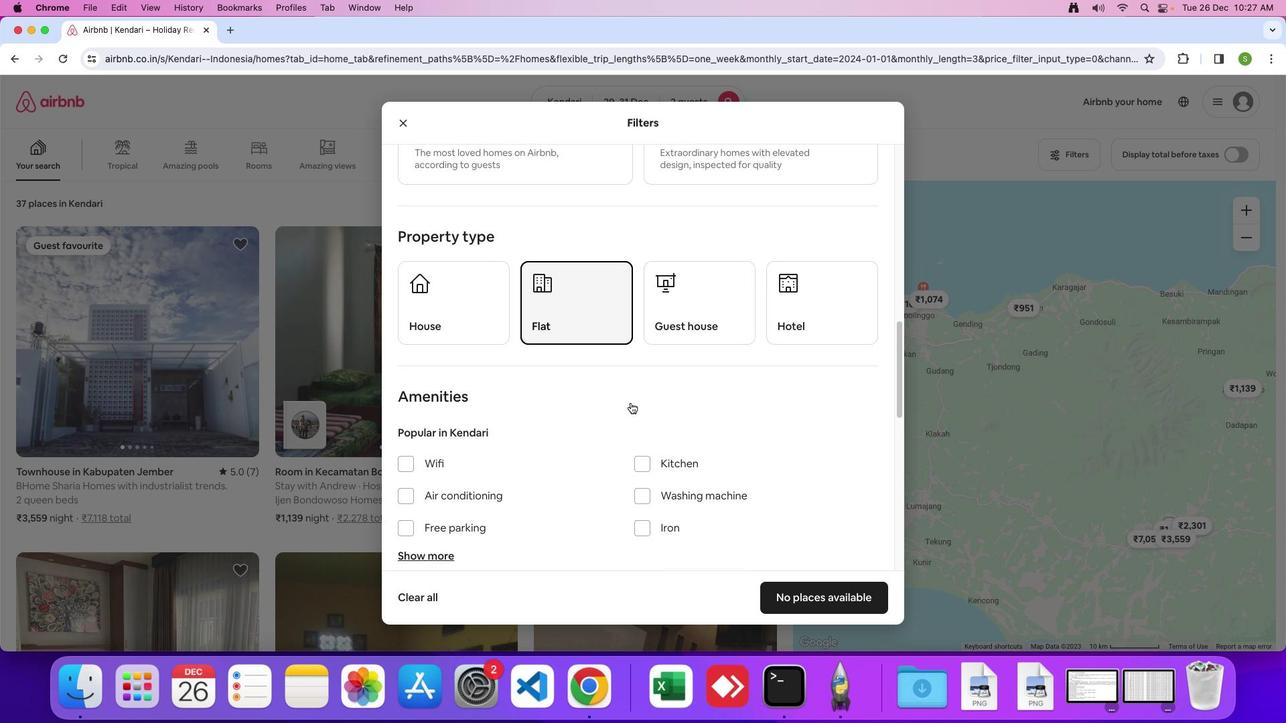 
Action: Mouse scrolled (630, 403) with delta (0, 0)
Screenshot: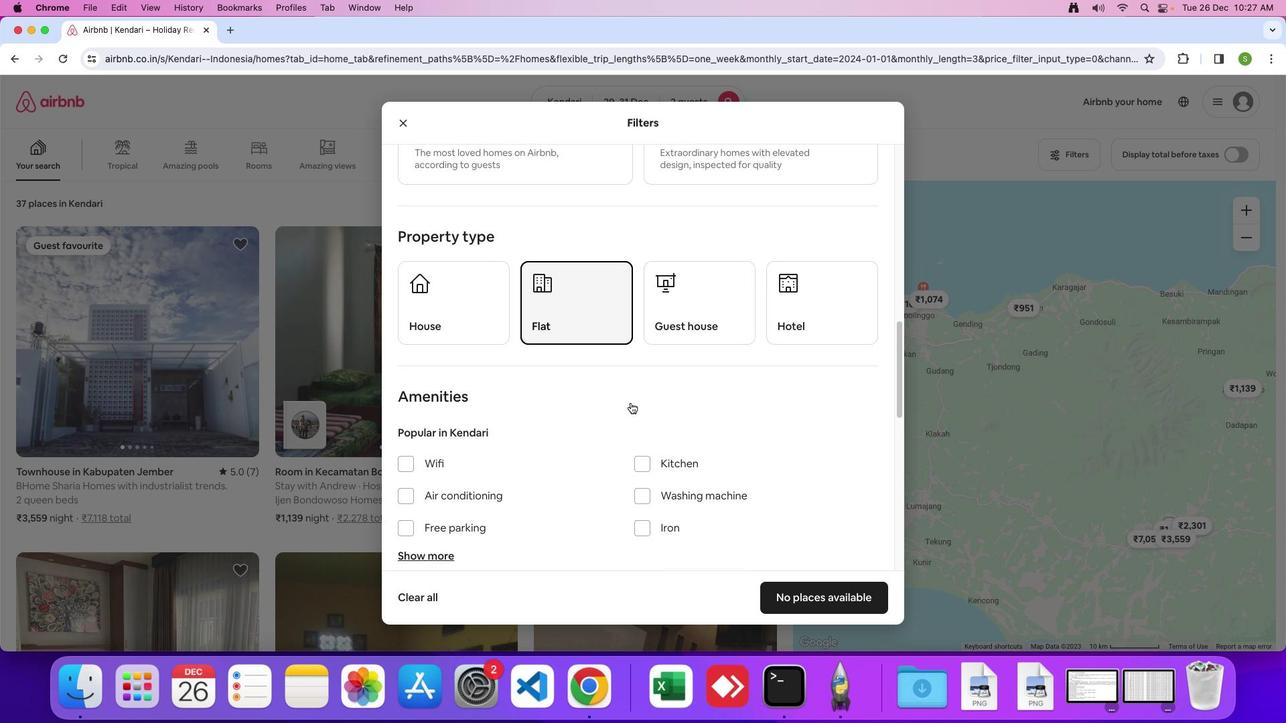 
Action: Mouse scrolled (630, 403) with delta (0, 0)
Screenshot: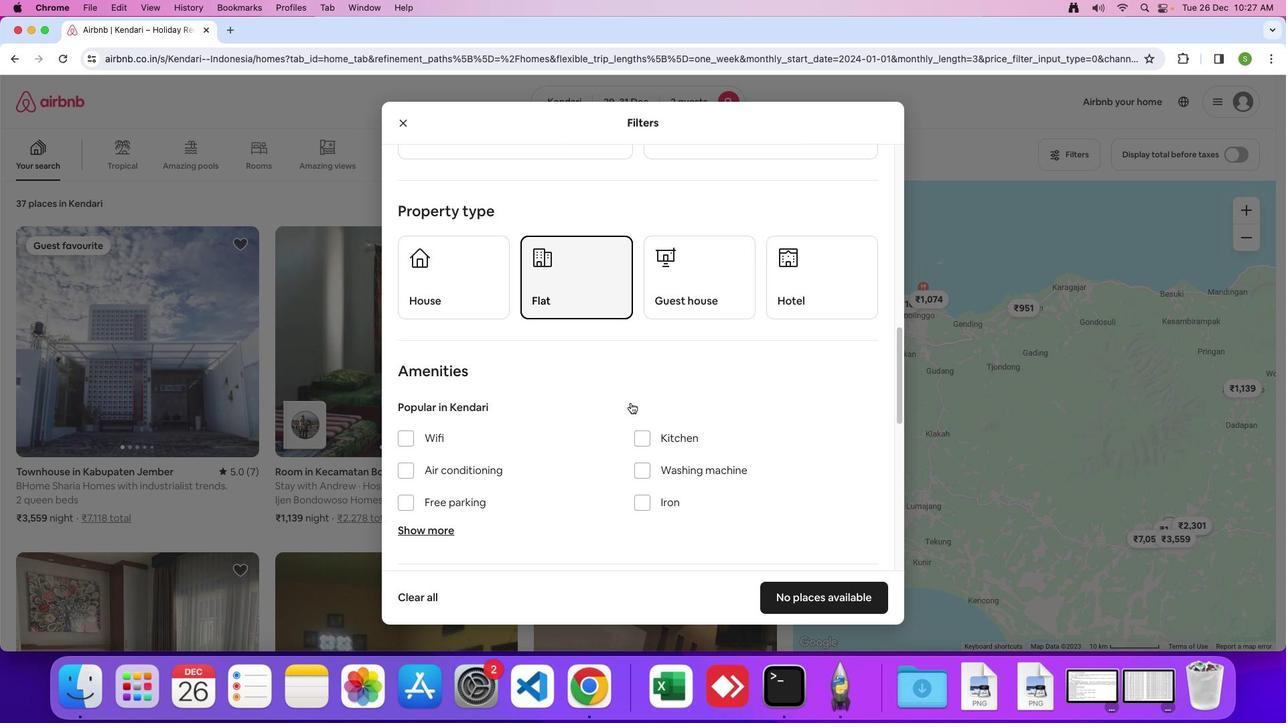 
Action: Mouse scrolled (630, 403) with delta (0, 0)
Screenshot: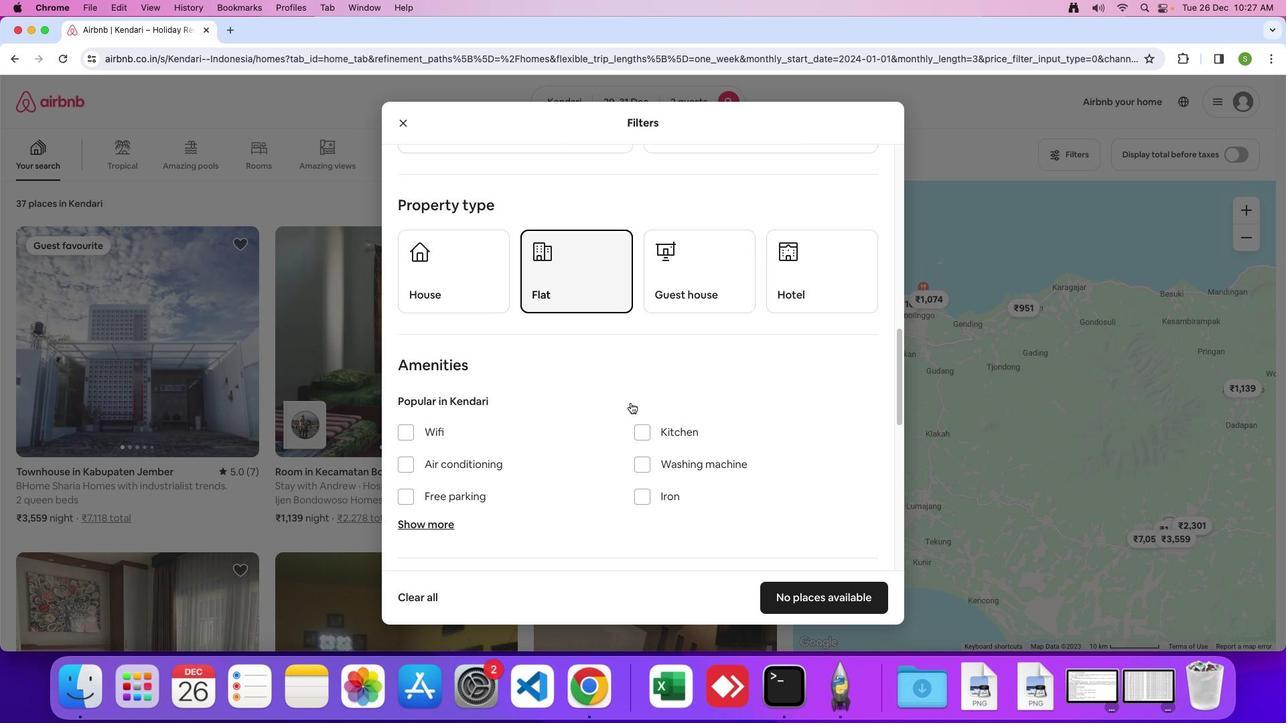 
Action: Mouse scrolled (630, 403) with delta (0, -1)
Screenshot: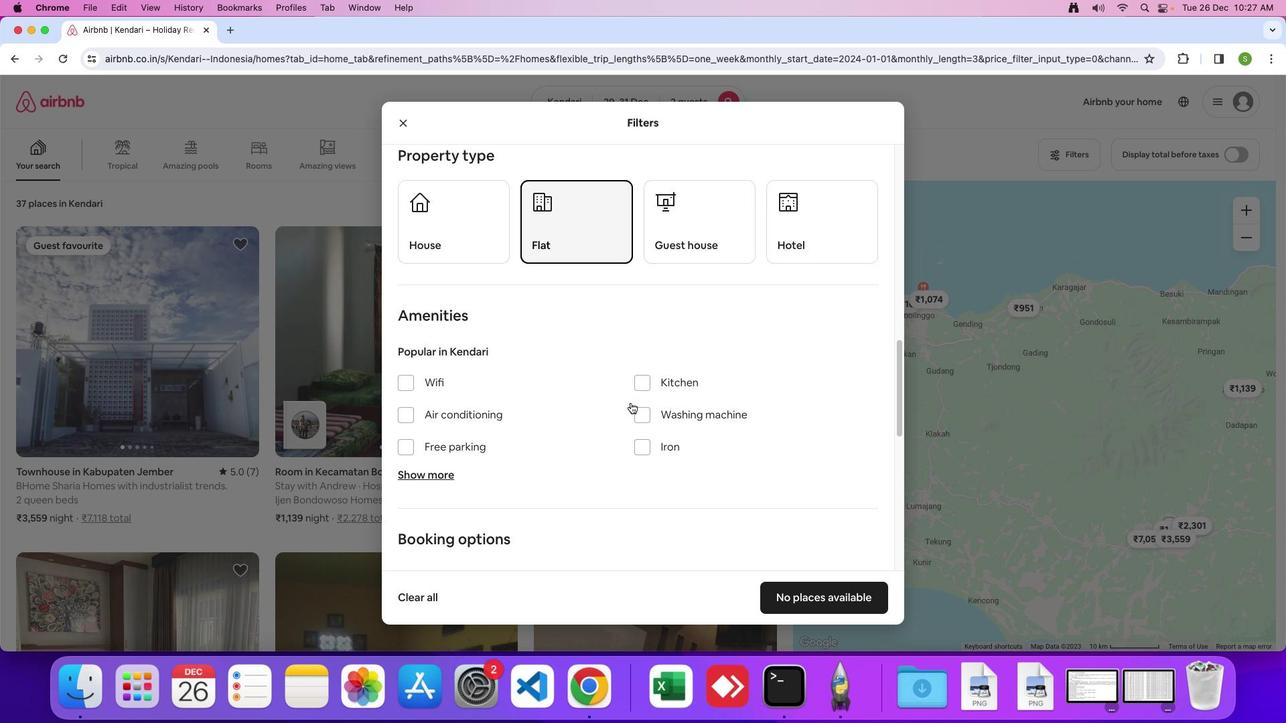 
Action: Mouse moved to (731, 390)
Screenshot: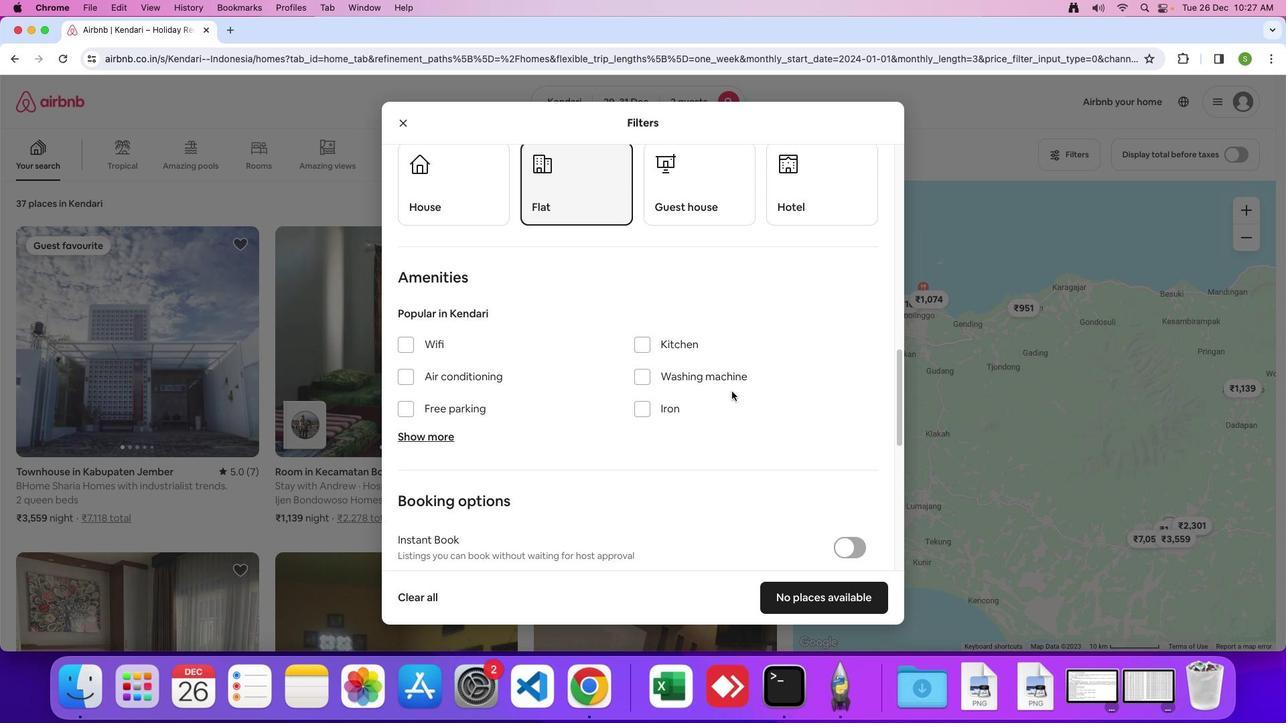 
Action: Mouse scrolled (731, 390) with delta (0, 0)
Screenshot: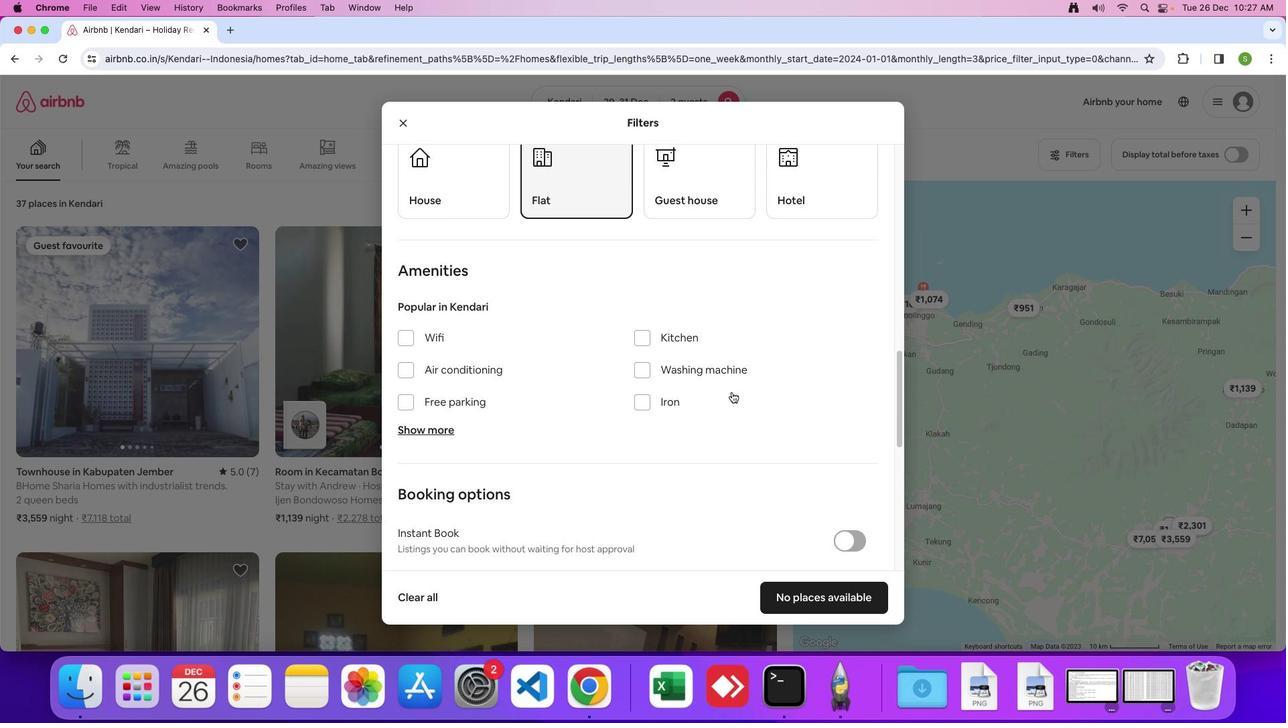 
Action: Mouse moved to (732, 391)
Screenshot: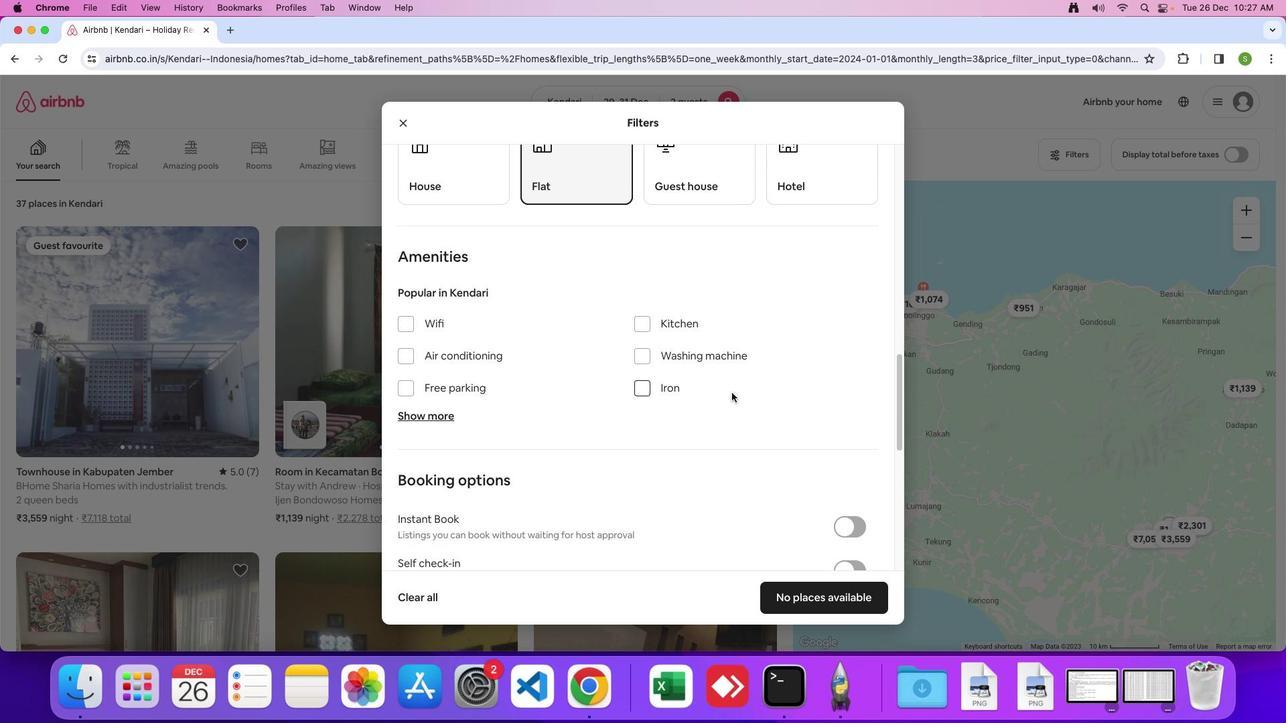 
Action: Mouse scrolled (732, 391) with delta (0, 0)
Screenshot: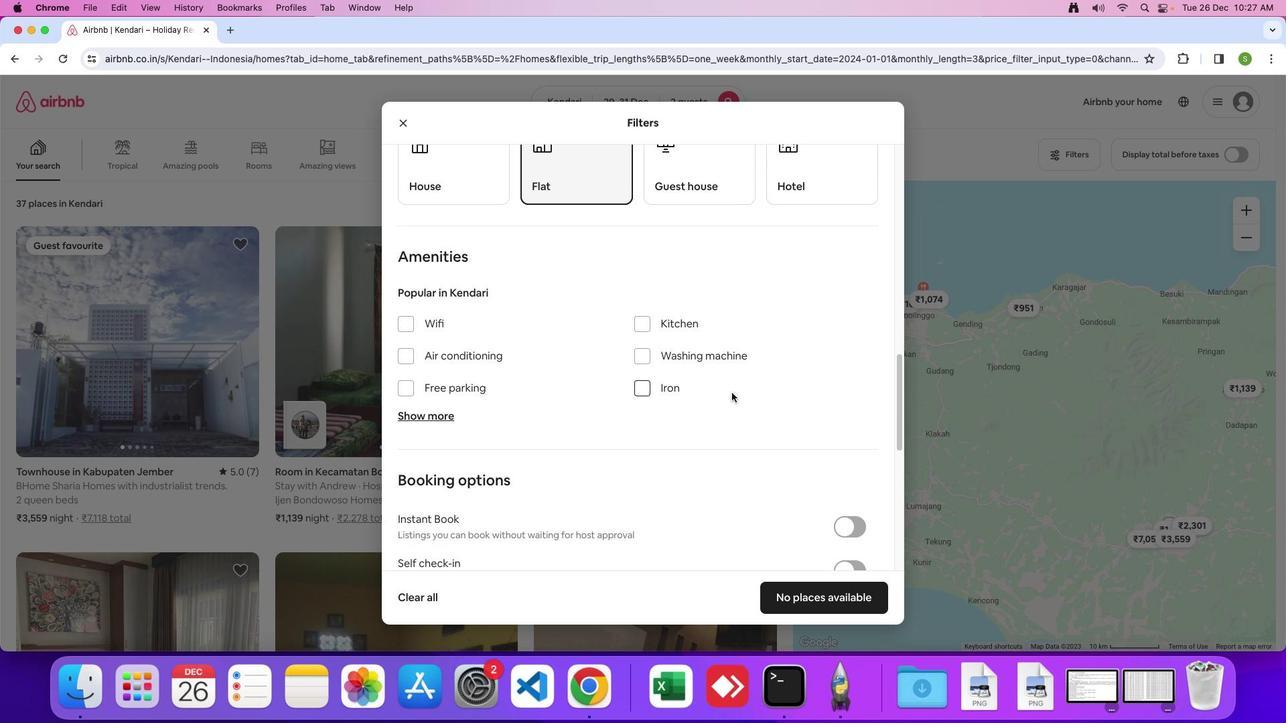 
Action: Mouse moved to (732, 392)
Screenshot: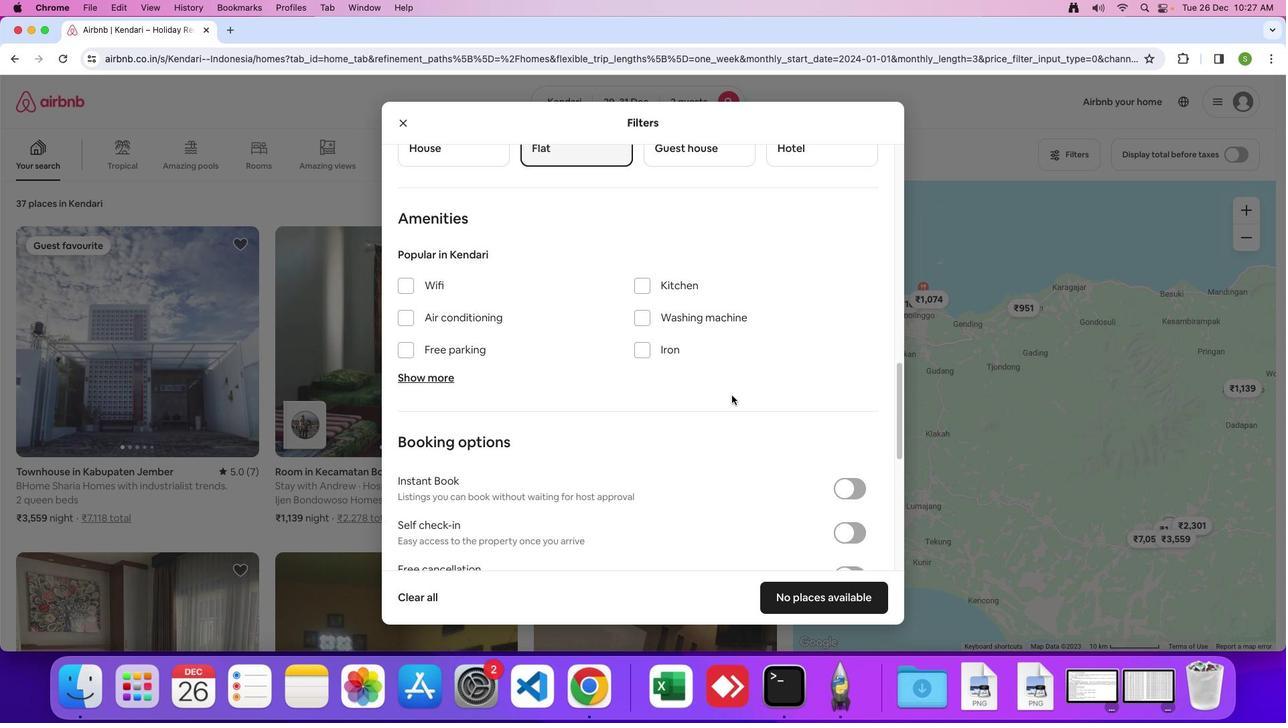 
Action: Mouse scrolled (732, 392) with delta (0, -2)
Screenshot: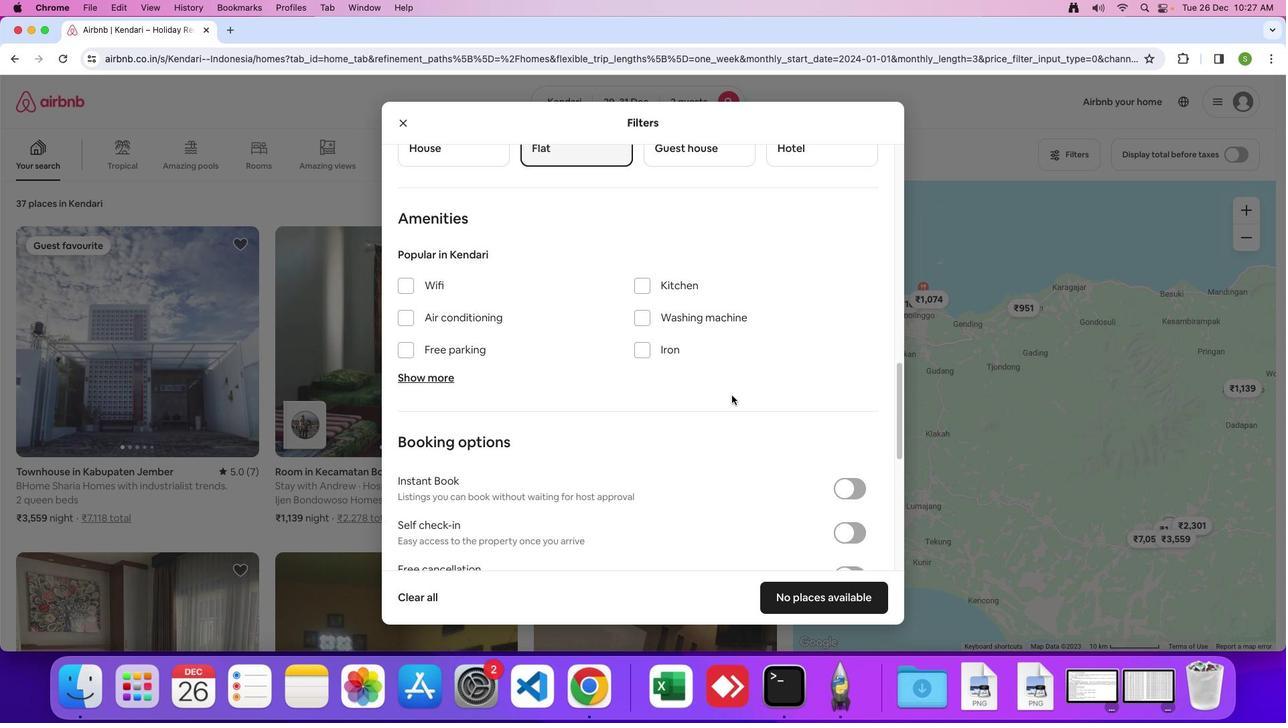 
Action: Mouse moved to (732, 399)
Screenshot: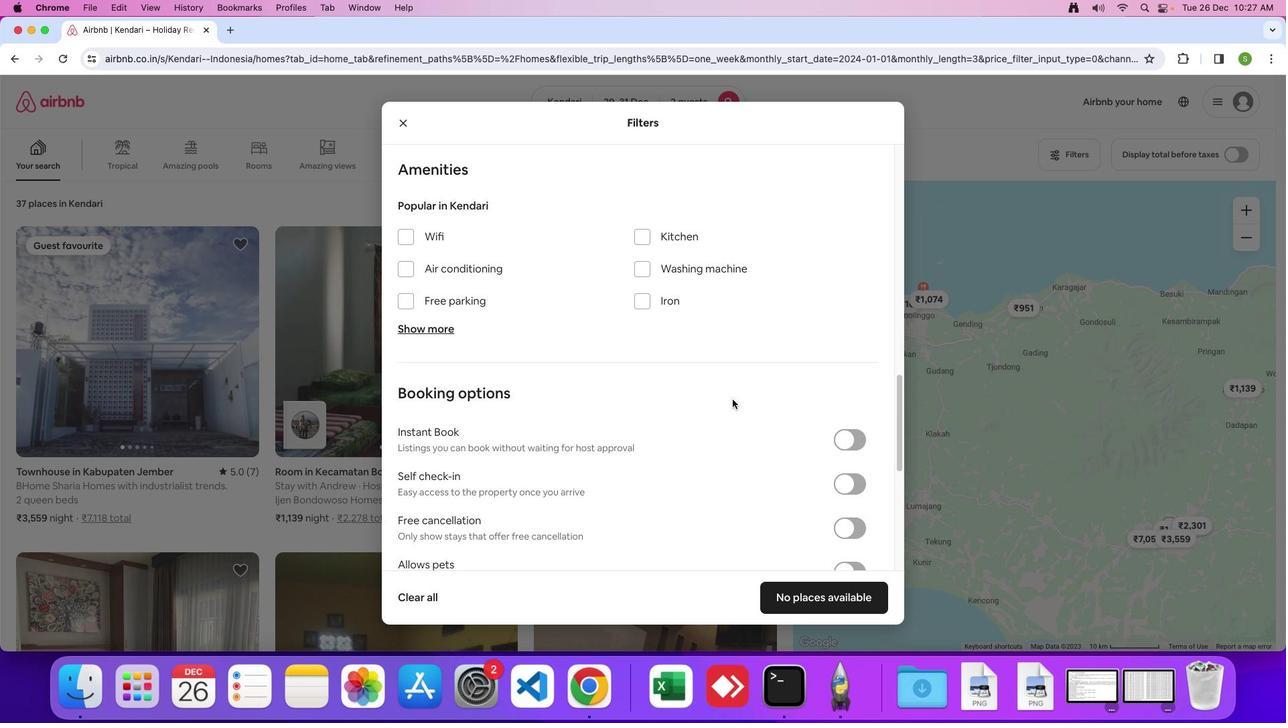 
Action: Mouse scrolled (732, 399) with delta (0, 0)
Screenshot: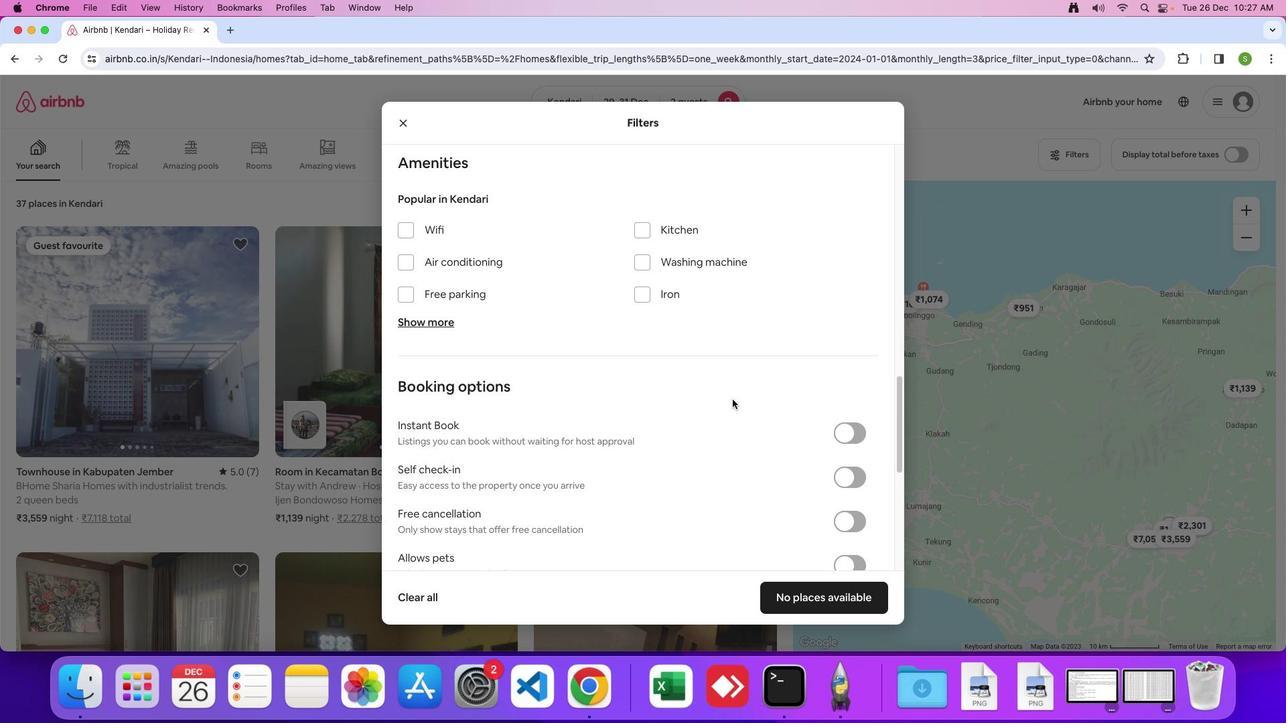 
Action: Mouse scrolled (732, 399) with delta (0, 0)
Screenshot: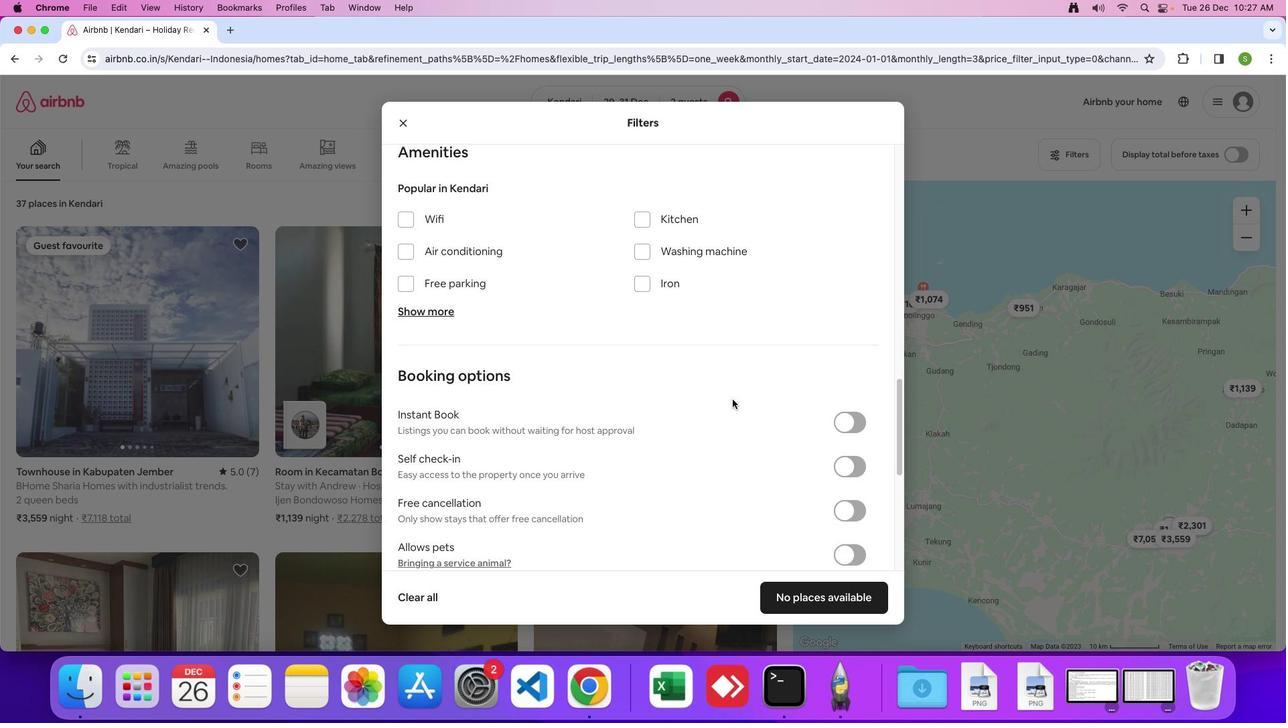 
Action: Mouse scrolled (732, 399) with delta (0, -2)
Screenshot: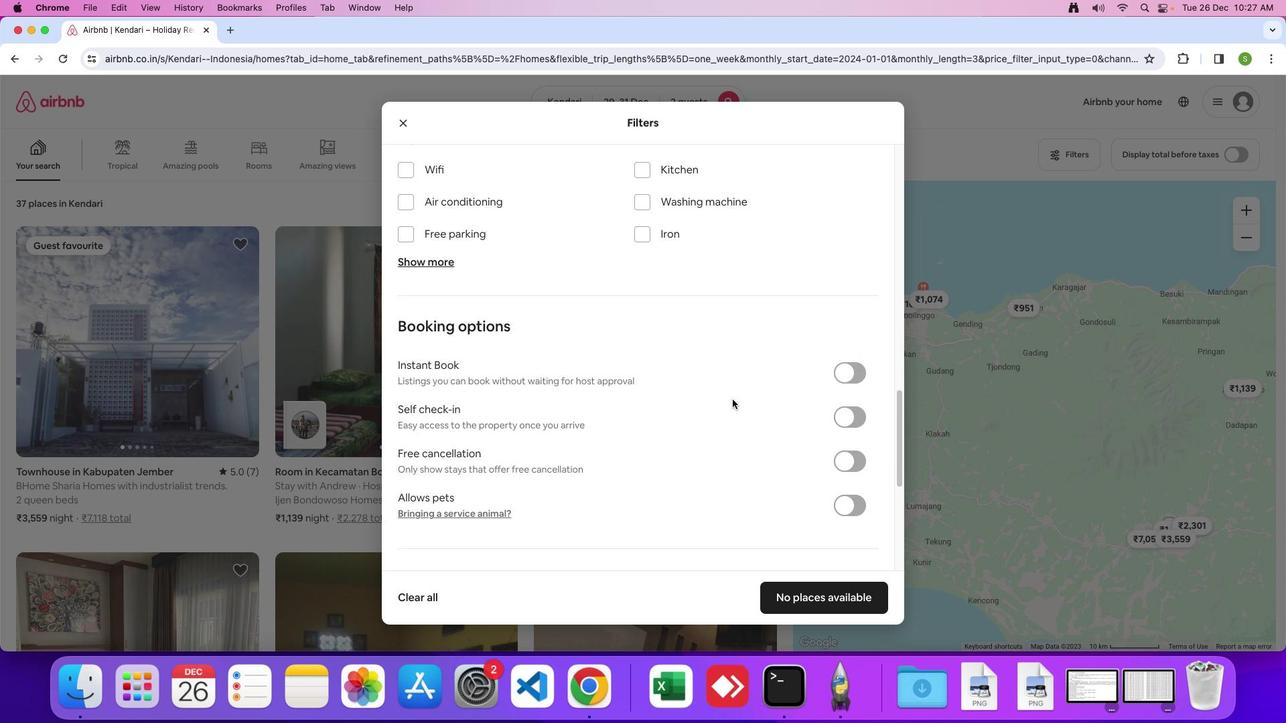 
Action: Mouse scrolled (732, 399) with delta (0, 0)
Screenshot: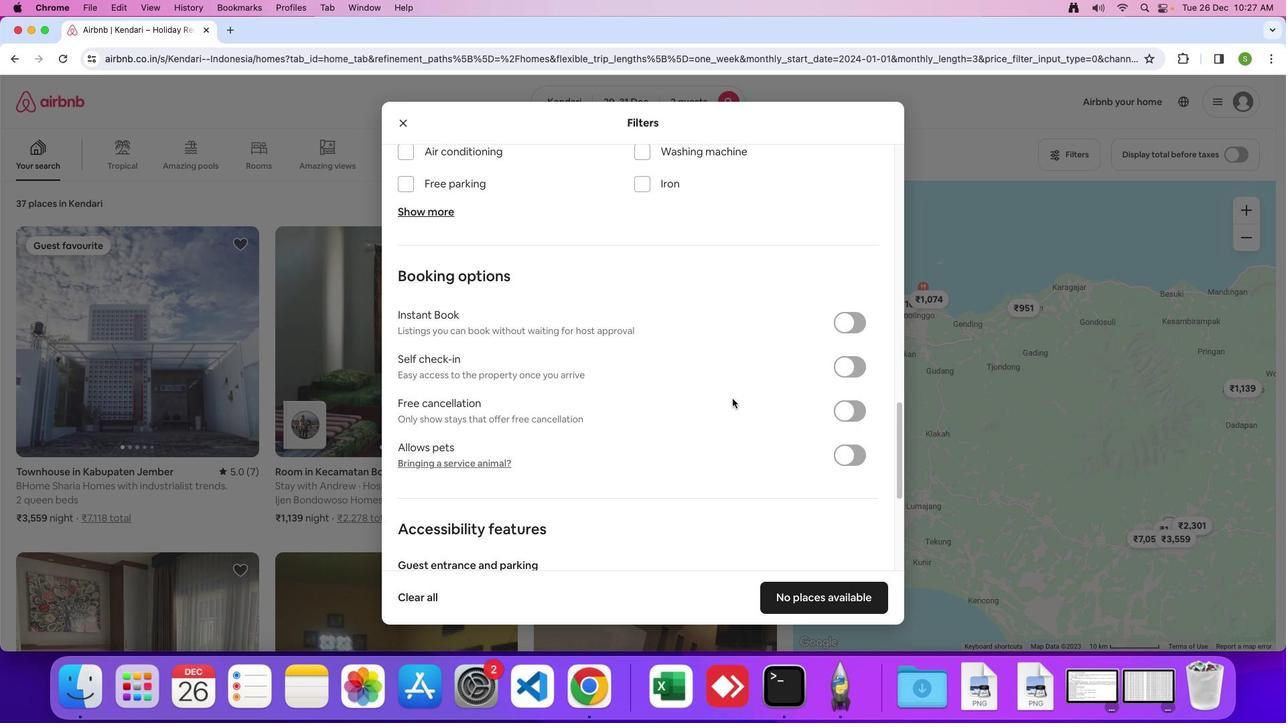 
Action: Mouse moved to (732, 399)
Screenshot: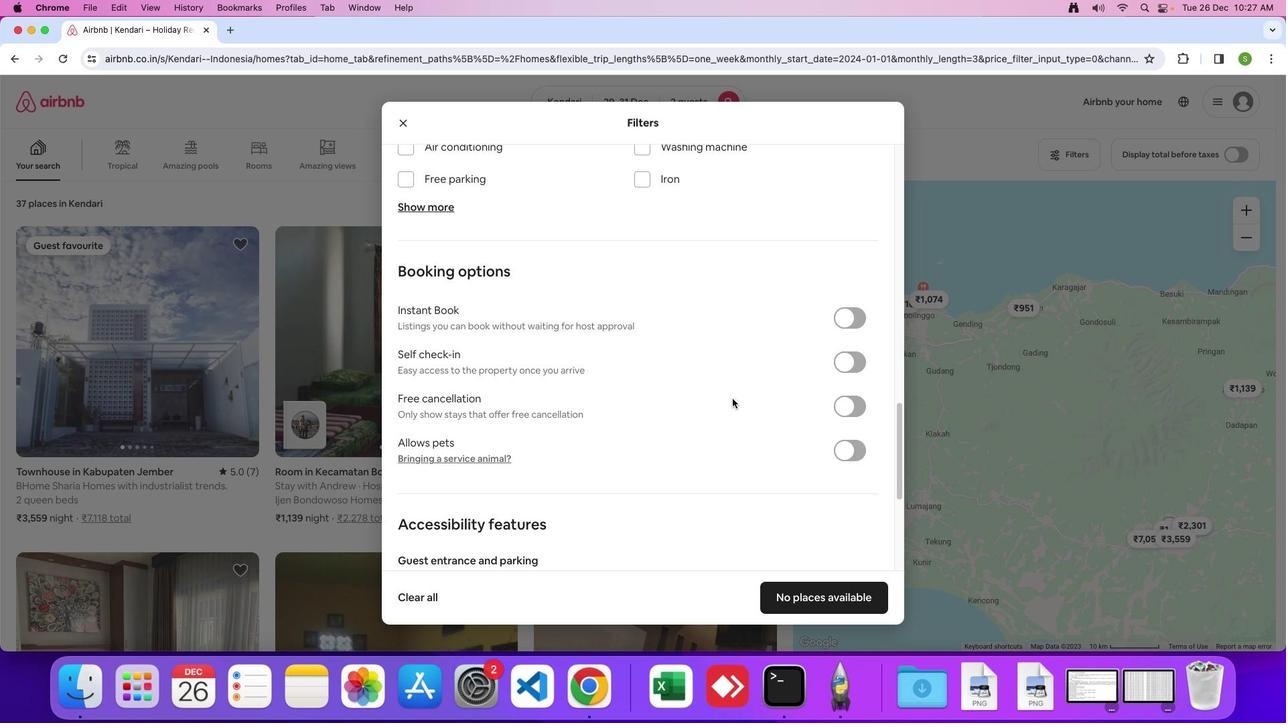 
Action: Mouse scrolled (732, 399) with delta (0, 0)
Screenshot: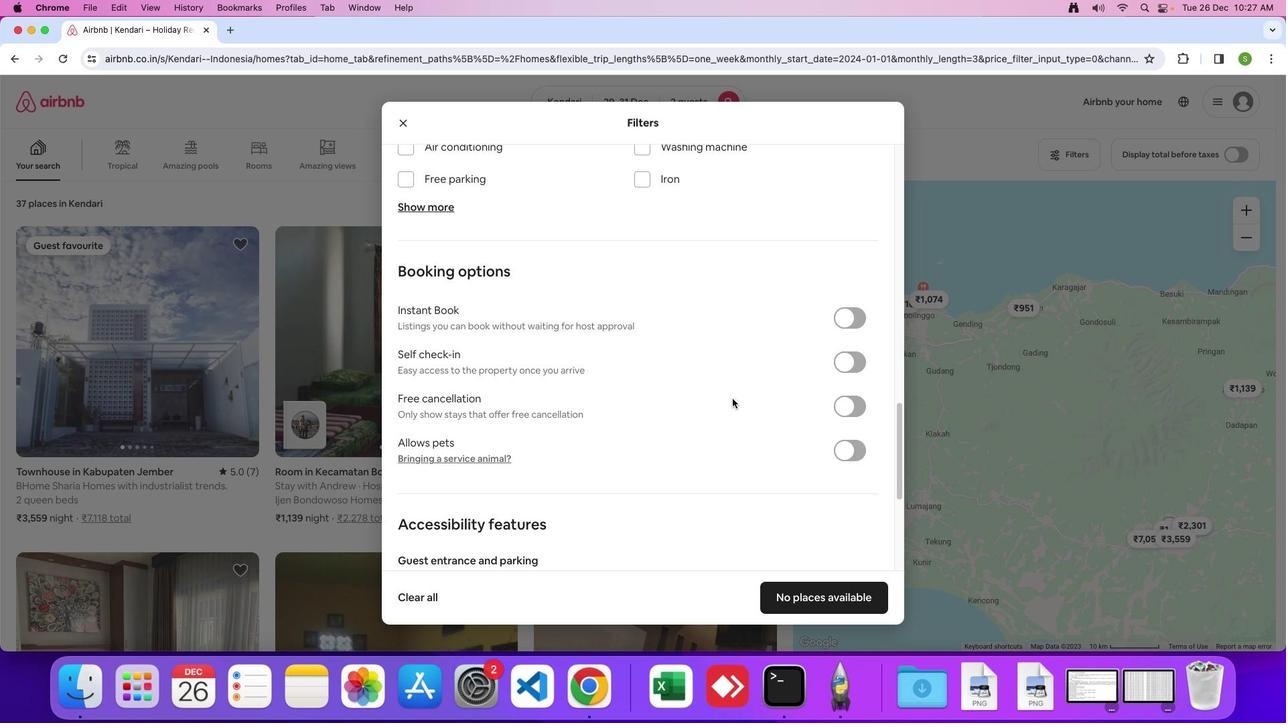 
Action: Mouse scrolled (732, 399) with delta (0, -2)
Screenshot: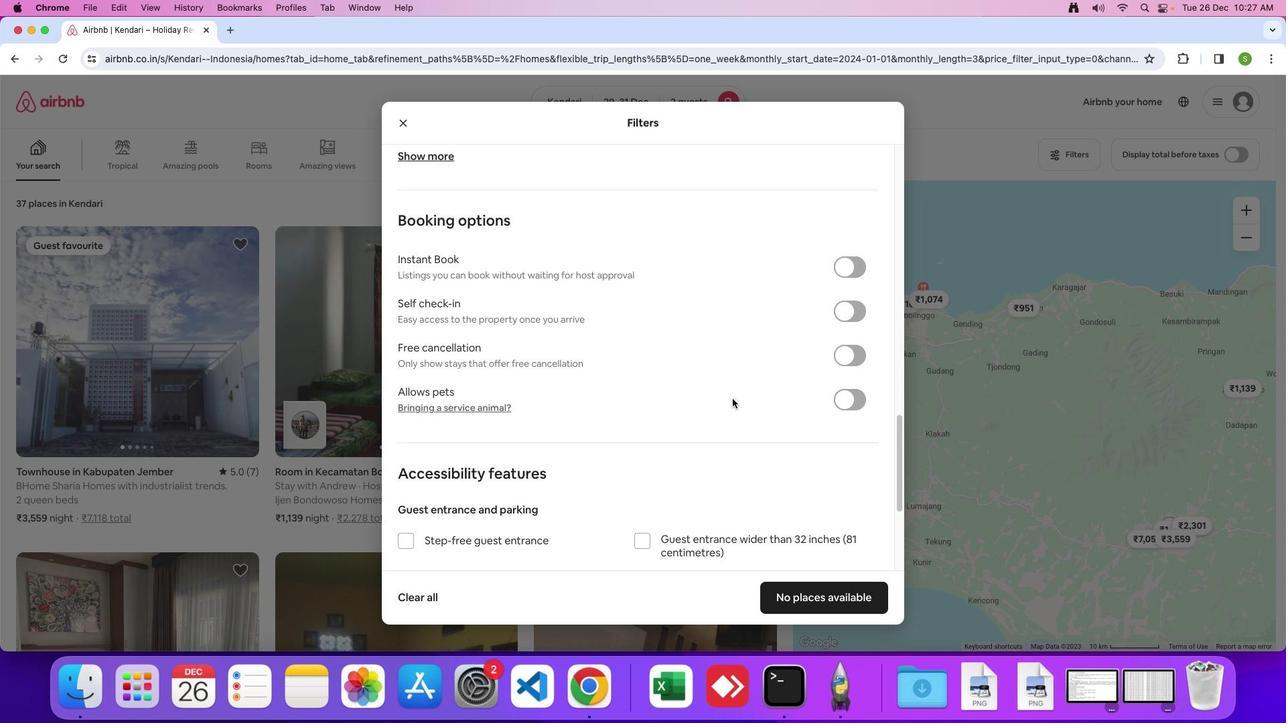 
Action: Mouse scrolled (732, 399) with delta (0, 0)
Screenshot: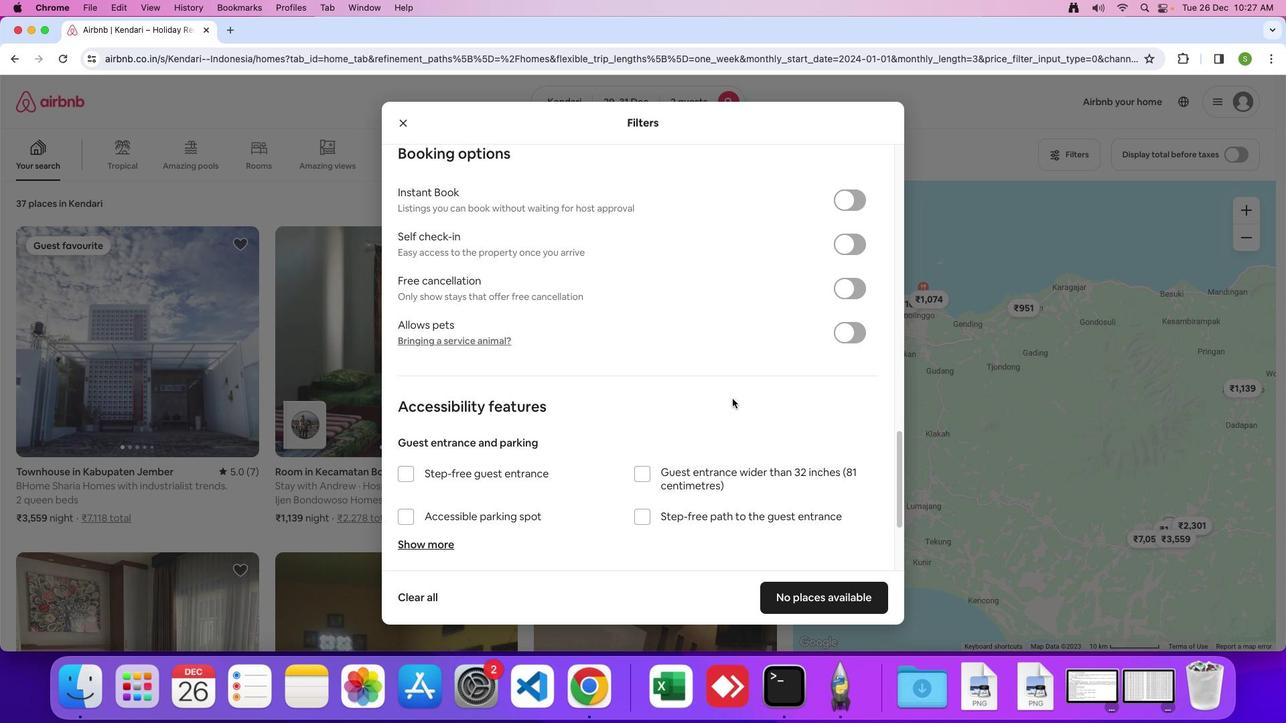 
Action: Mouse scrolled (732, 399) with delta (0, 0)
Screenshot: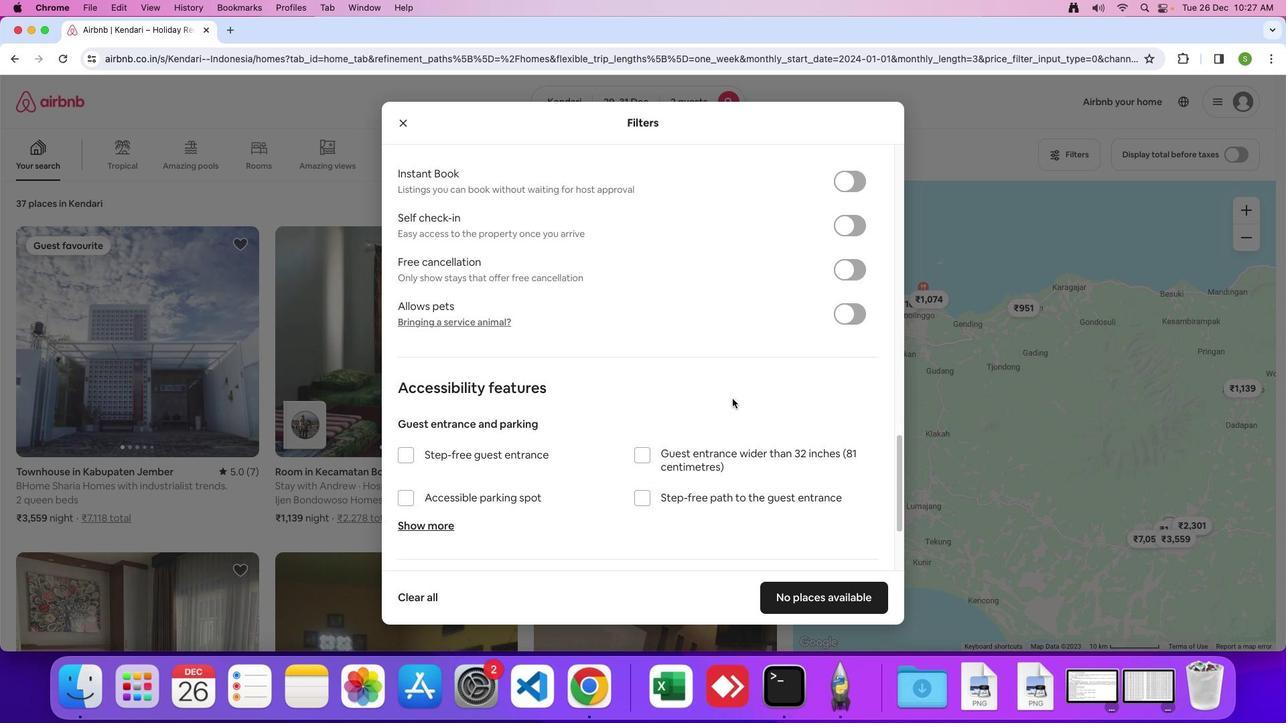 
Action: Mouse scrolled (732, 399) with delta (0, -2)
Screenshot: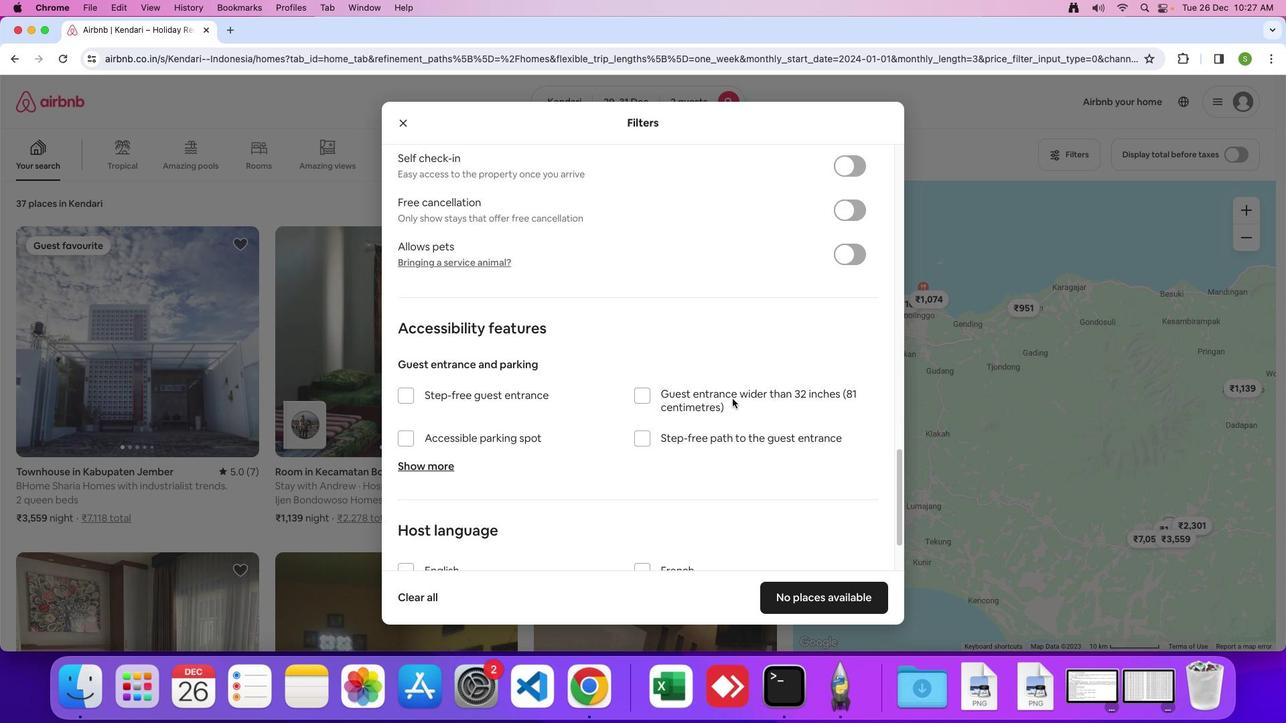 
Action: Mouse moved to (732, 399)
Screenshot: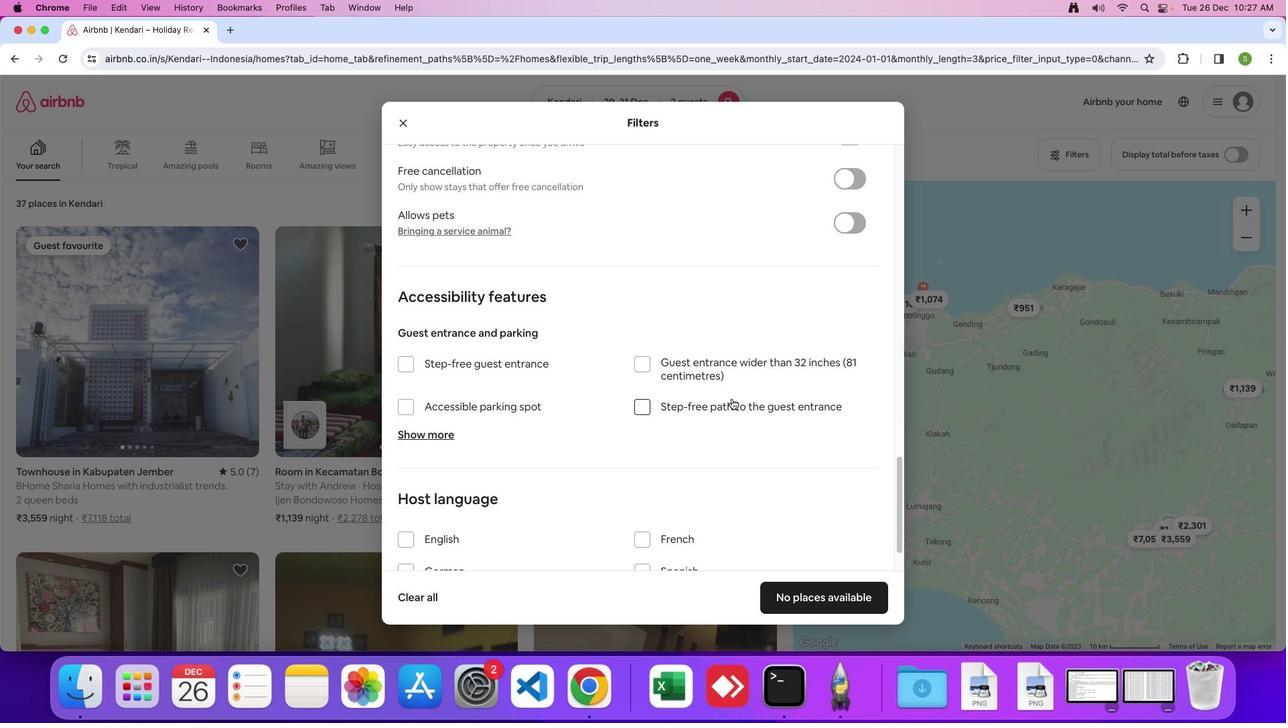 
Action: Mouse scrolled (732, 399) with delta (0, 0)
Screenshot: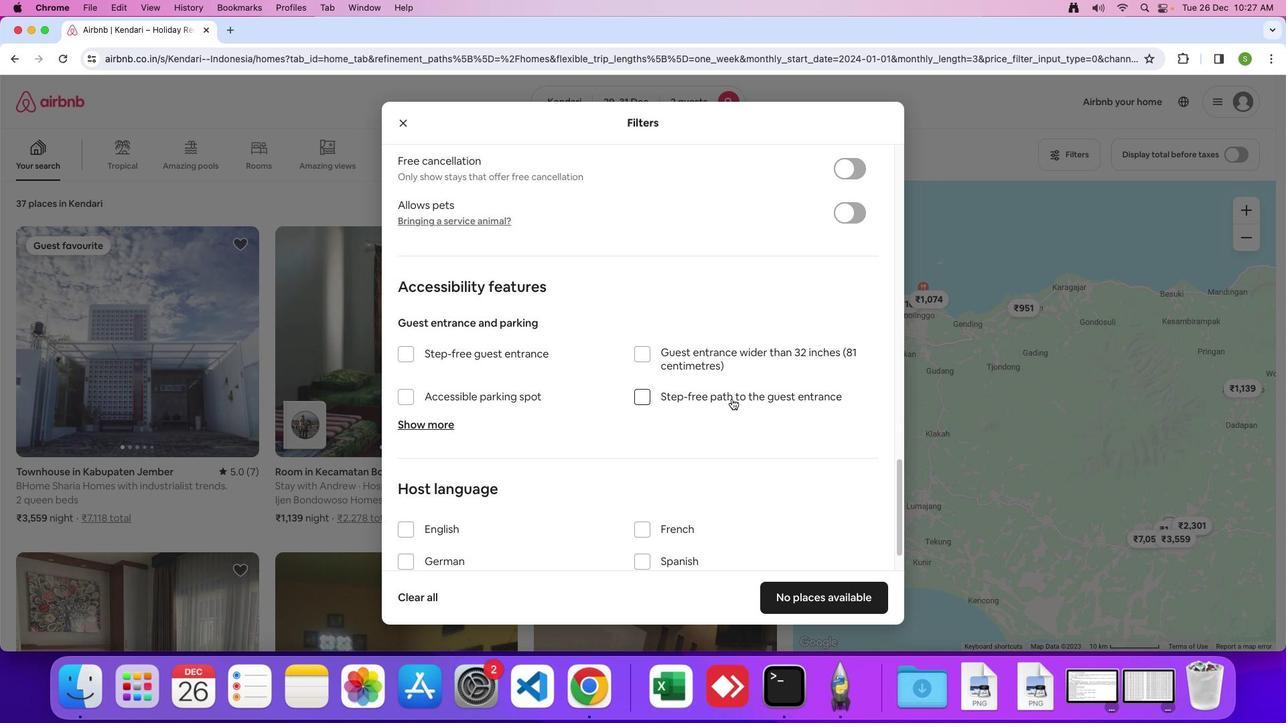 
Action: Mouse scrolled (732, 399) with delta (0, 0)
Screenshot: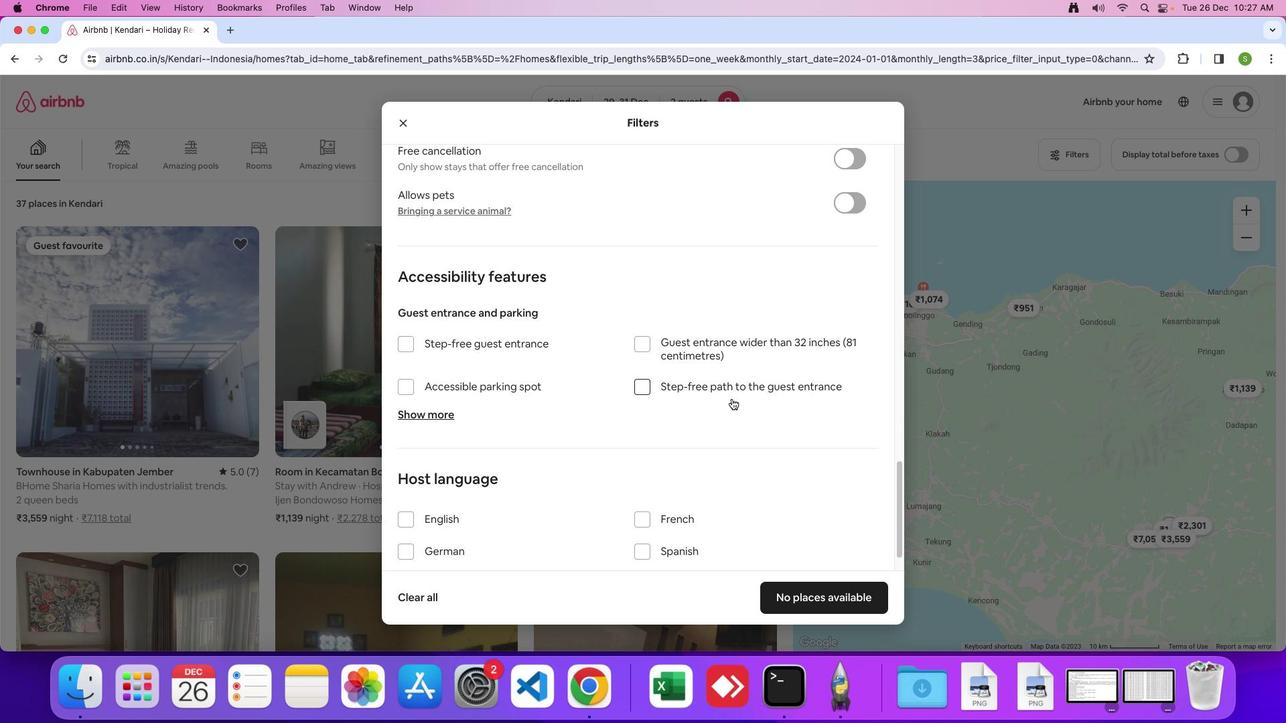 
Action: Mouse scrolled (732, 399) with delta (0, -1)
Screenshot: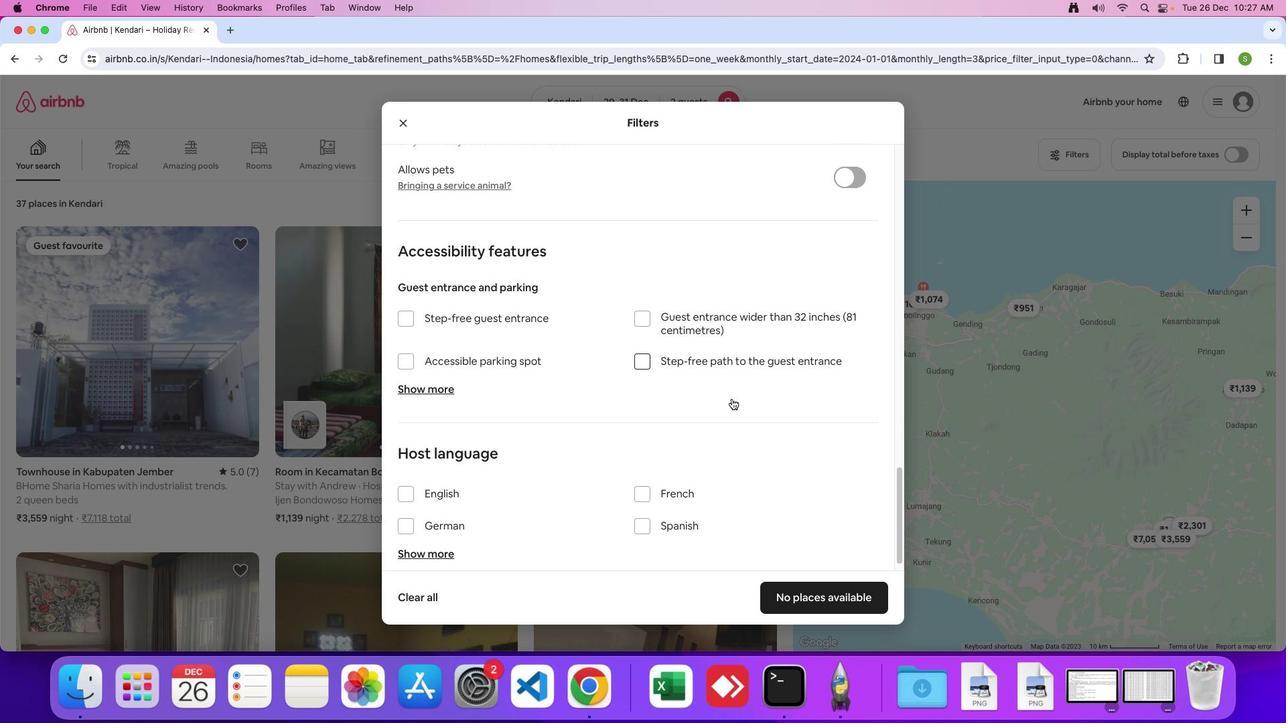 
Action: Mouse scrolled (732, 399) with delta (0, 0)
Screenshot: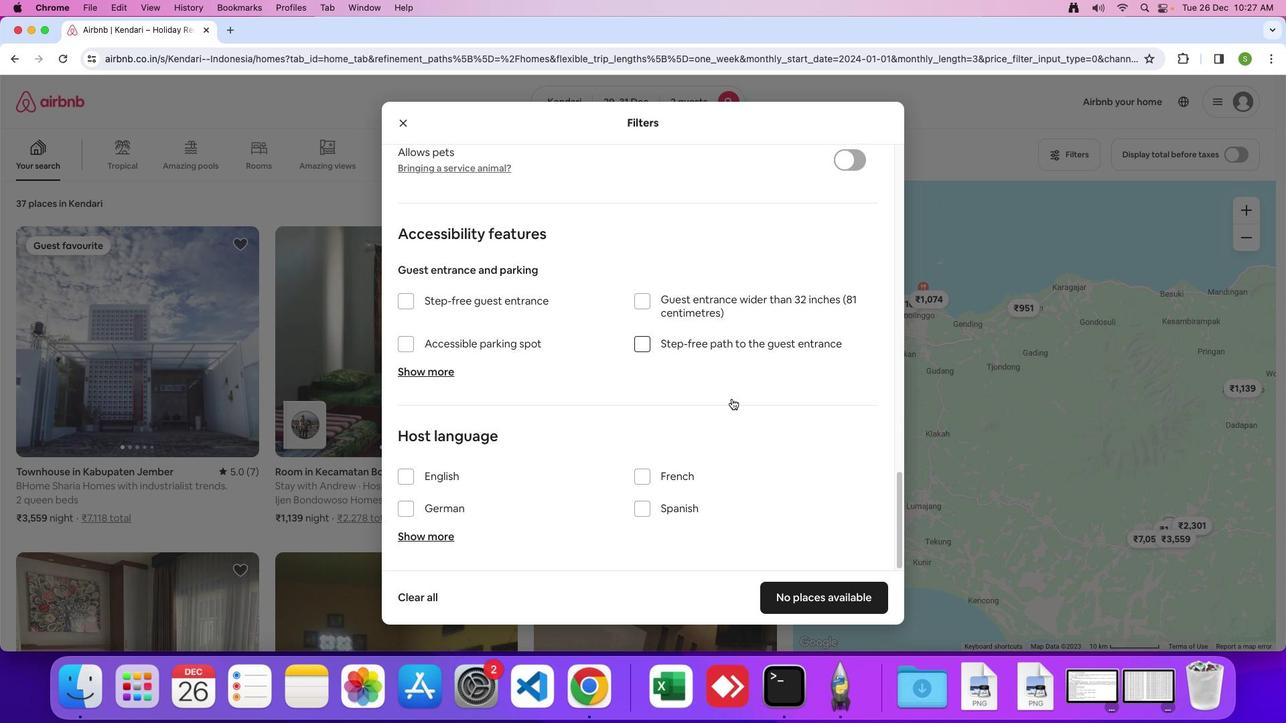 
Action: Mouse scrolled (732, 399) with delta (0, 0)
Screenshot: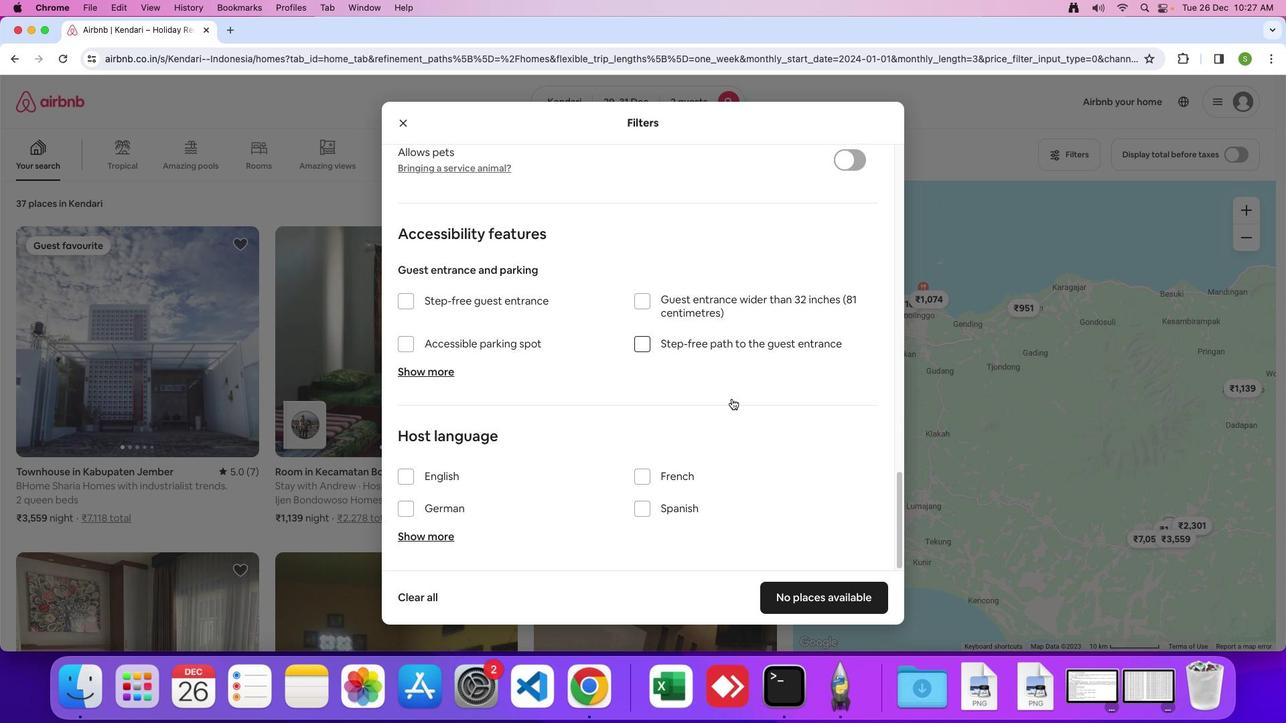 
Action: Mouse scrolled (732, 399) with delta (0, -2)
Screenshot: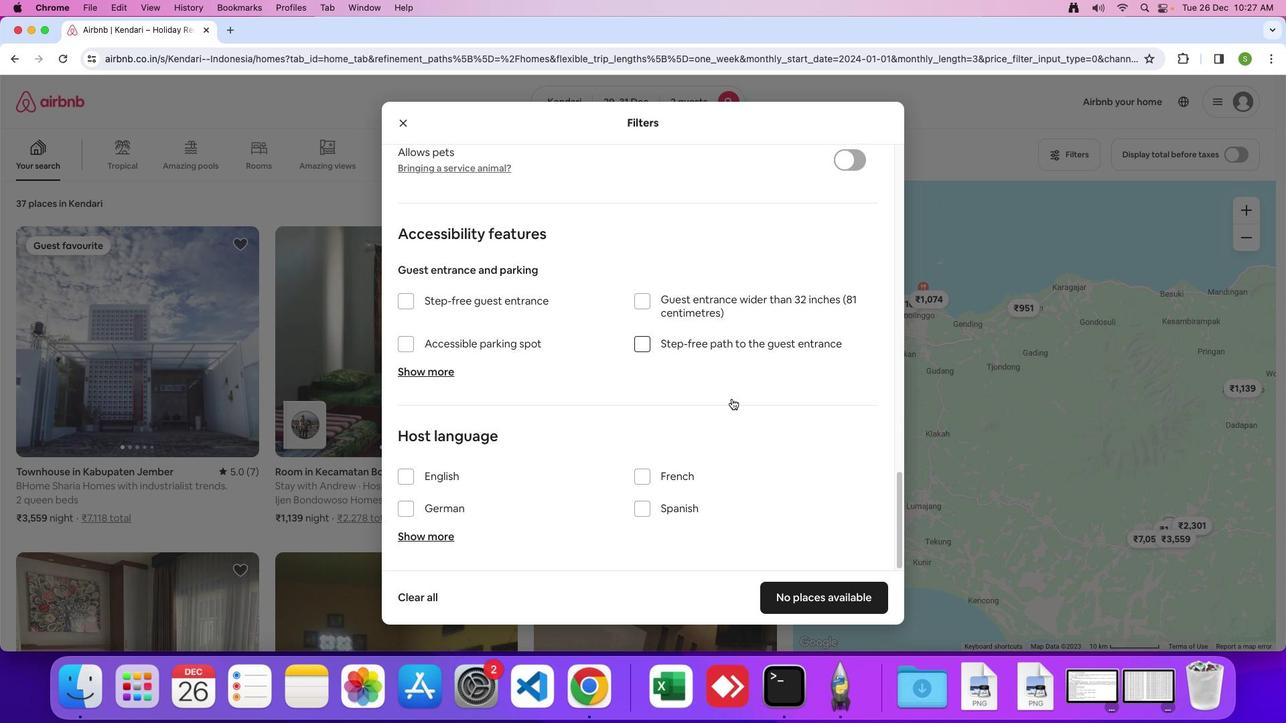 
Action: Mouse moved to (810, 605)
Screenshot: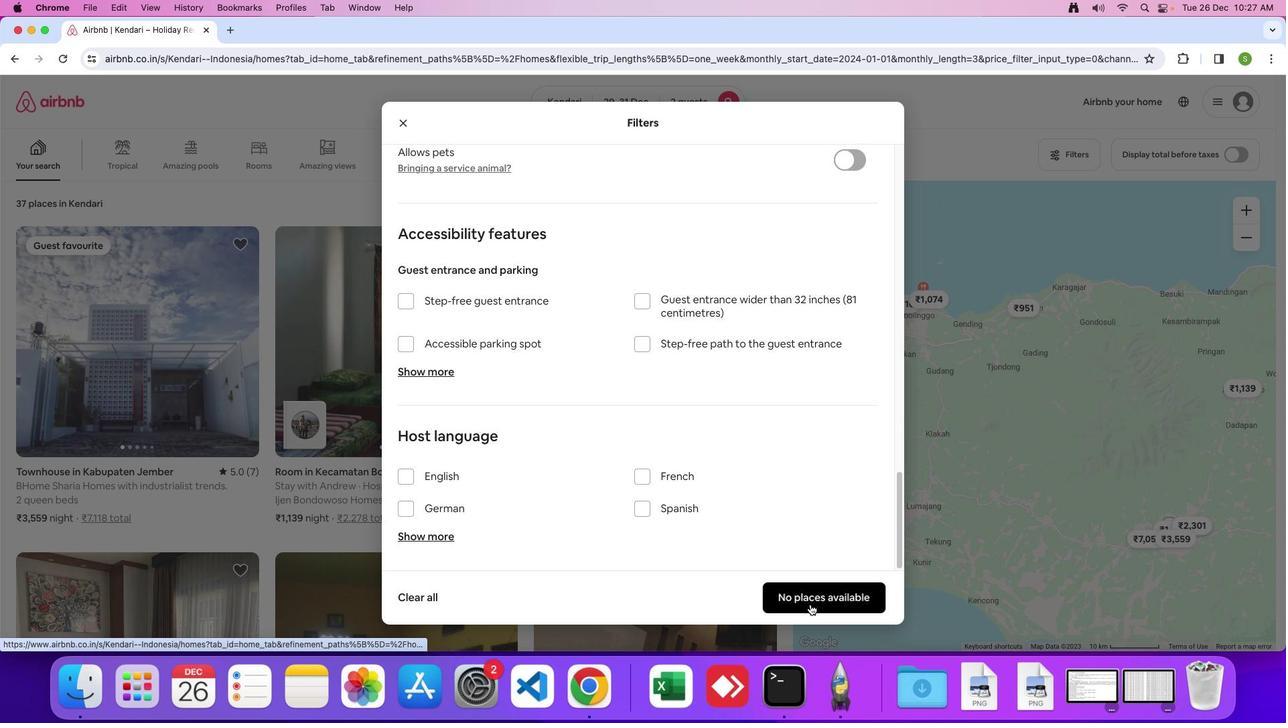 
Action: Mouse pressed left at (810, 605)
Screenshot: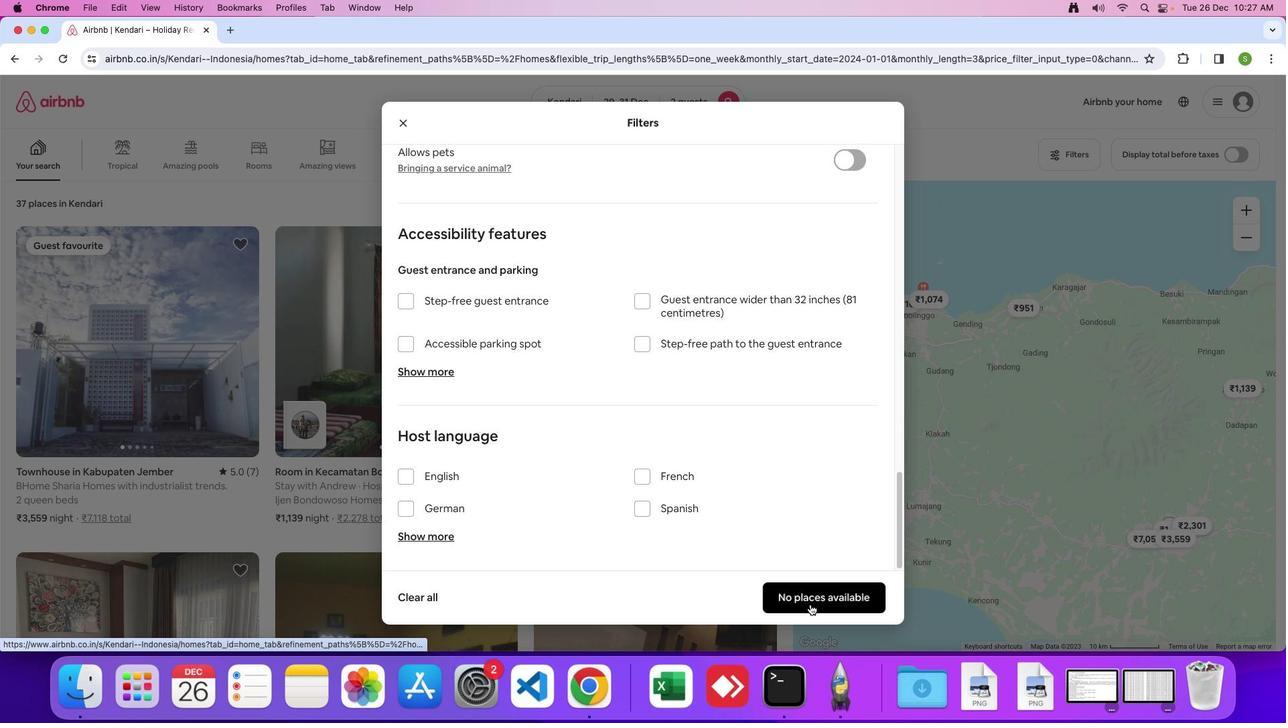 
Action: Mouse moved to (647, 388)
Screenshot: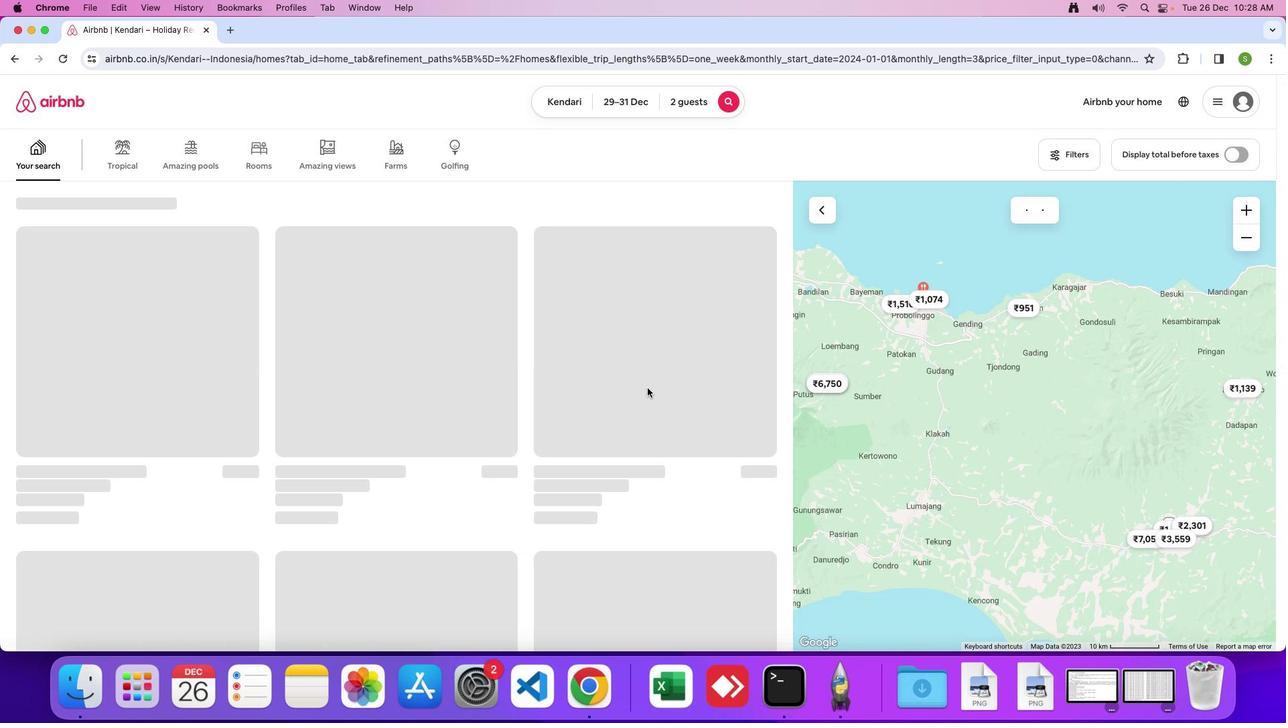 
